 Task: Find connections with filter location Maun with filter topic #Genderwith filter profile language French with filter current company Khatib & Alami with filter school ABV-Indian Institute of Information Technology and Management with filter industry Appliances, Electrical, and Electronics Manufacturing with filter service category Information Management with filter keywords title IT Professional
Action: Mouse moved to (605, 121)
Screenshot: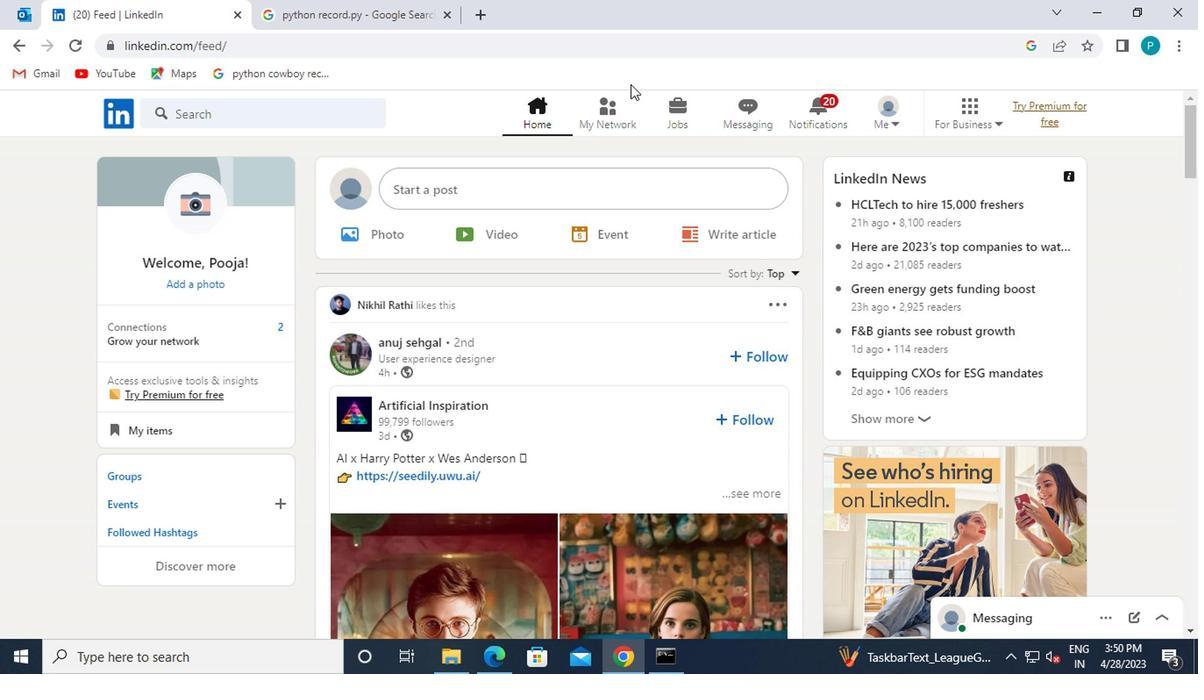
Action: Mouse pressed left at (605, 121)
Screenshot: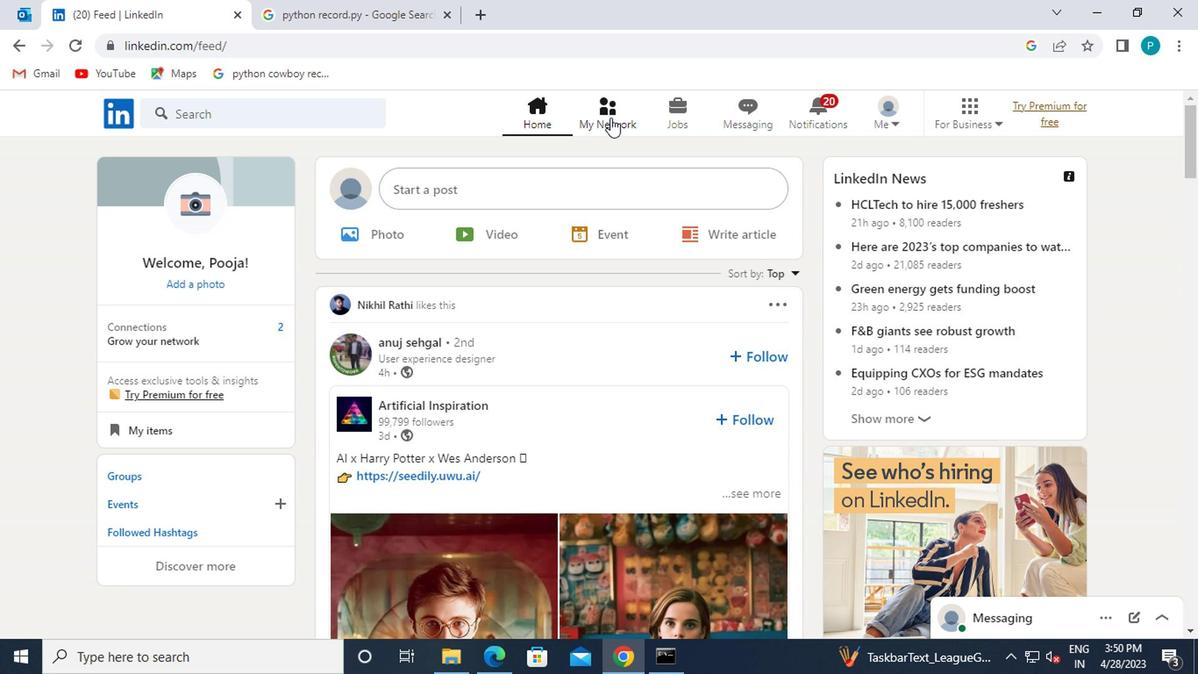 
Action: Mouse moved to (300, 213)
Screenshot: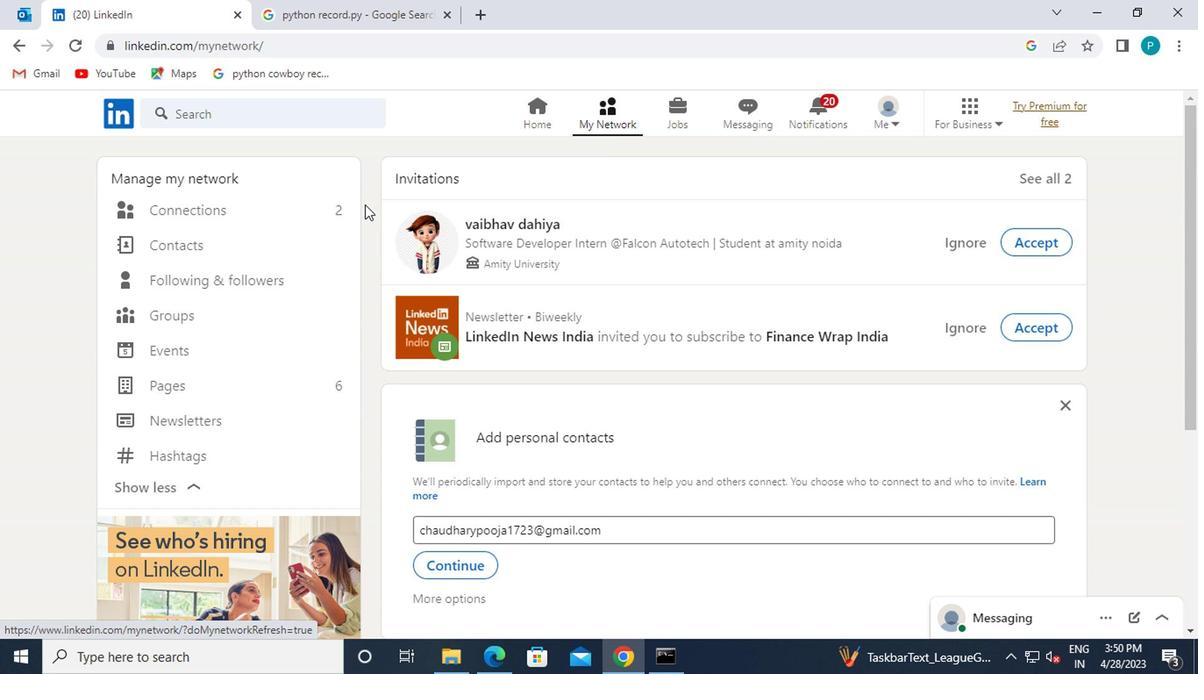 
Action: Mouse pressed left at (300, 213)
Screenshot: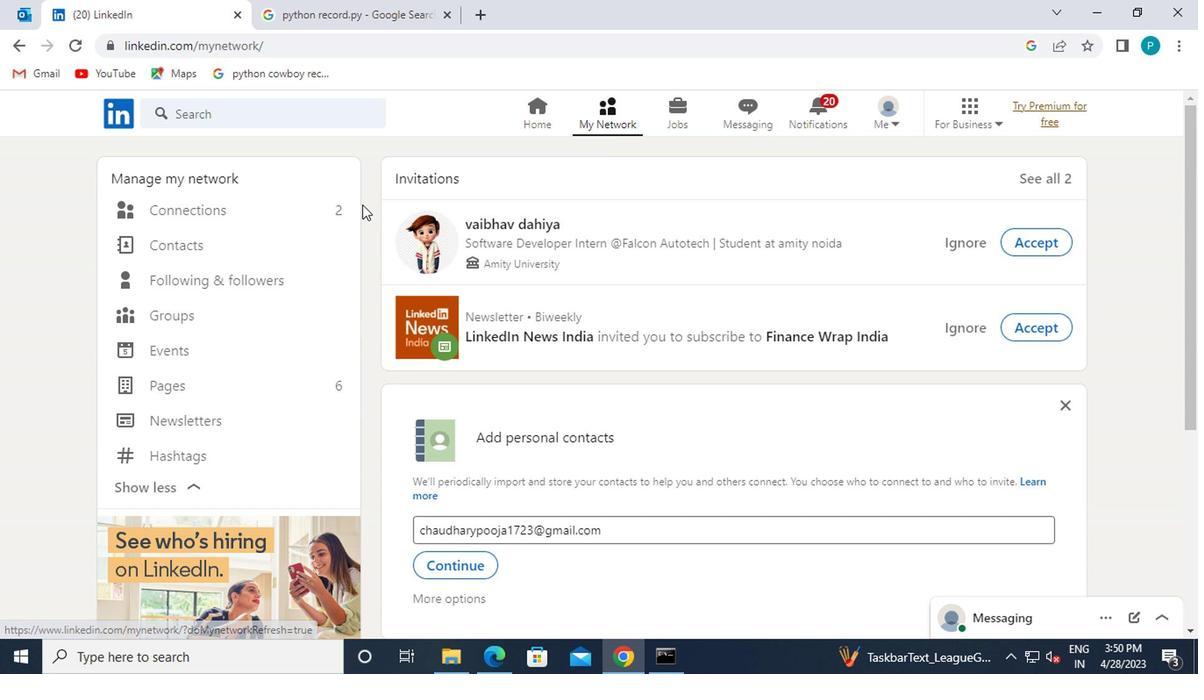 
Action: Mouse moved to (761, 213)
Screenshot: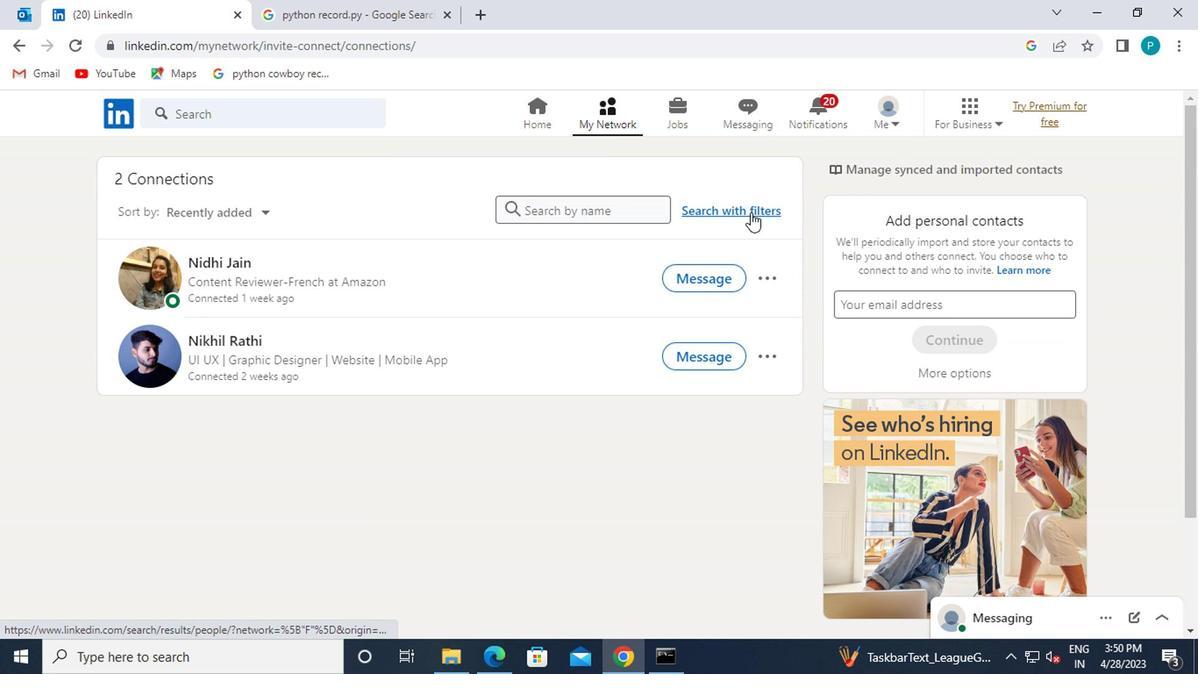 
Action: Mouse pressed left at (761, 213)
Screenshot: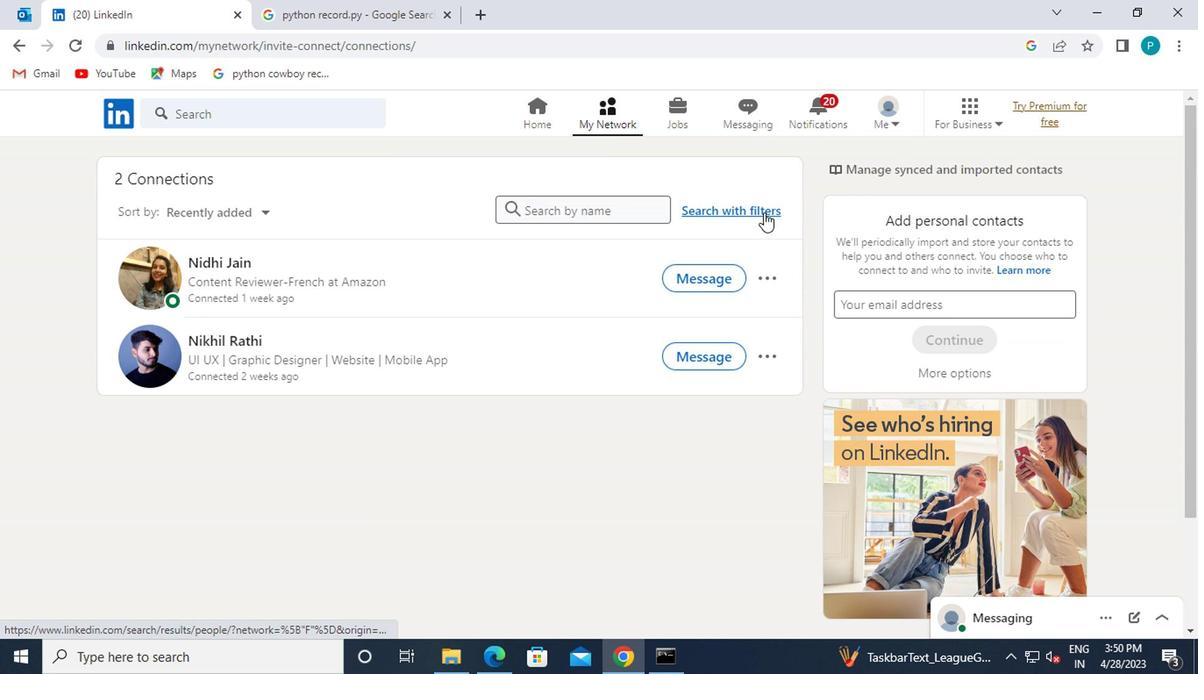 
Action: Mouse moved to (642, 164)
Screenshot: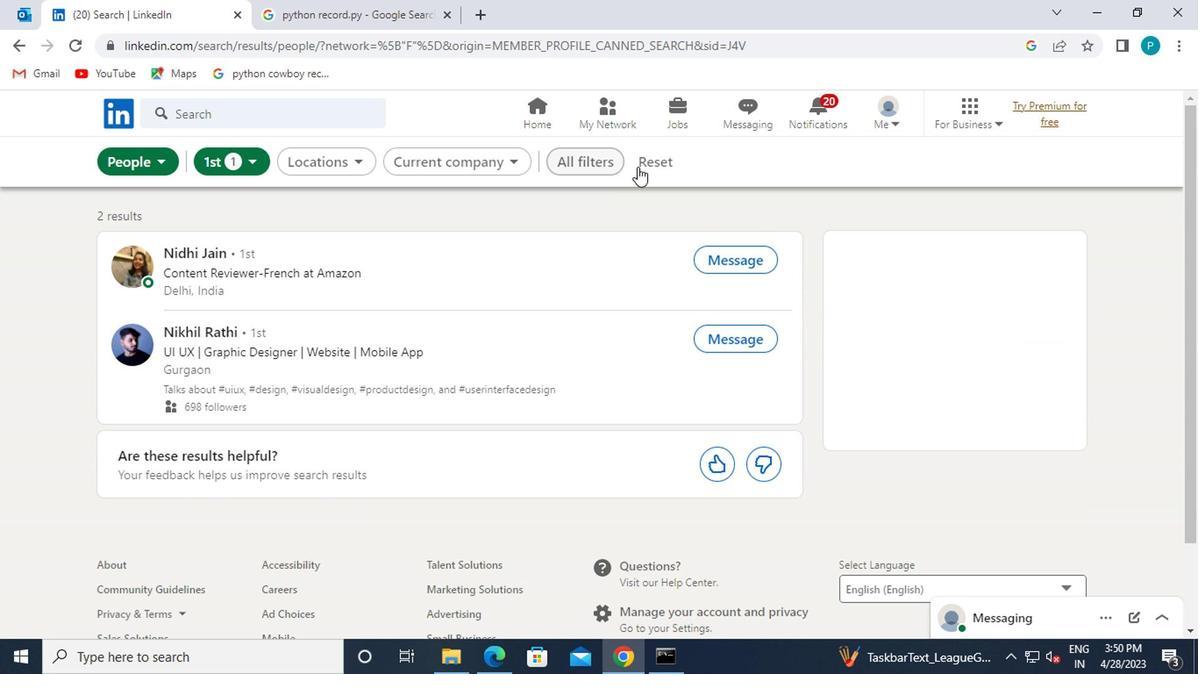 
Action: Mouse pressed left at (642, 164)
Screenshot: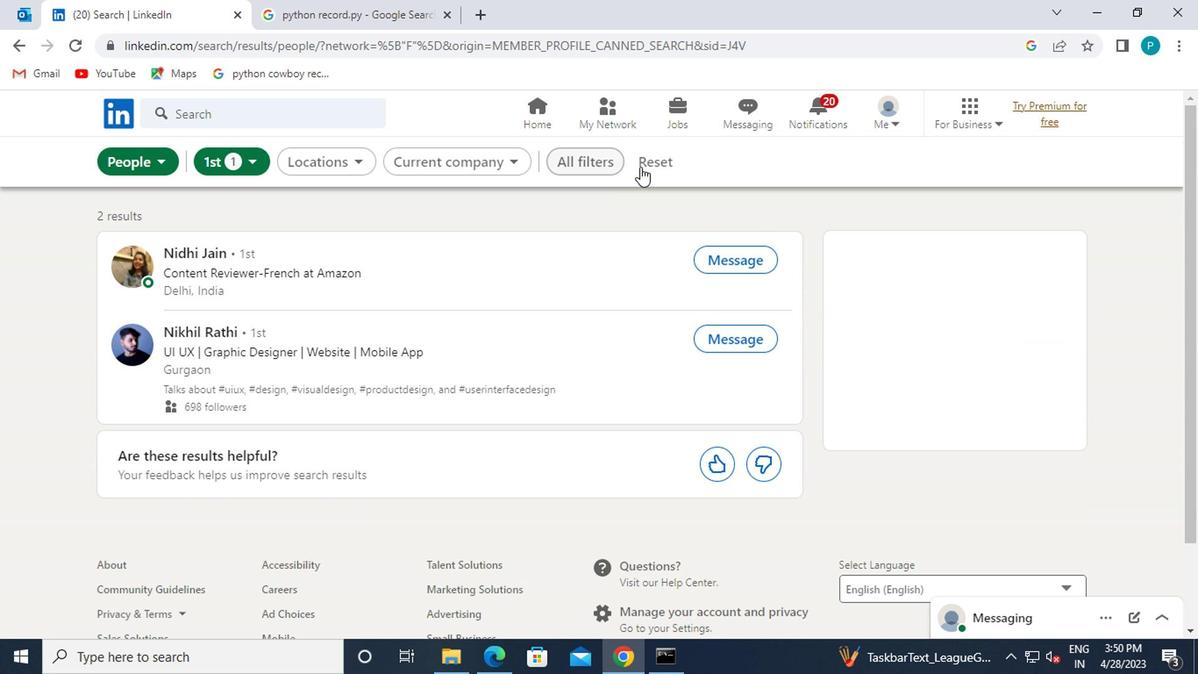 
Action: Mouse moved to (643, 160)
Screenshot: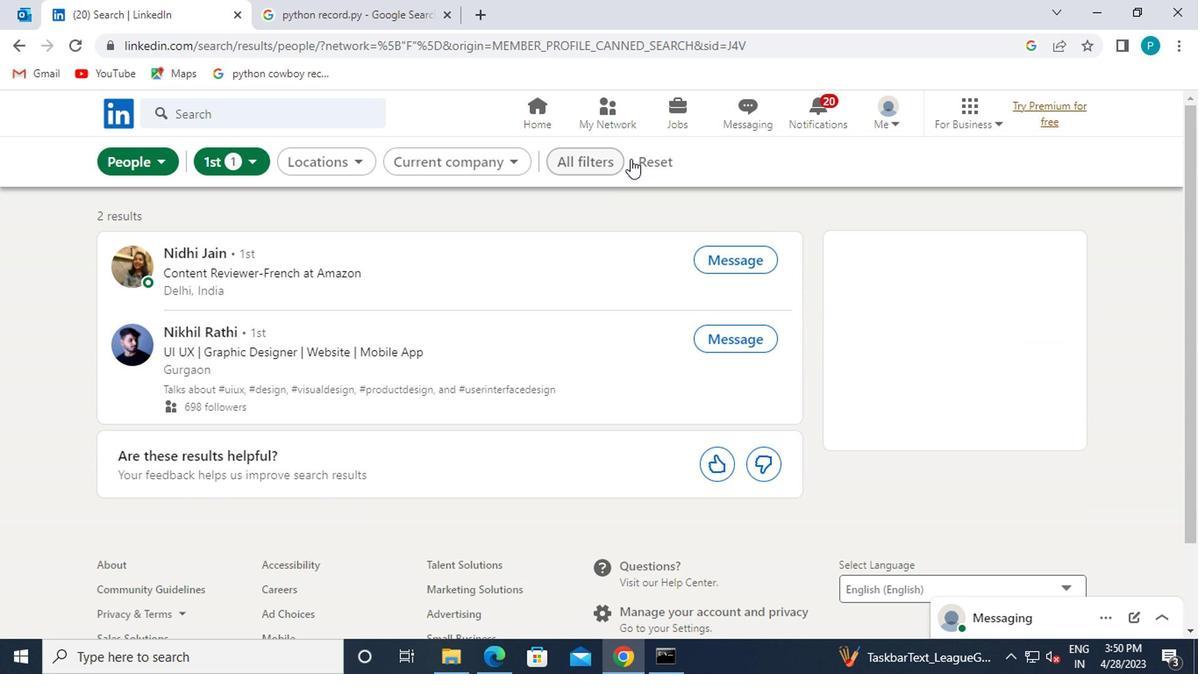 
Action: Mouse pressed left at (643, 160)
Screenshot: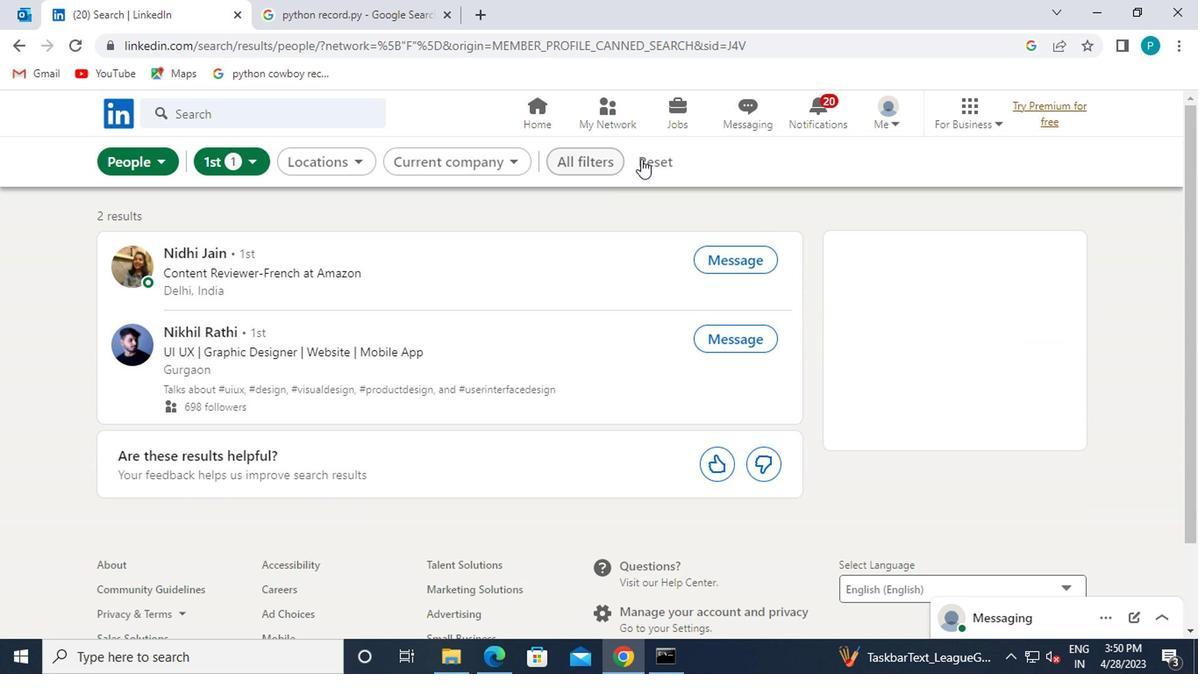
Action: Mouse moved to (633, 156)
Screenshot: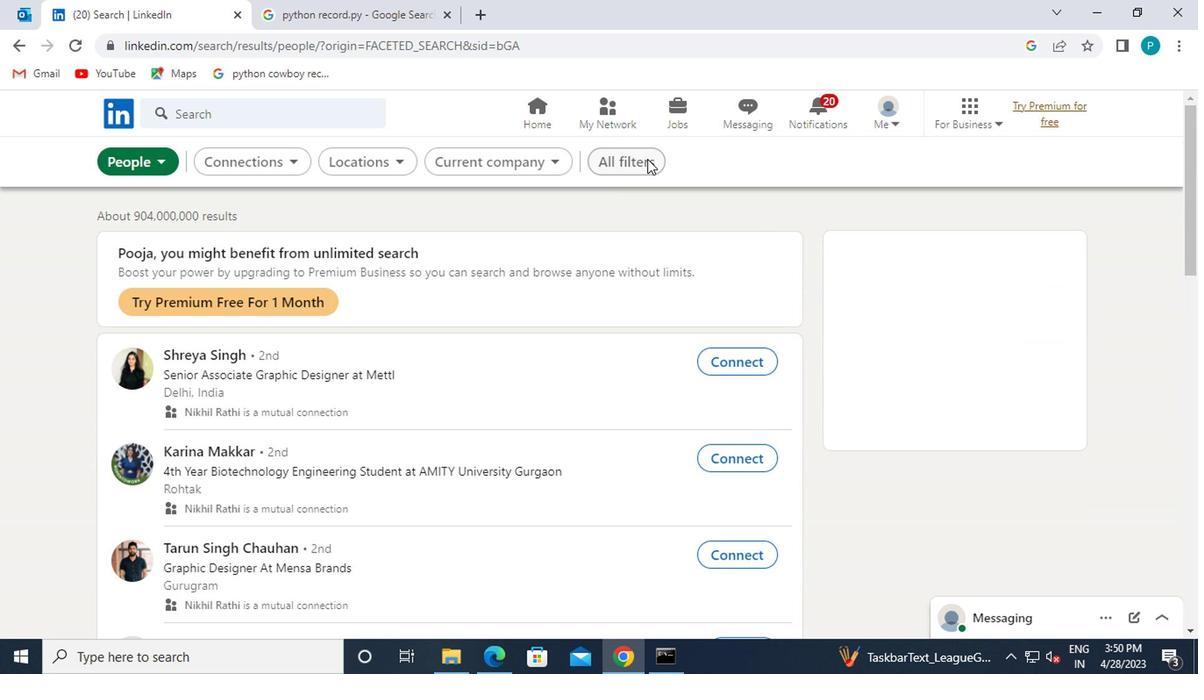 
Action: Mouse pressed left at (633, 156)
Screenshot: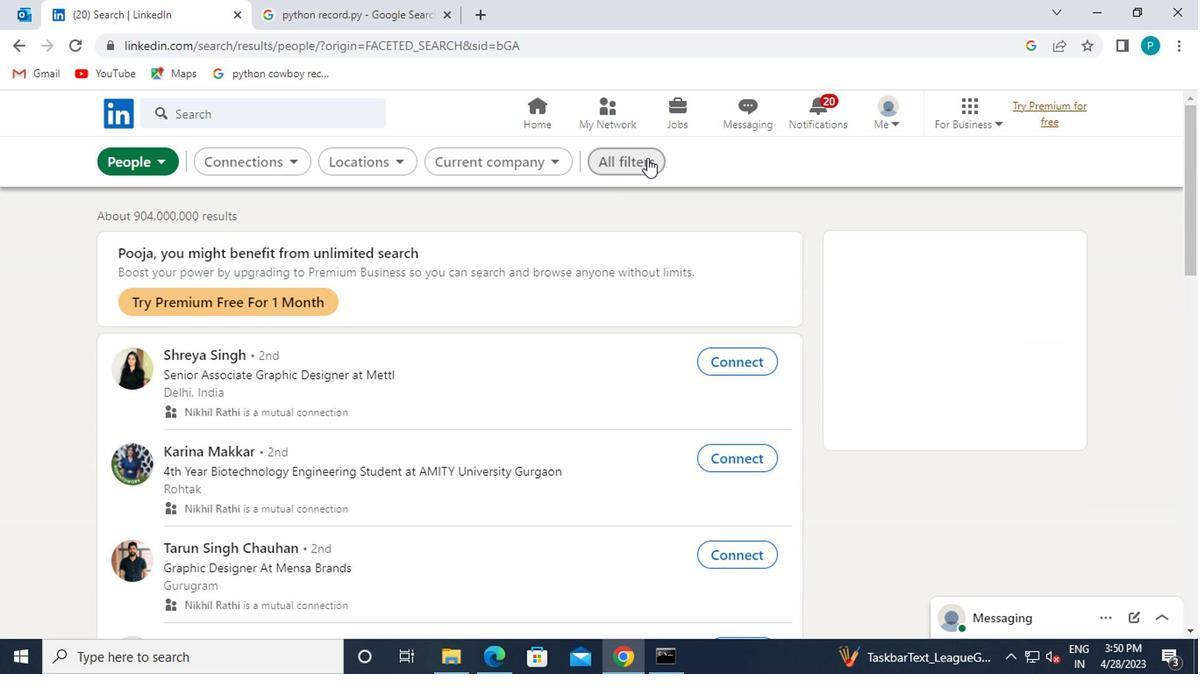 
Action: Mouse moved to (1009, 530)
Screenshot: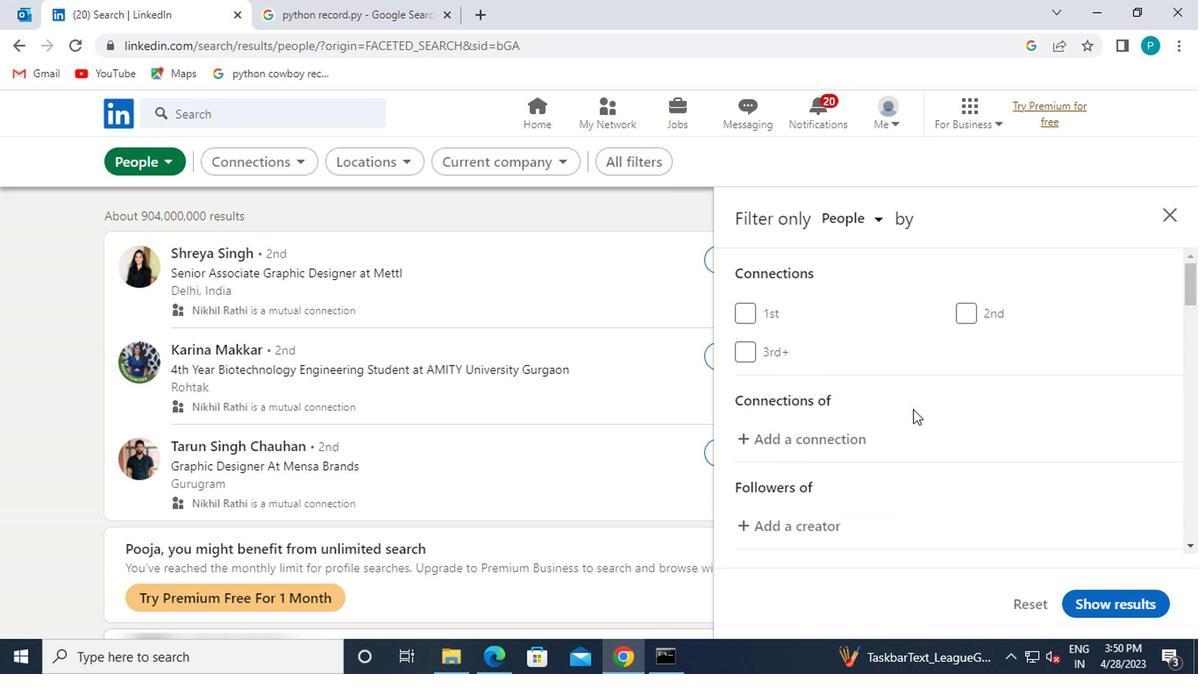 
Action: Mouse scrolled (1009, 529) with delta (0, 0)
Screenshot: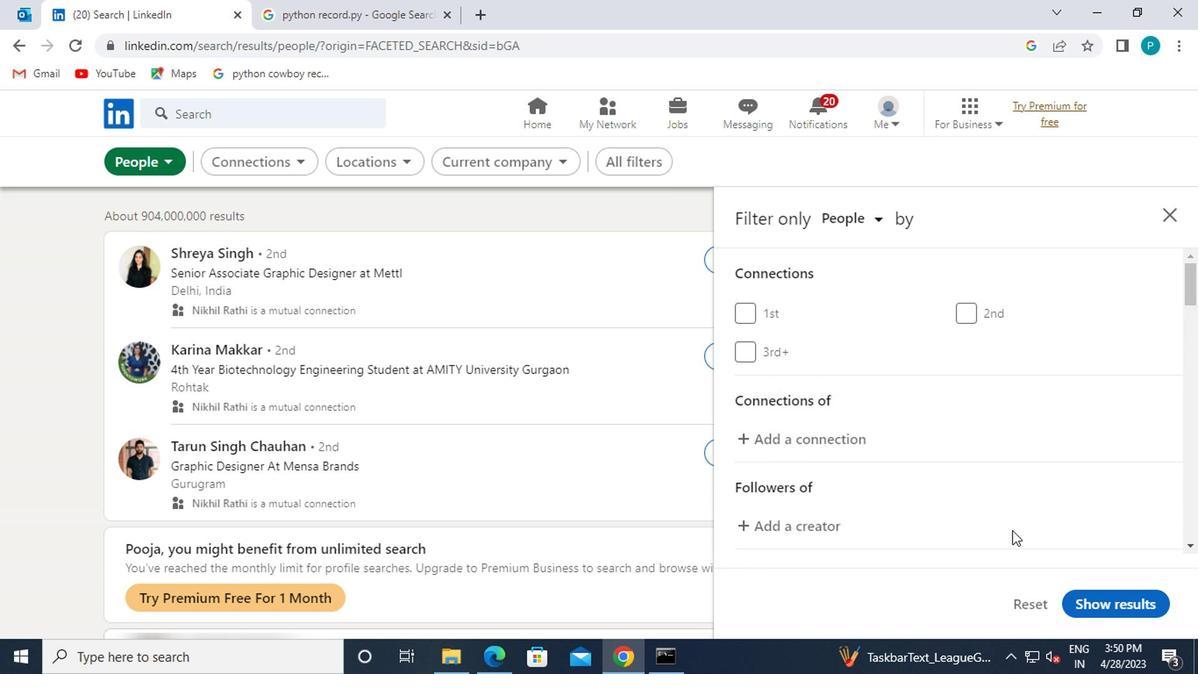 
Action: Mouse moved to (1009, 528)
Screenshot: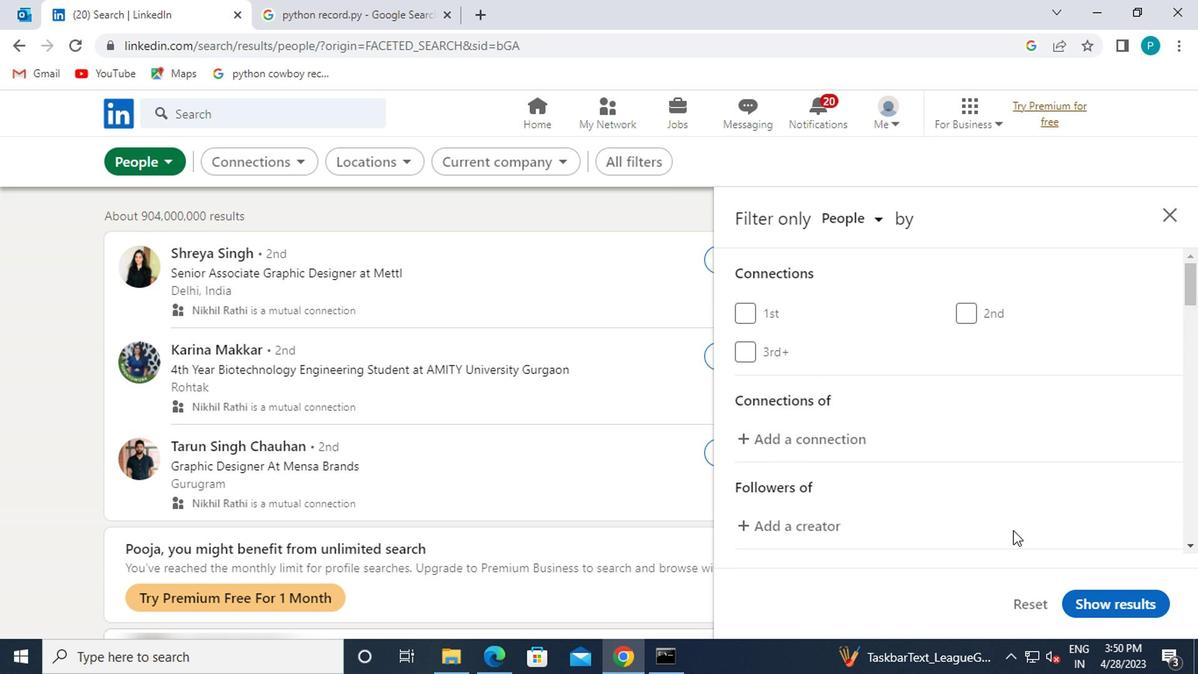 
Action: Mouse scrolled (1009, 527) with delta (0, 0)
Screenshot: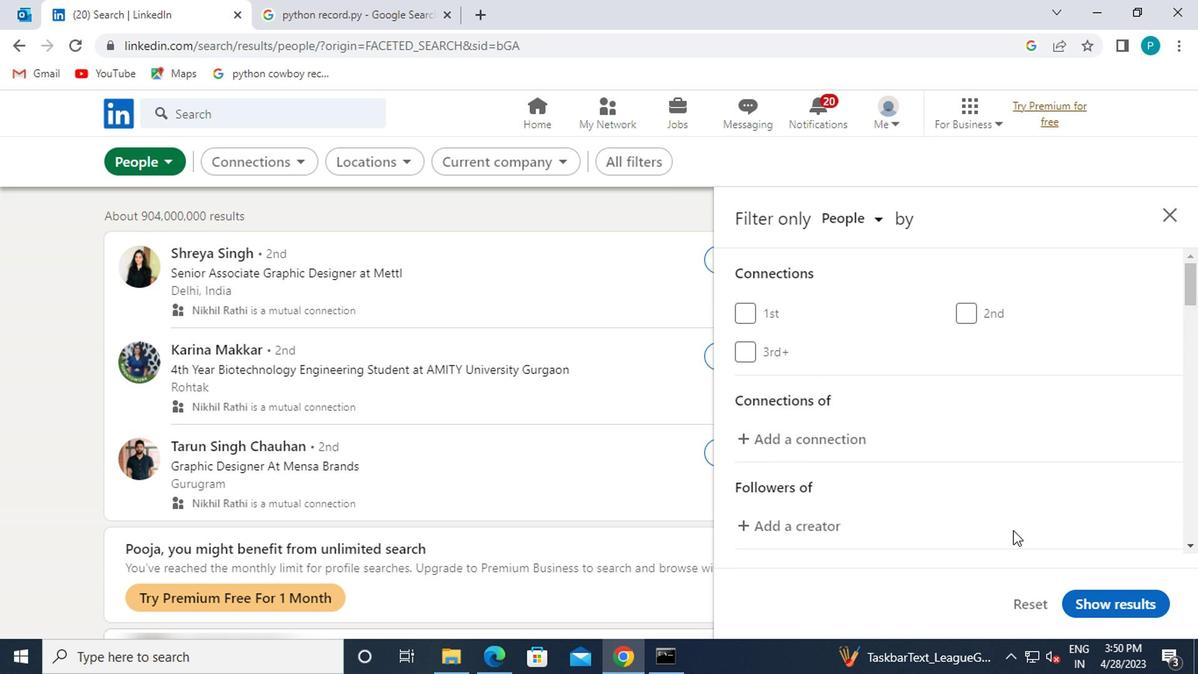 
Action: Mouse moved to (1005, 493)
Screenshot: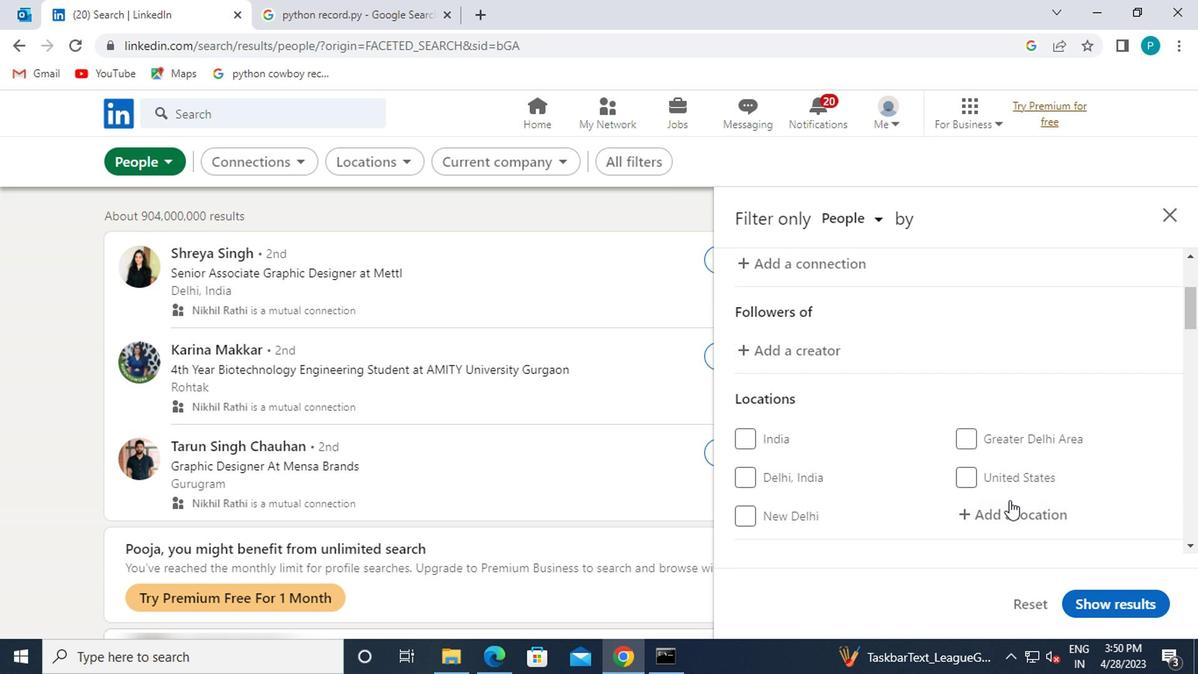 
Action: Mouse pressed left at (1005, 493)
Screenshot: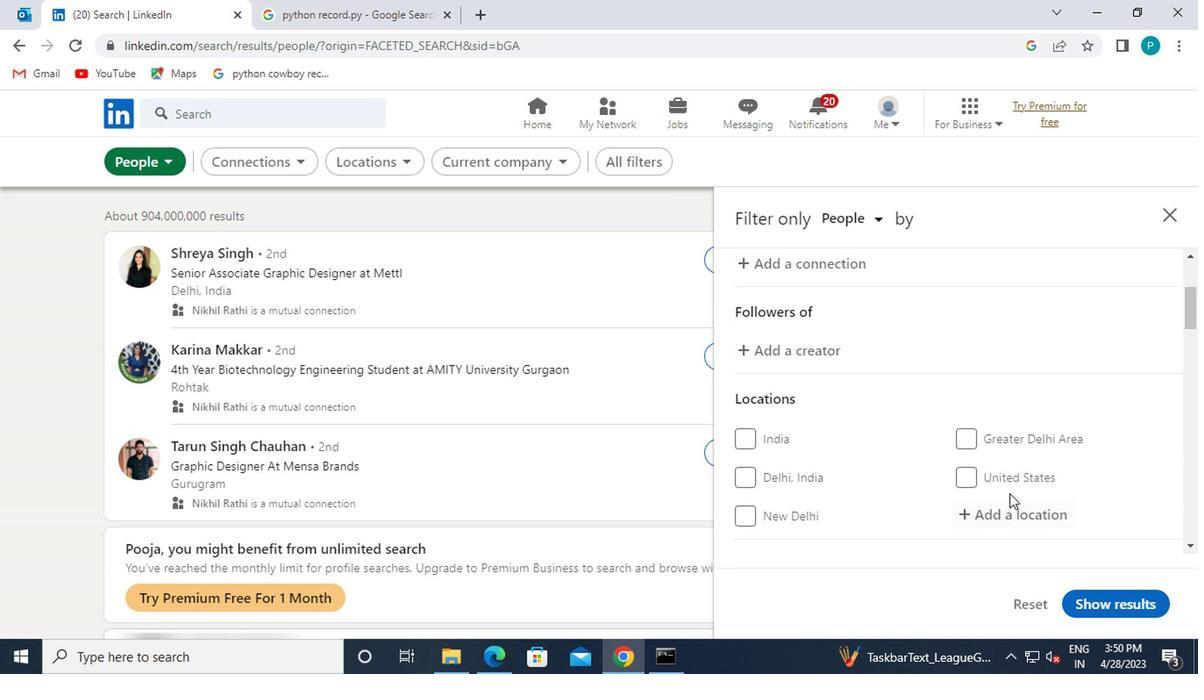 
Action: Mouse moved to (1009, 499)
Screenshot: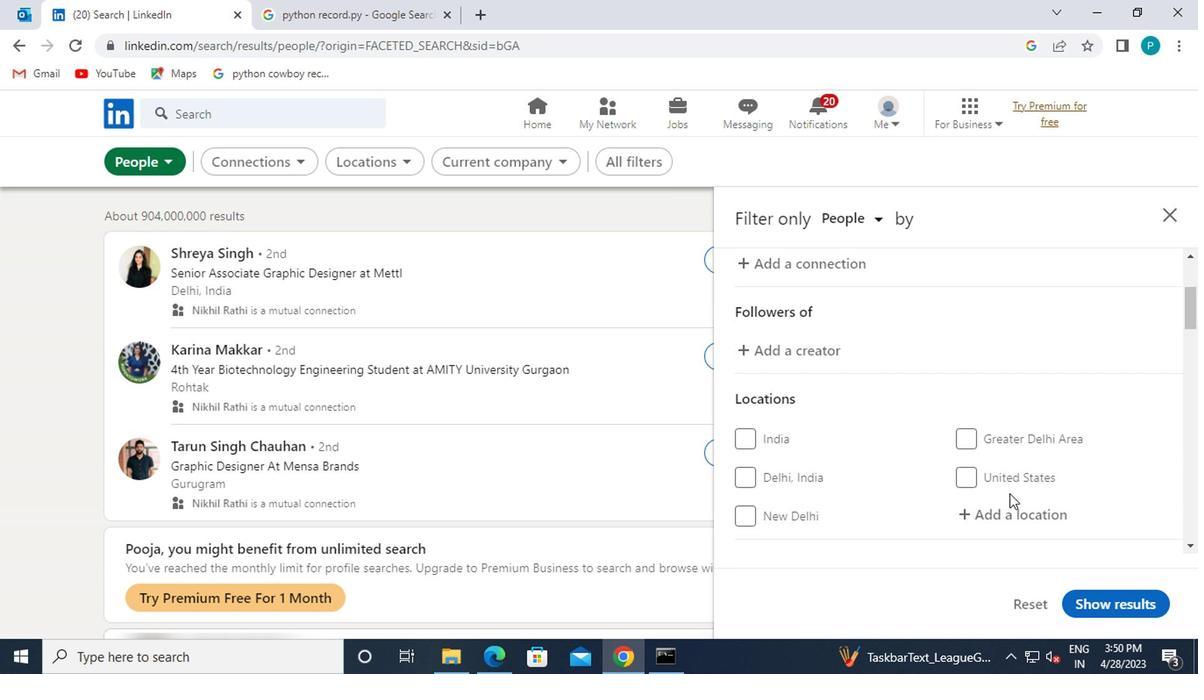 
Action: Mouse pressed left at (1009, 499)
Screenshot: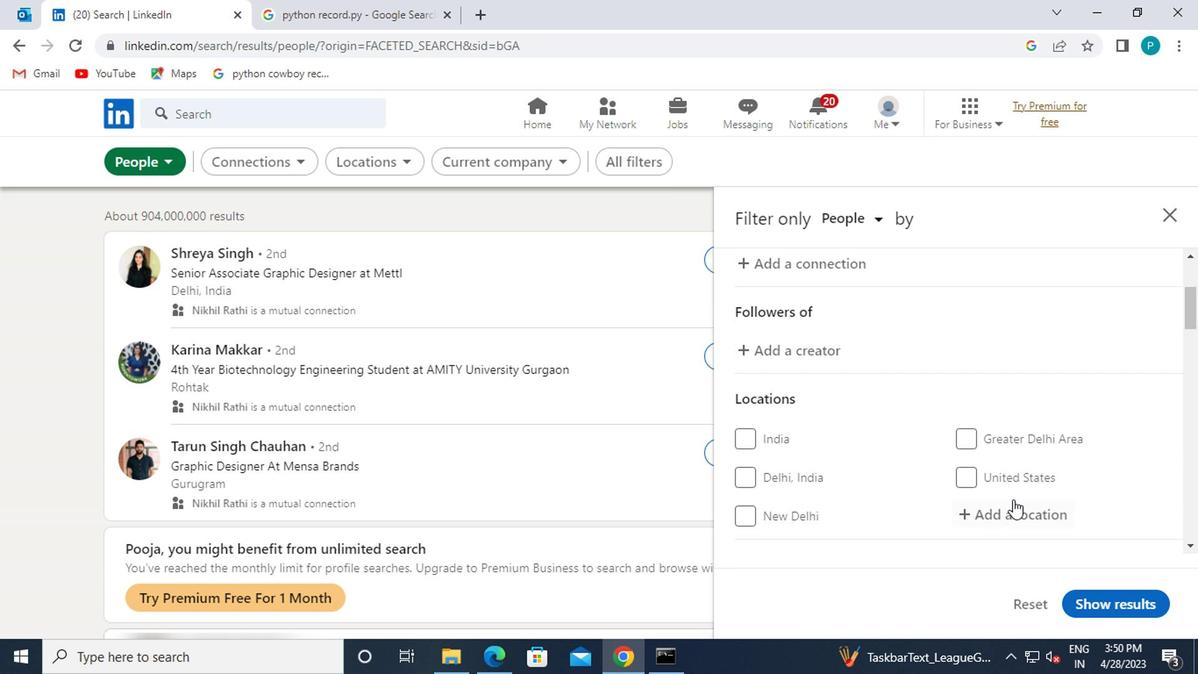 
Action: Key pressed <Key.caps_lock><Key.caps_lock>m<Key.caps_lock>aun
Screenshot: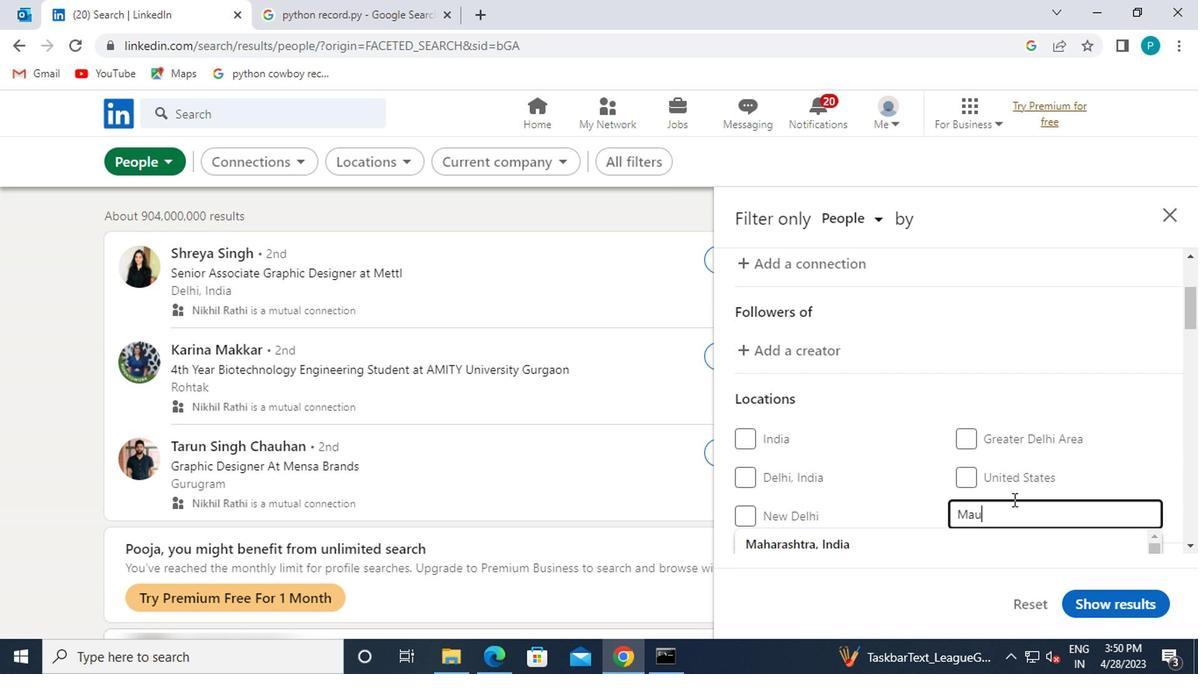 
Action: Mouse moved to (924, 512)
Screenshot: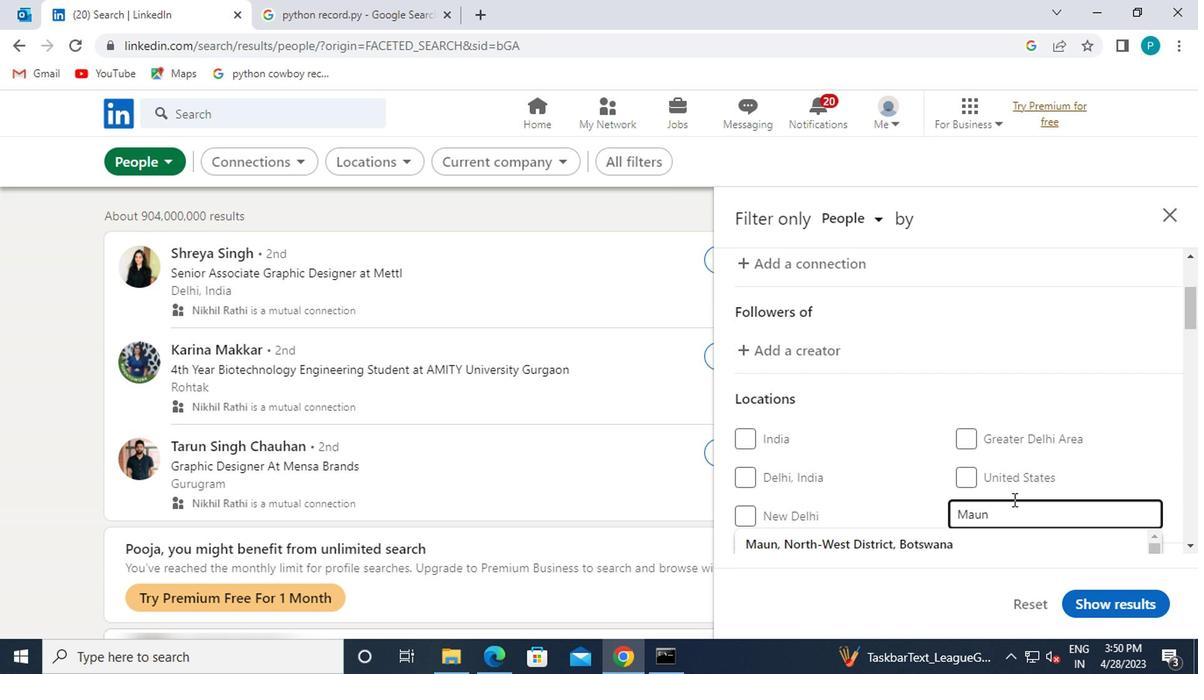 
Action: Mouse scrolled (924, 510) with delta (0, -1)
Screenshot: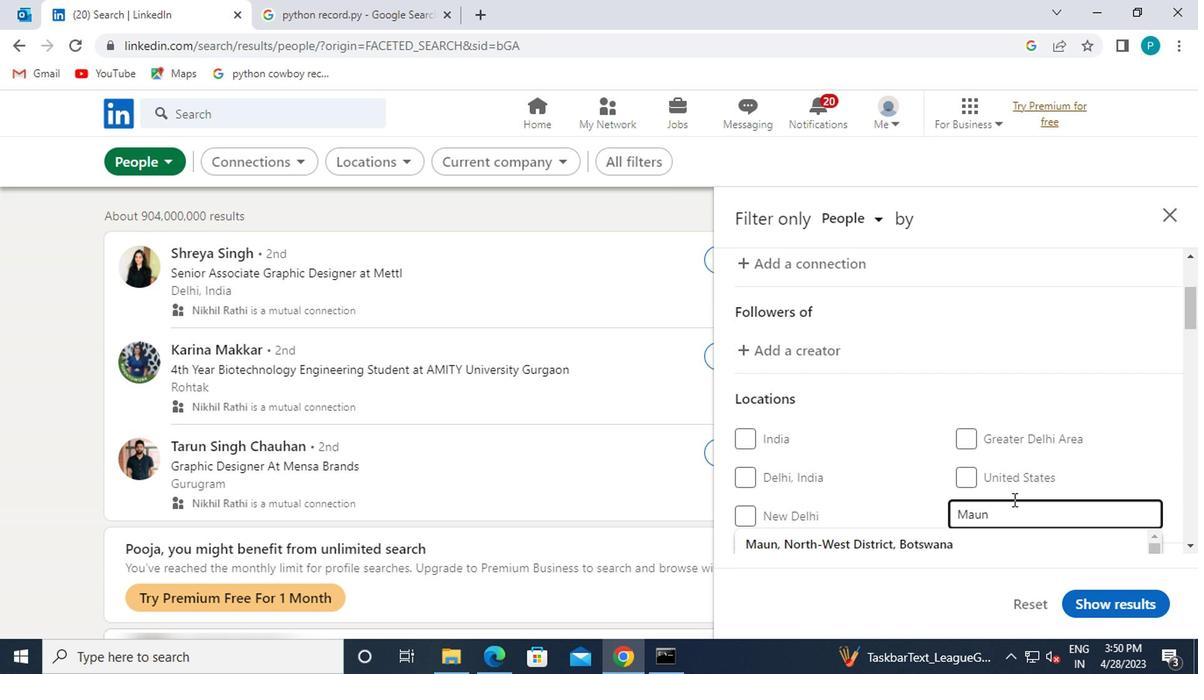 
Action: Mouse moved to (899, 455)
Screenshot: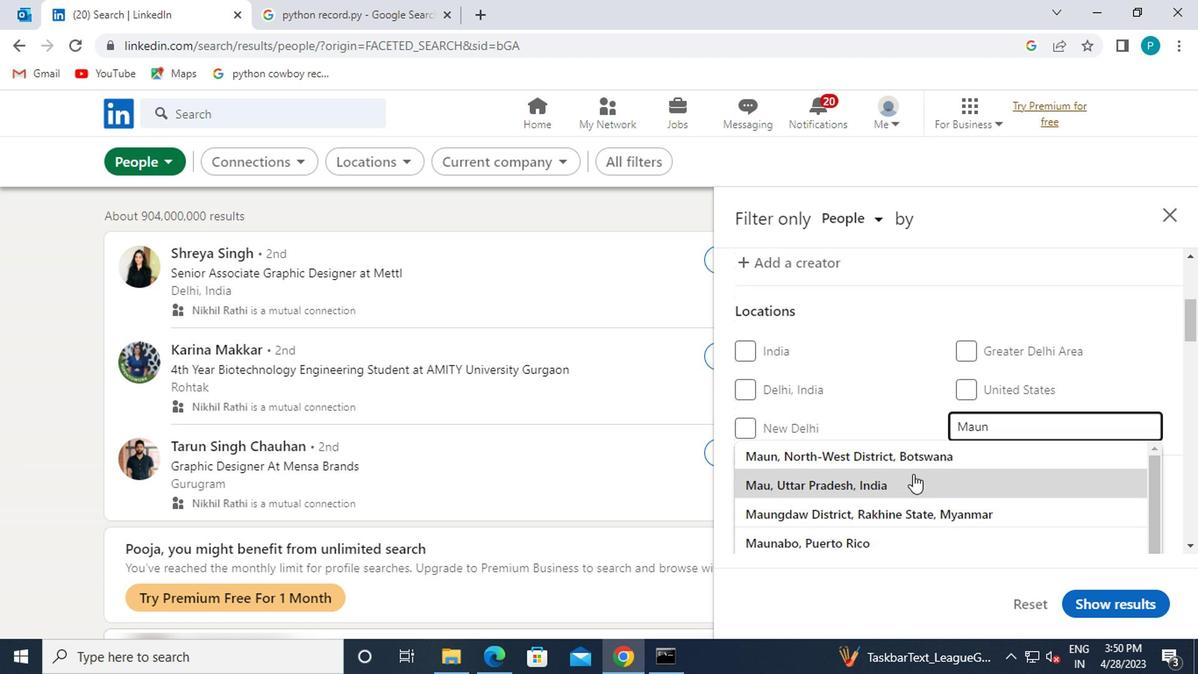 
Action: Mouse pressed left at (899, 455)
Screenshot: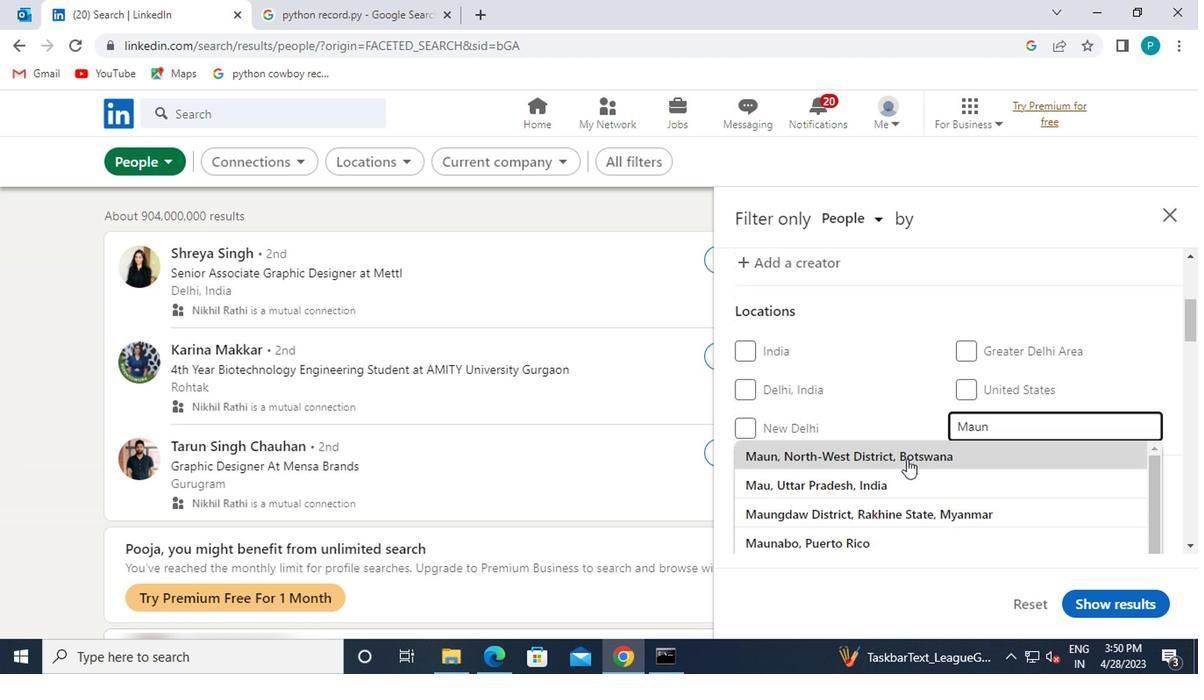 
Action: Mouse moved to (941, 457)
Screenshot: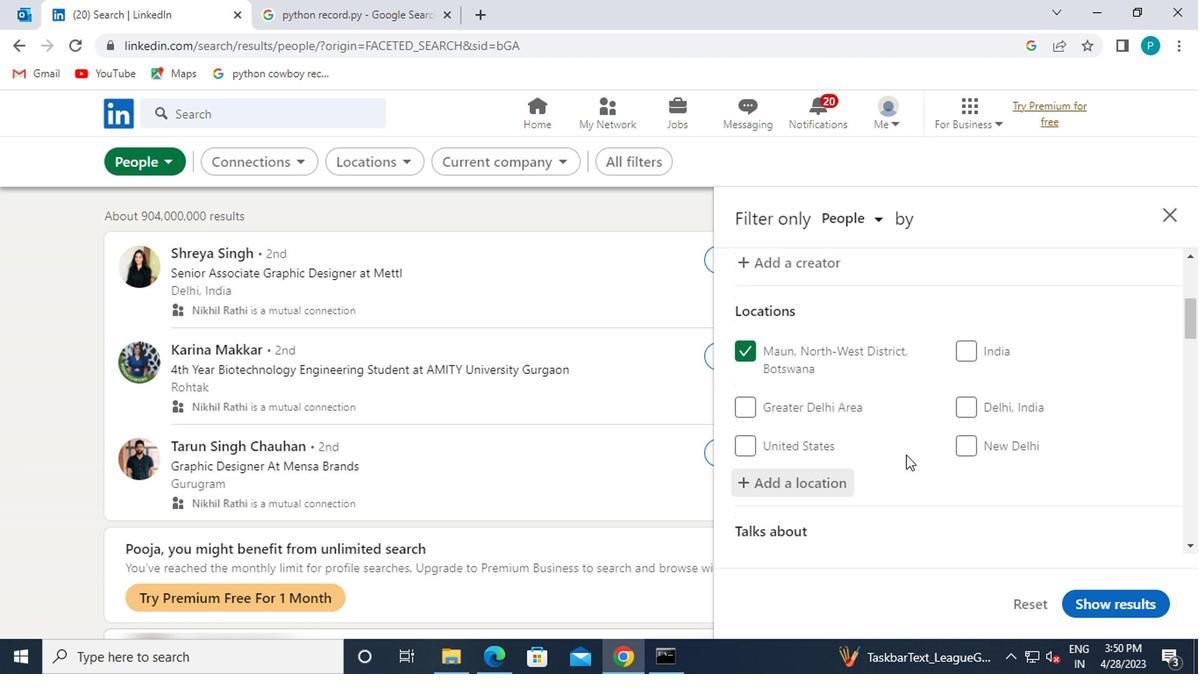 
Action: Mouse scrolled (941, 457) with delta (0, 0)
Screenshot: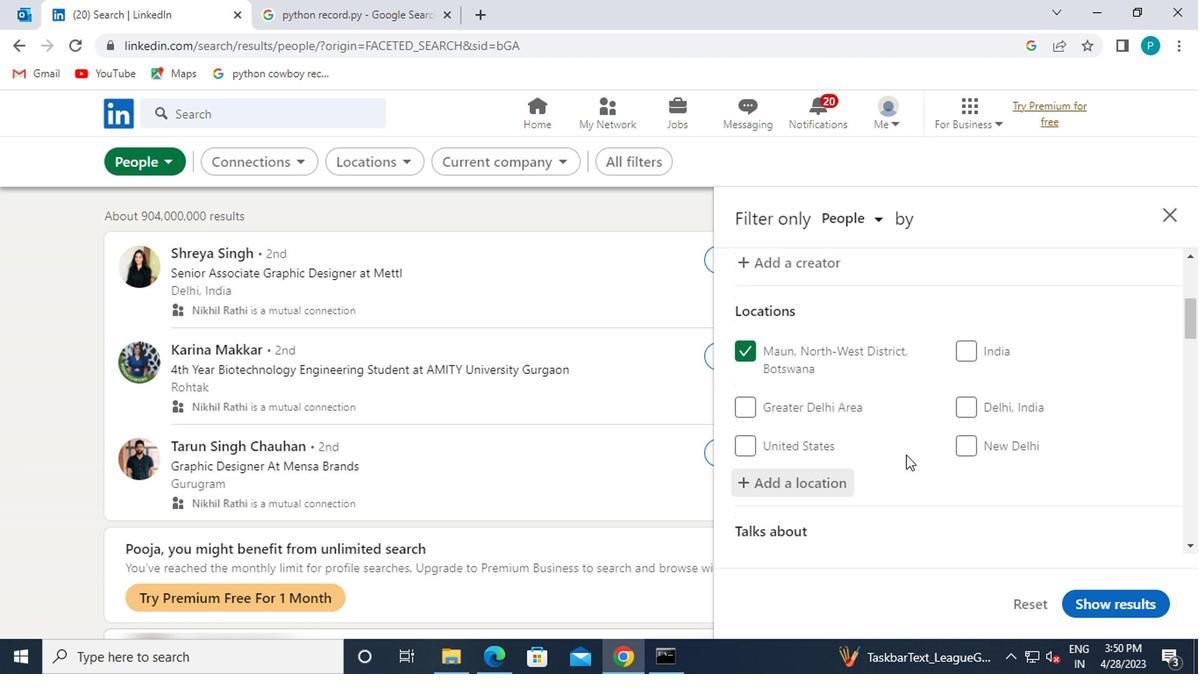 
Action: Mouse moved to (942, 457)
Screenshot: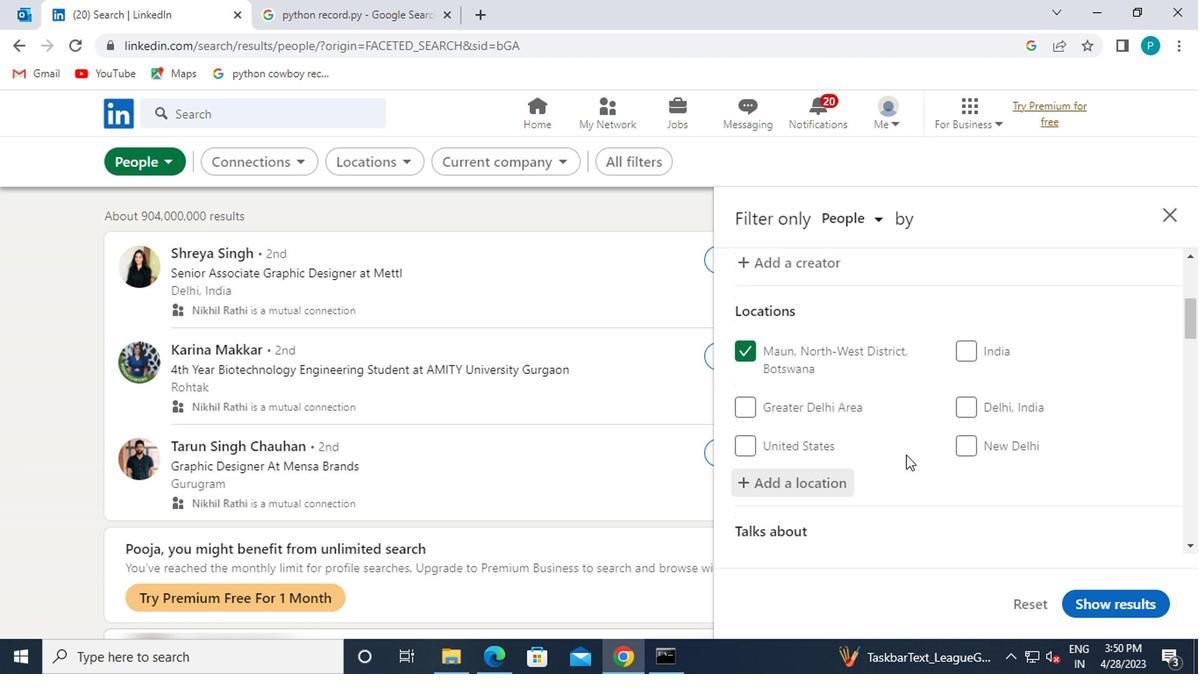 
Action: Mouse scrolled (942, 457) with delta (0, 0)
Screenshot: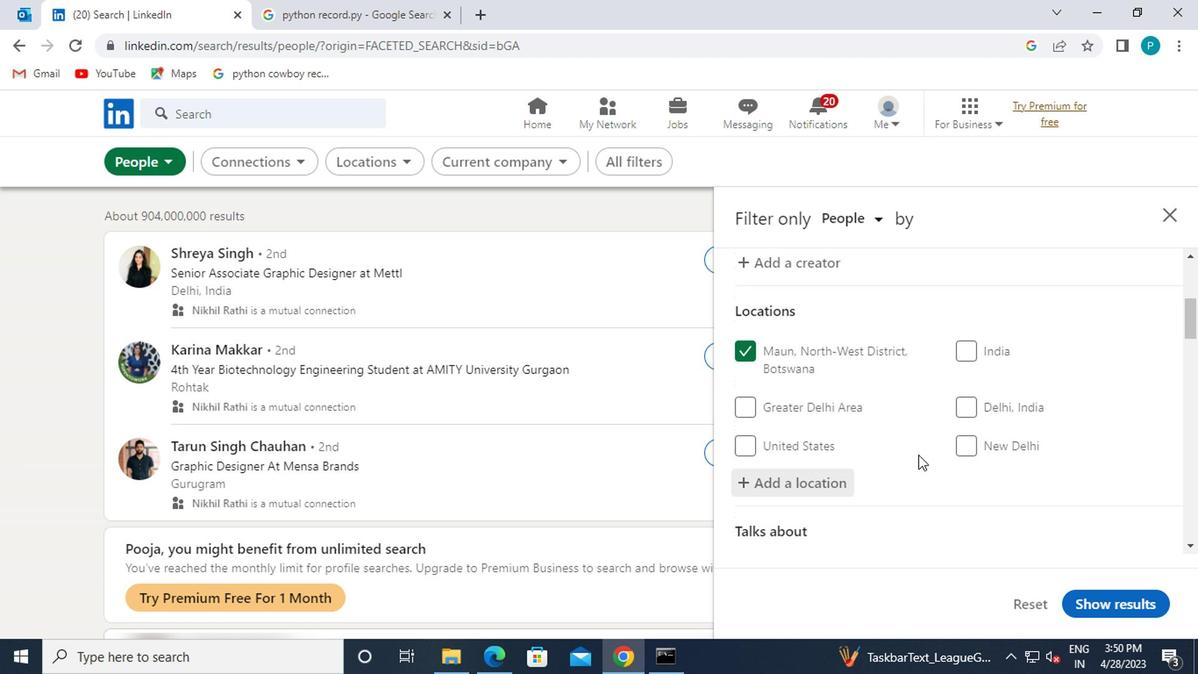 
Action: Mouse moved to (1002, 468)
Screenshot: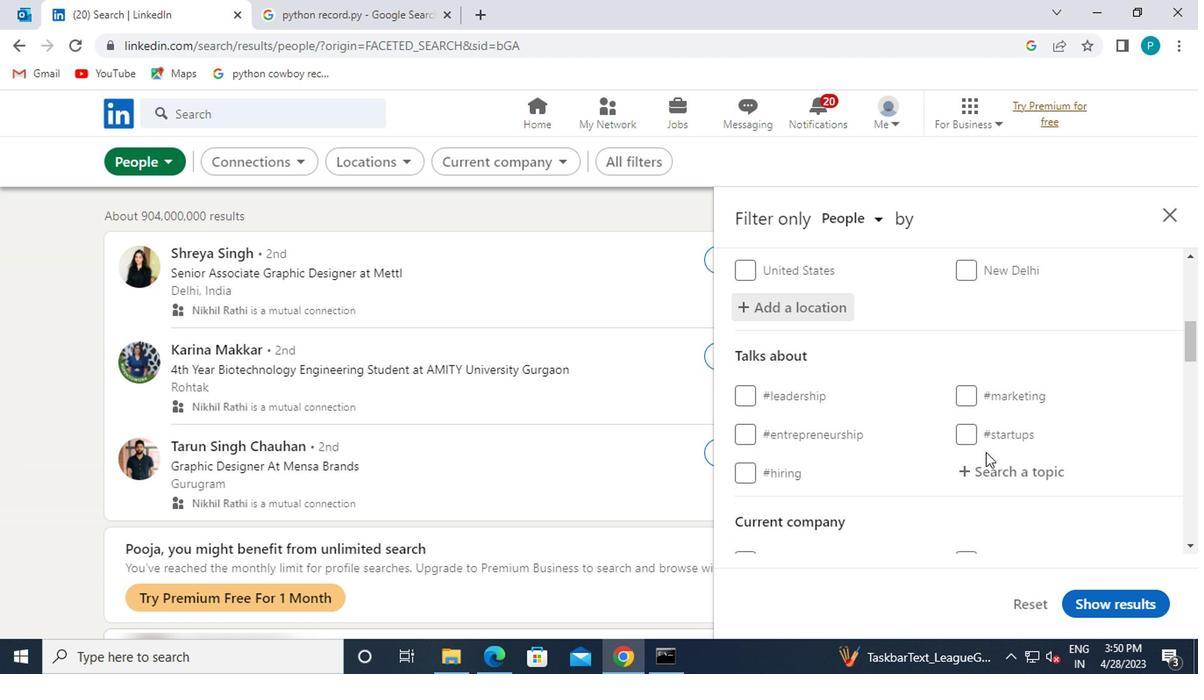 
Action: Mouse pressed left at (1002, 468)
Screenshot: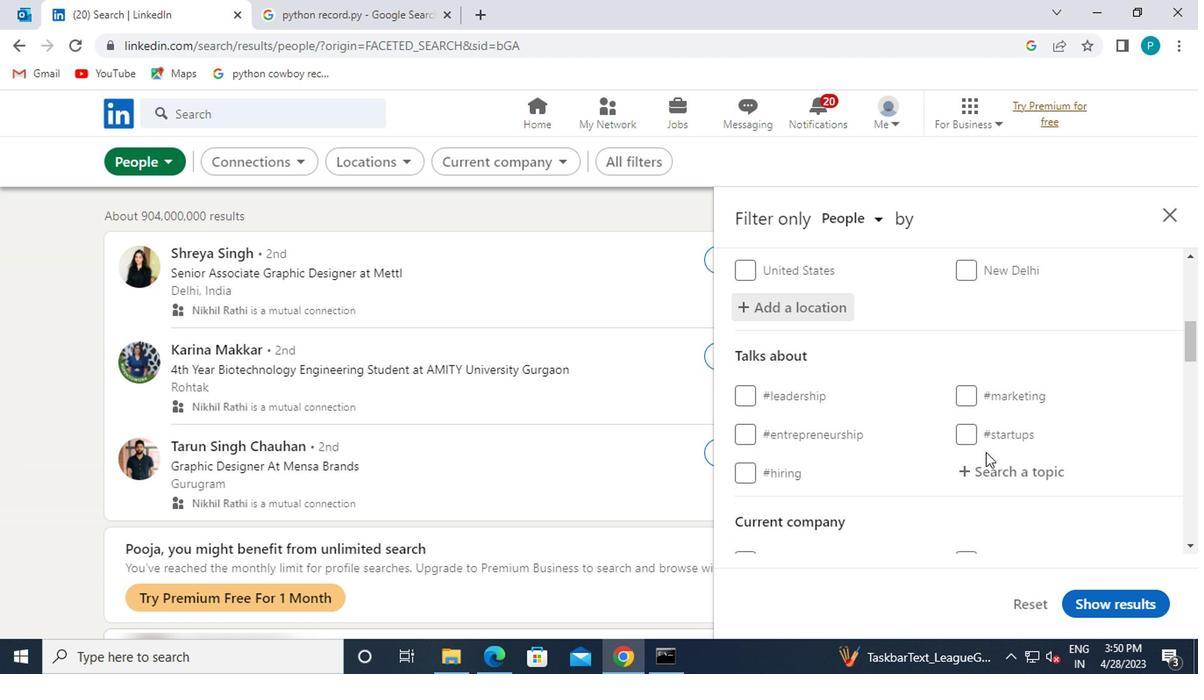 
Action: Mouse moved to (1003, 468)
Screenshot: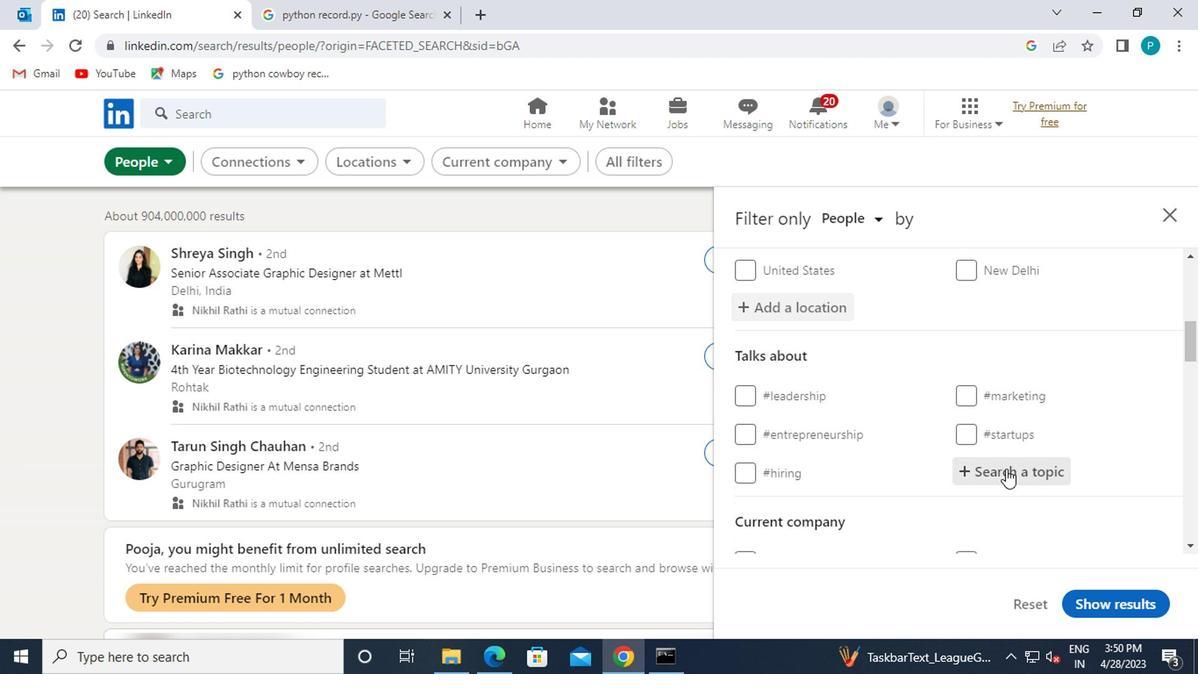 
Action: Key pressed <Key.shift>#<Key.caps_lock>G<Key.caps_lock>ENDER
Screenshot: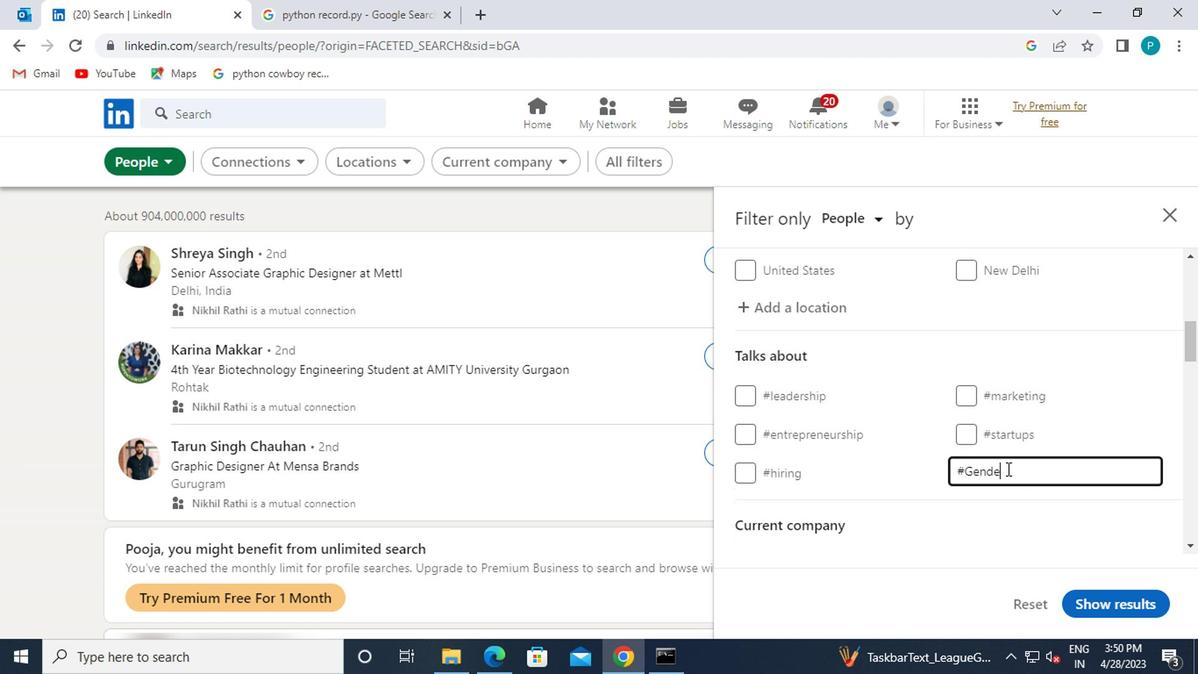 
Action: Mouse moved to (1094, 427)
Screenshot: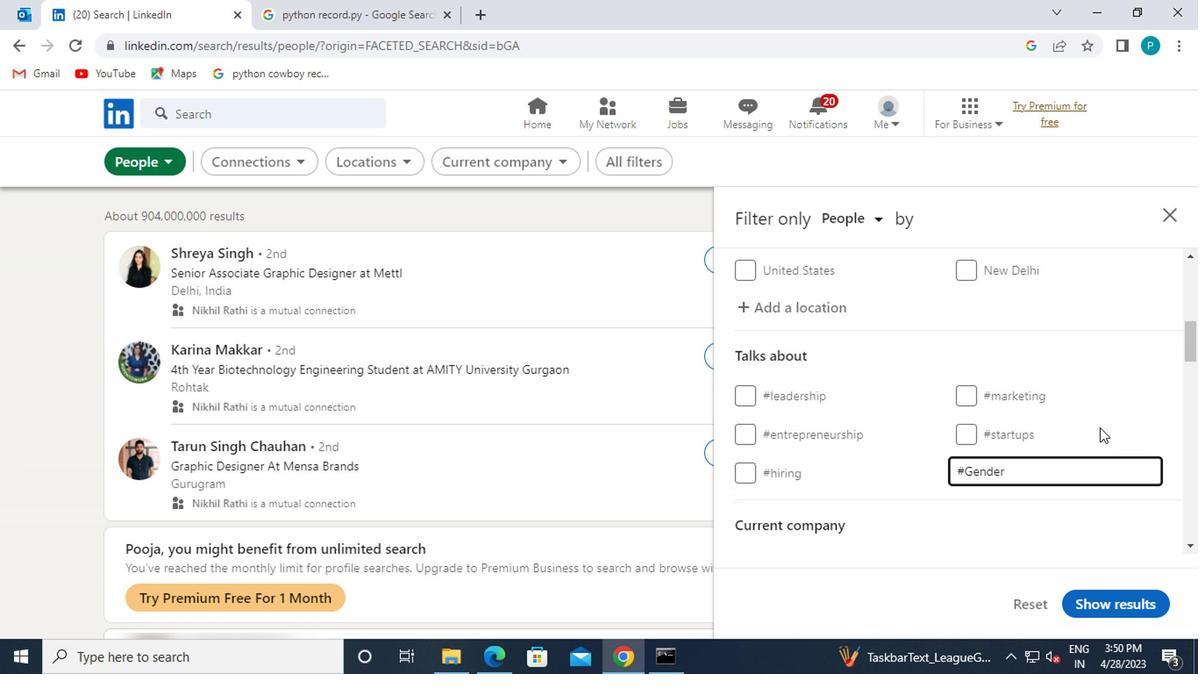 
Action: Mouse scrolled (1094, 427) with delta (0, 0)
Screenshot: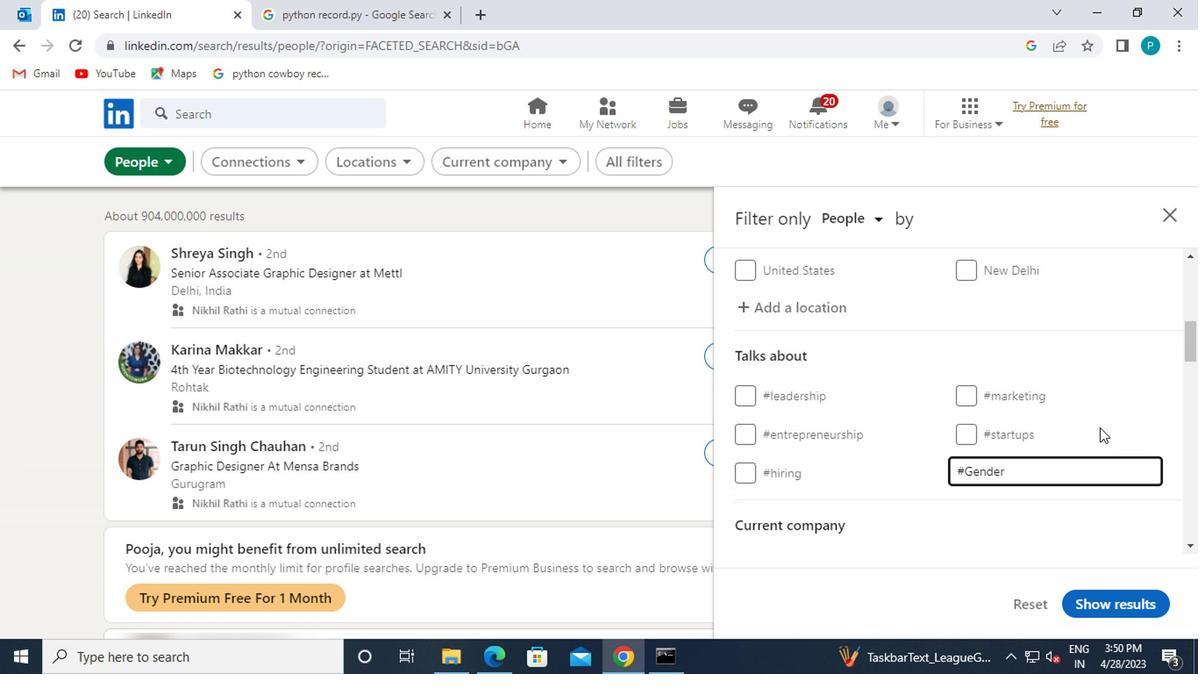
Action: Mouse moved to (999, 422)
Screenshot: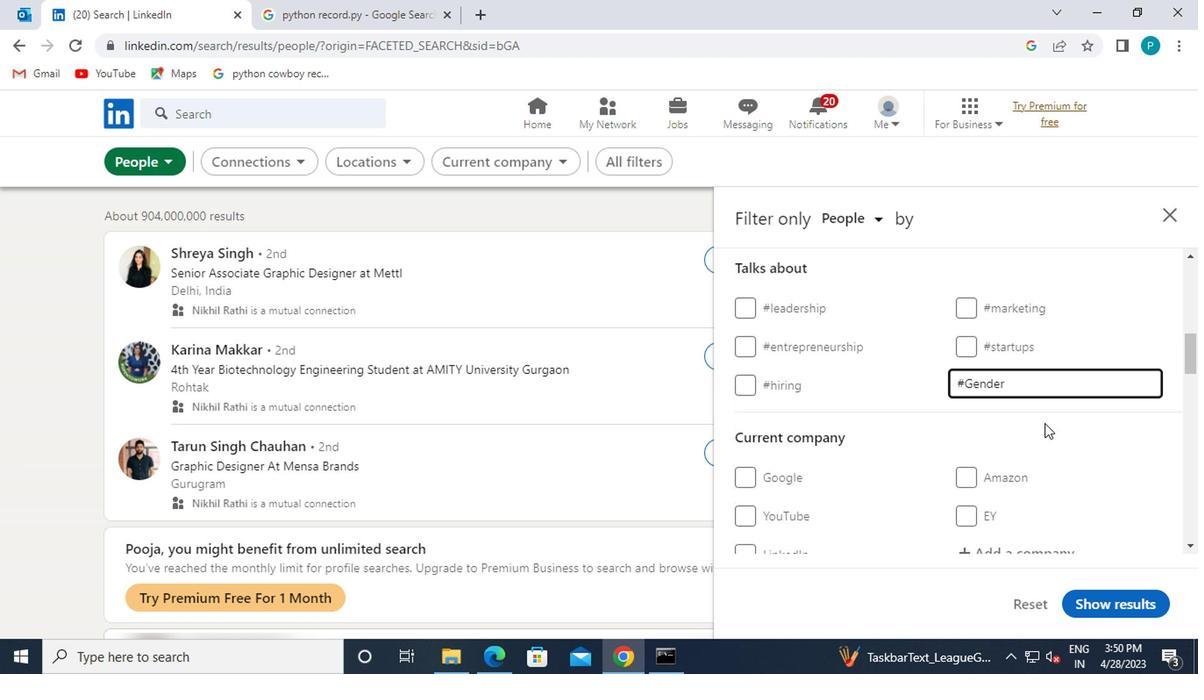 
Action: Mouse scrolled (999, 420) with delta (0, -1)
Screenshot: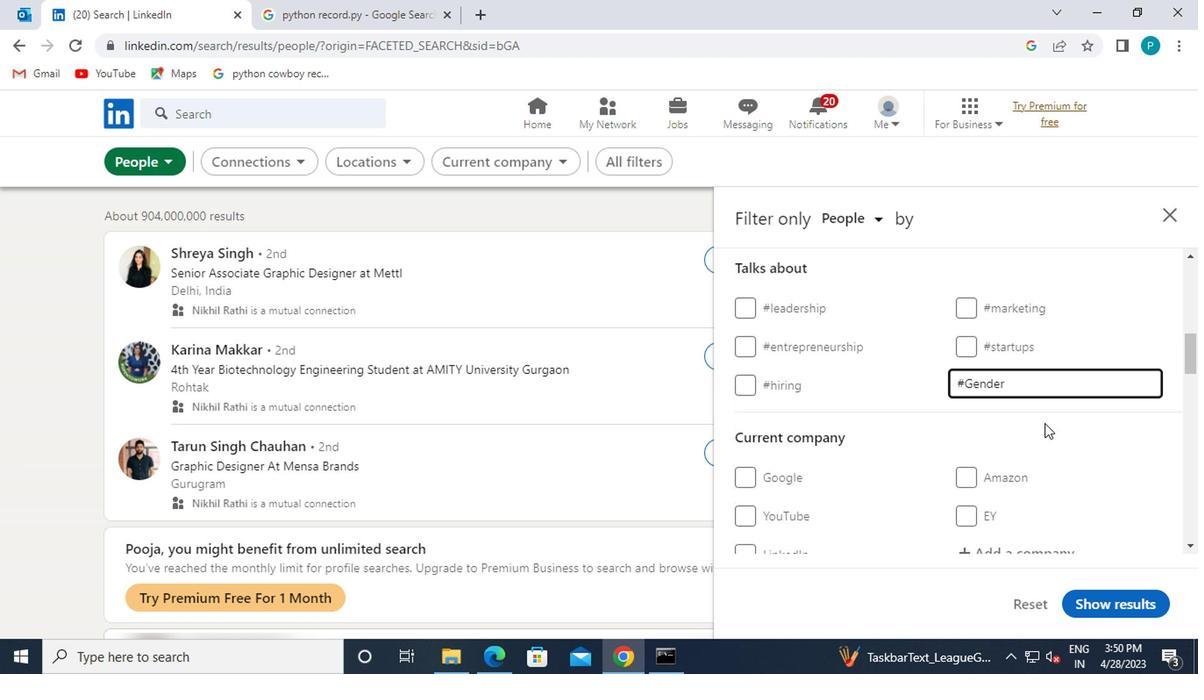
Action: Mouse moved to (971, 446)
Screenshot: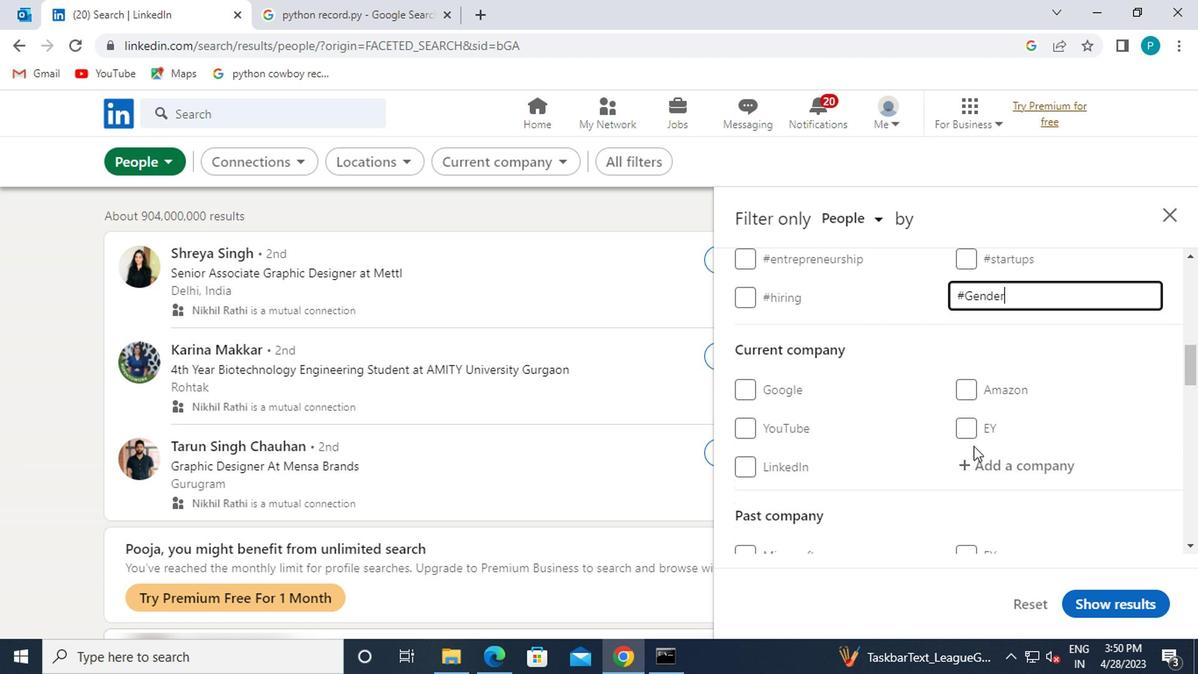 
Action: Mouse scrolled (971, 445) with delta (0, -1)
Screenshot: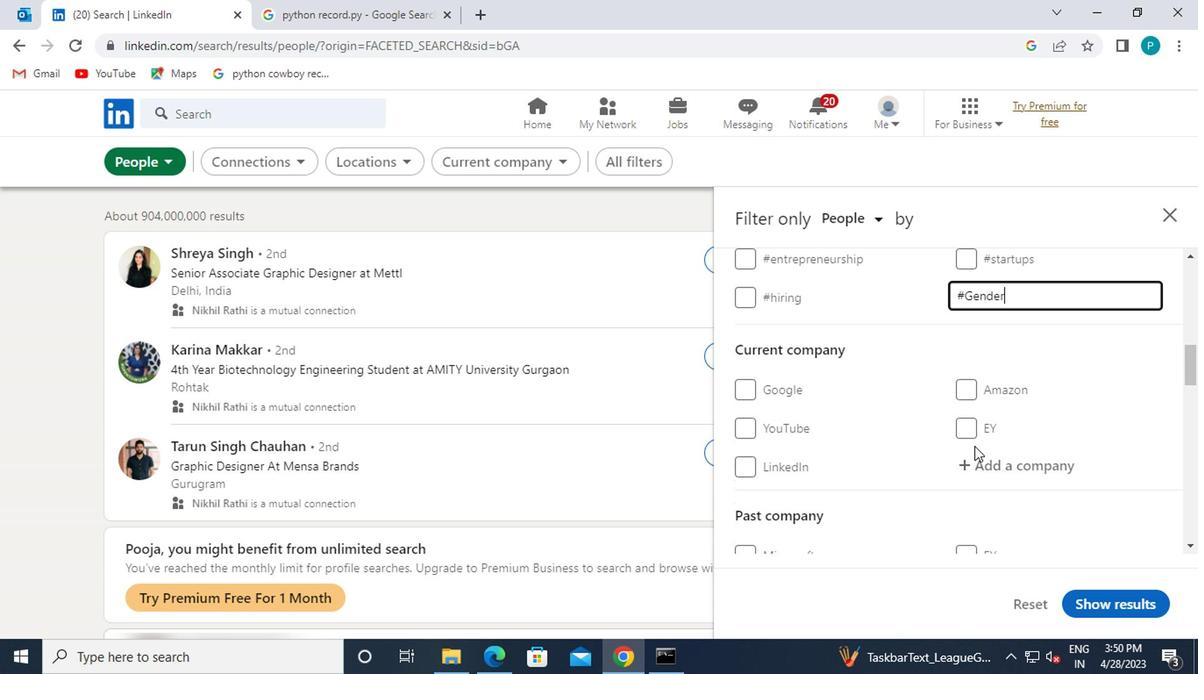 
Action: Mouse scrolled (971, 445) with delta (0, -1)
Screenshot: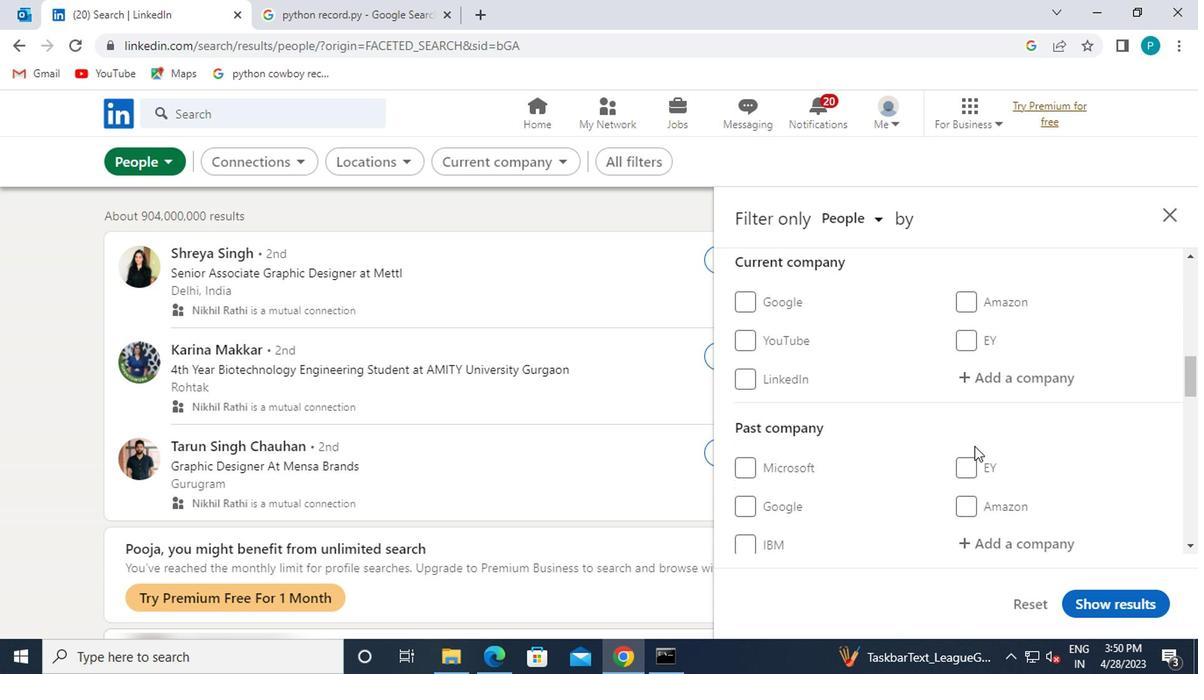 
Action: Mouse scrolled (971, 445) with delta (0, -1)
Screenshot: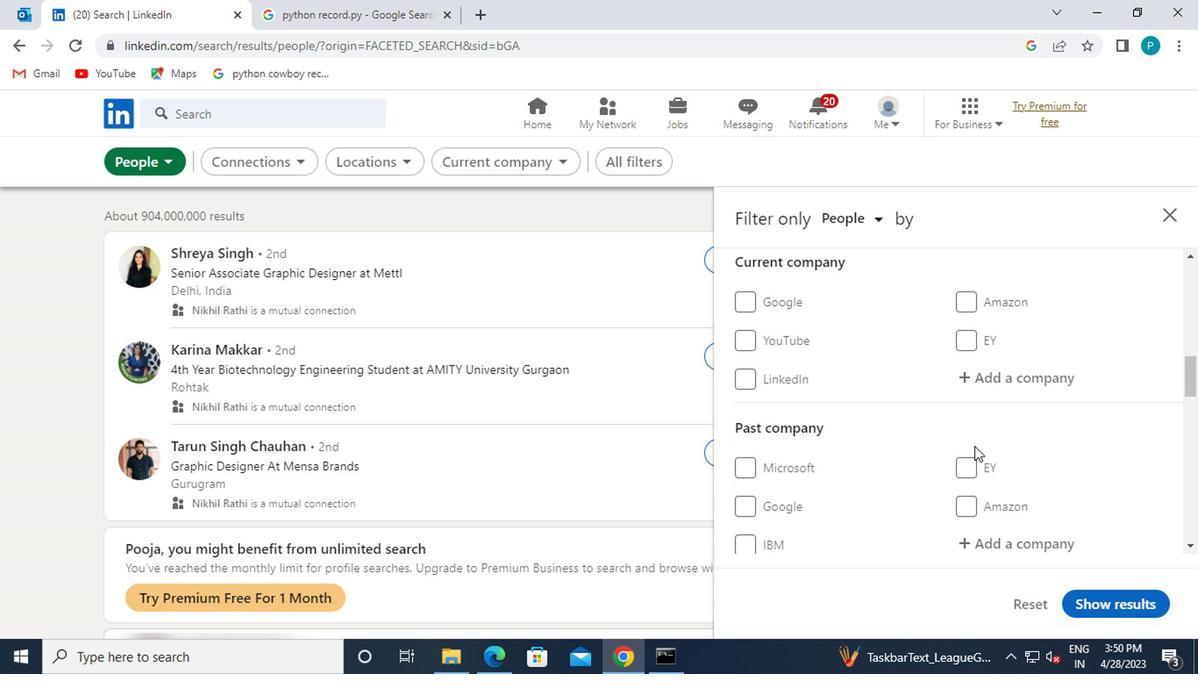 
Action: Mouse scrolled (971, 445) with delta (0, -1)
Screenshot: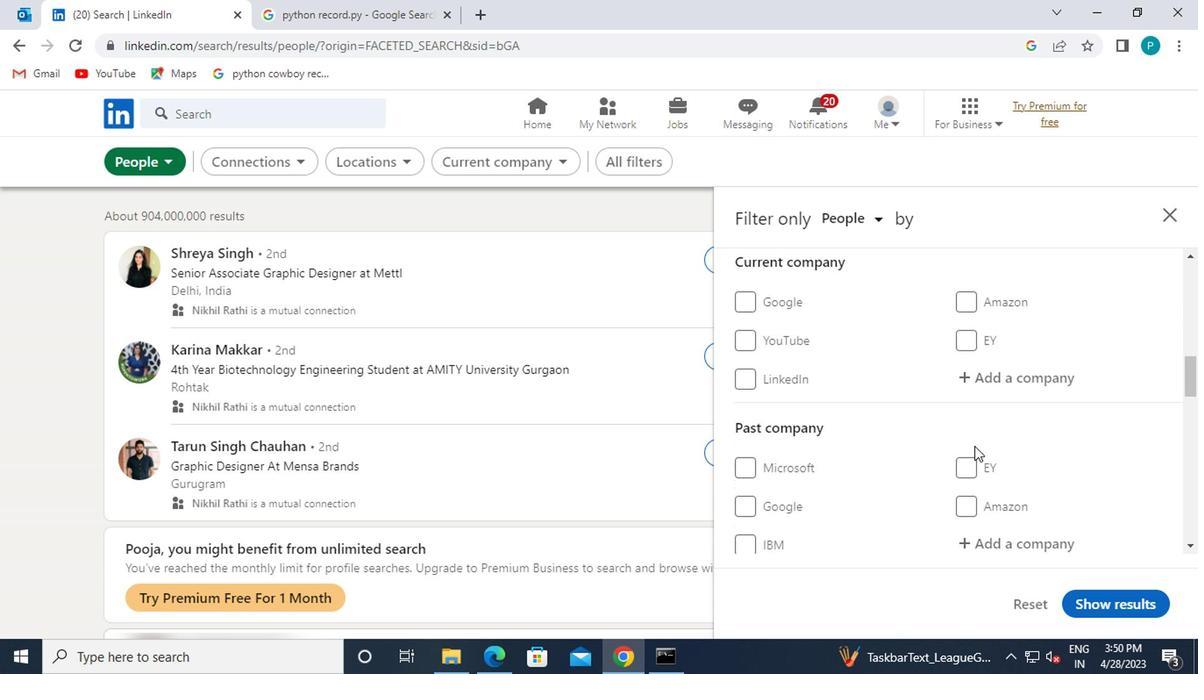 
Action: Mouse scrolled (971, 445) with delta (0, -1)
Screenshot: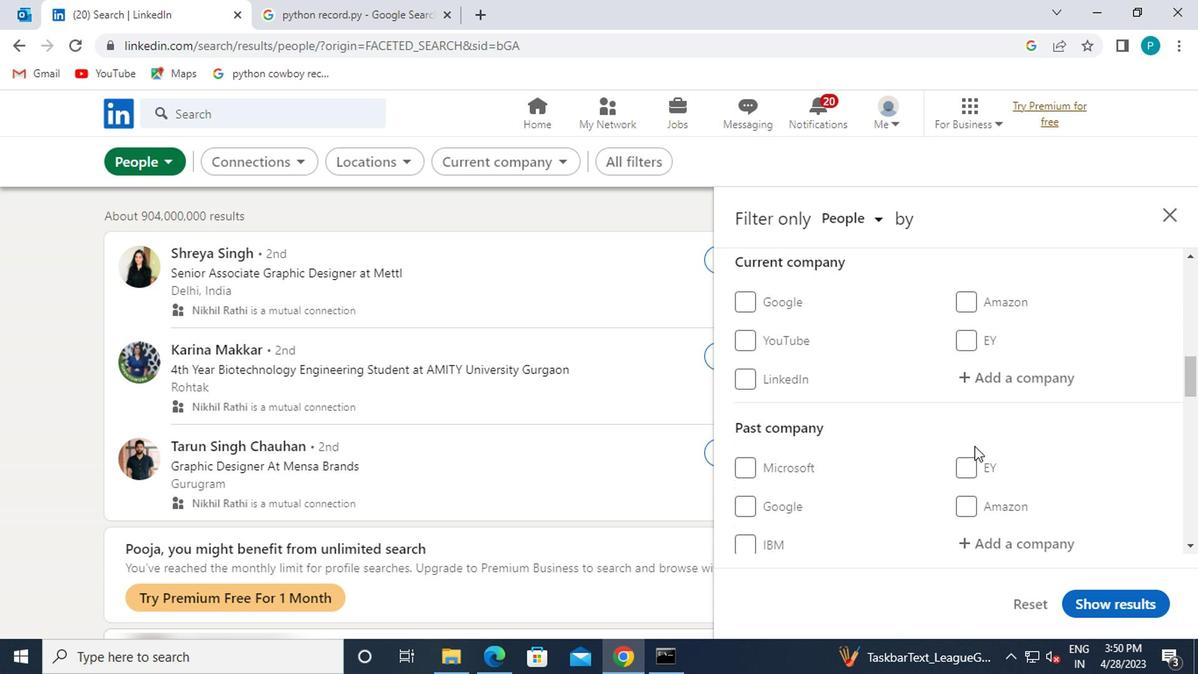 
Action: Mouse moved to (871, 445)
Screenshot: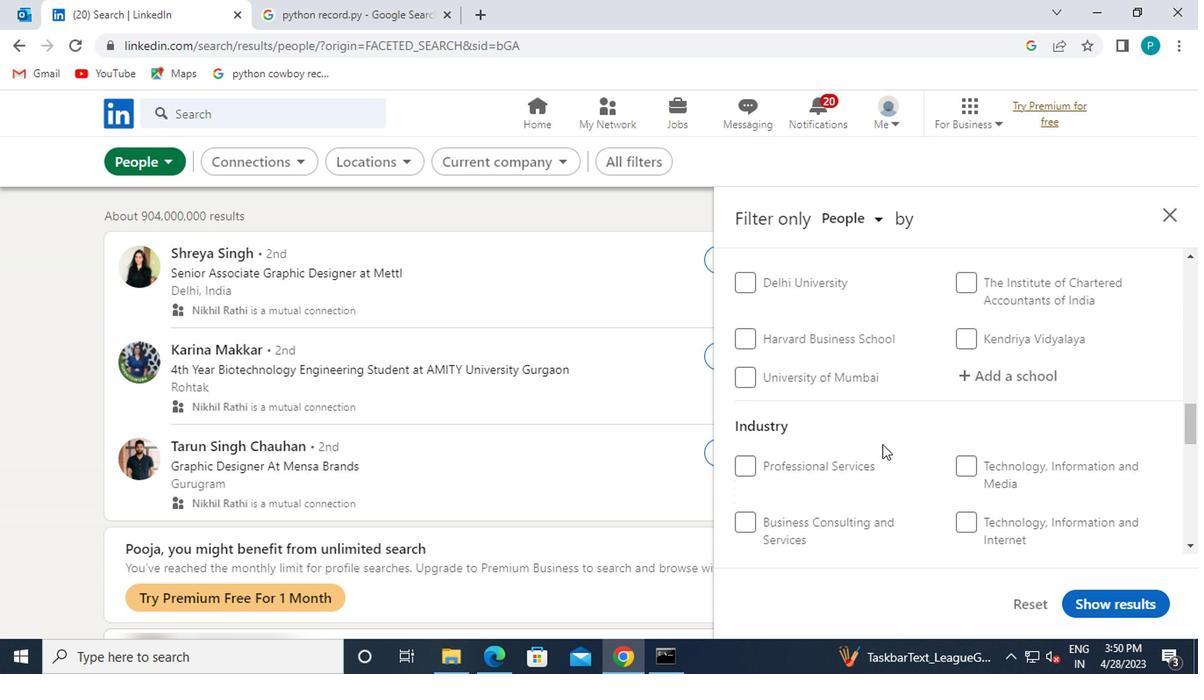 
Action: Mouse scrolled (871, 444) with delta (0, 0)
Screenshot: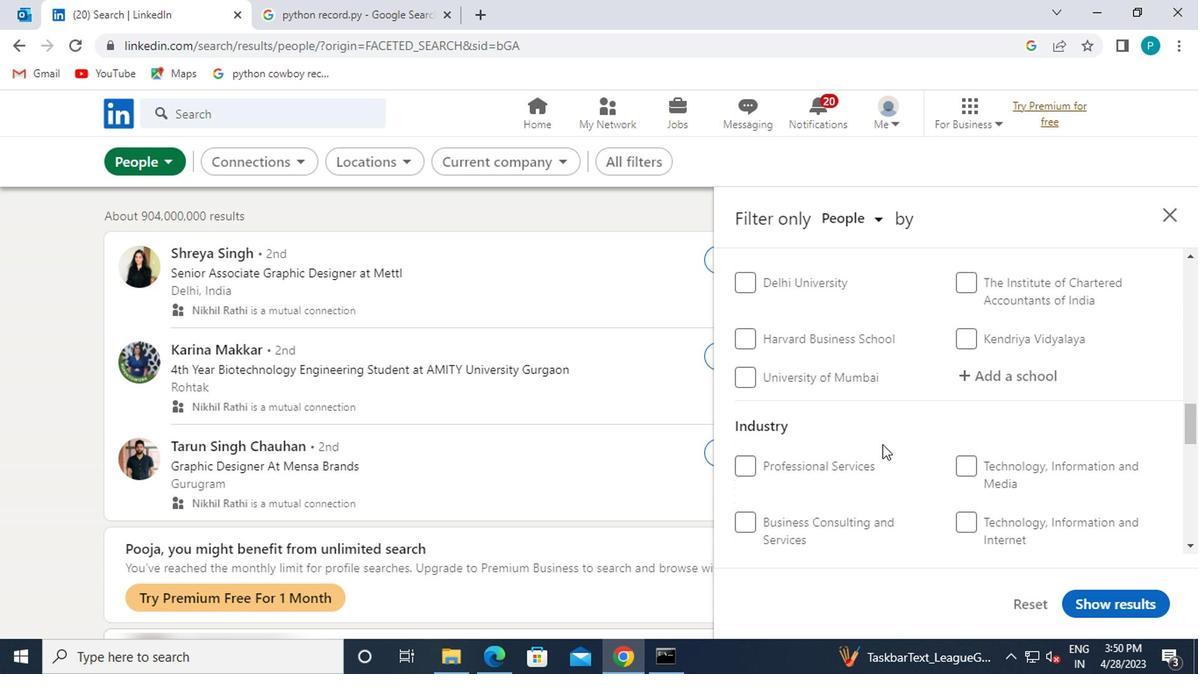 
Action: Mouse moved to (837, 457)
Screenshot: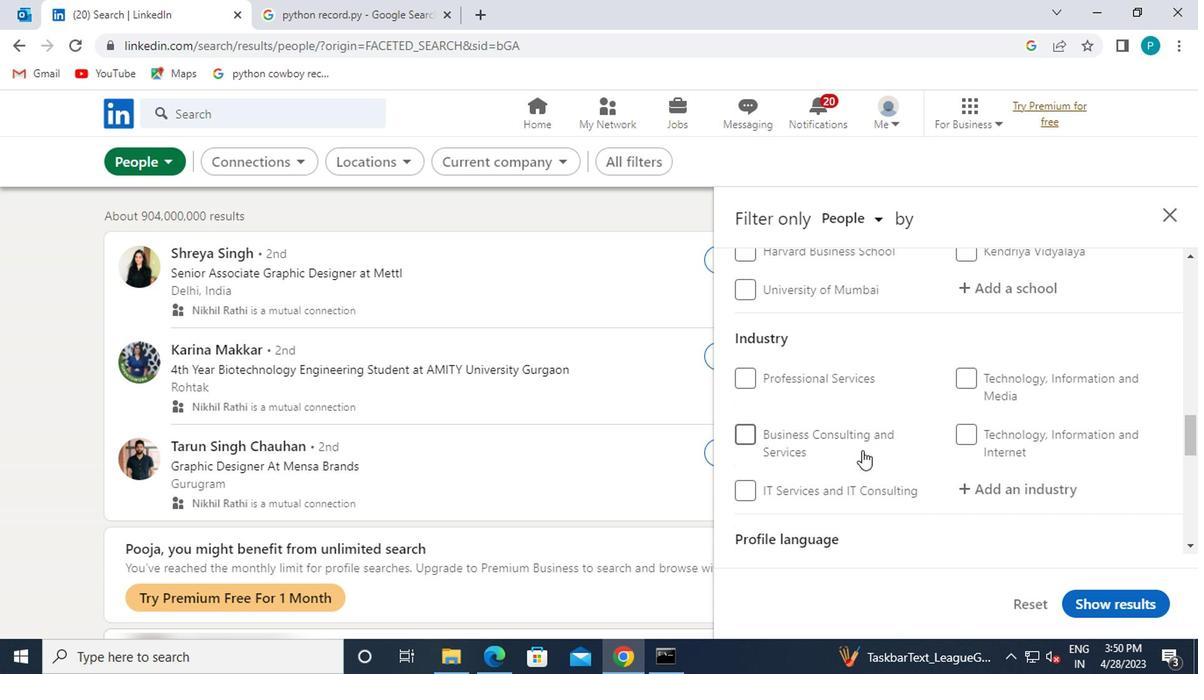 
Action: Mouse scrolled (837, 457) with delta (0, 0)
Screenshot: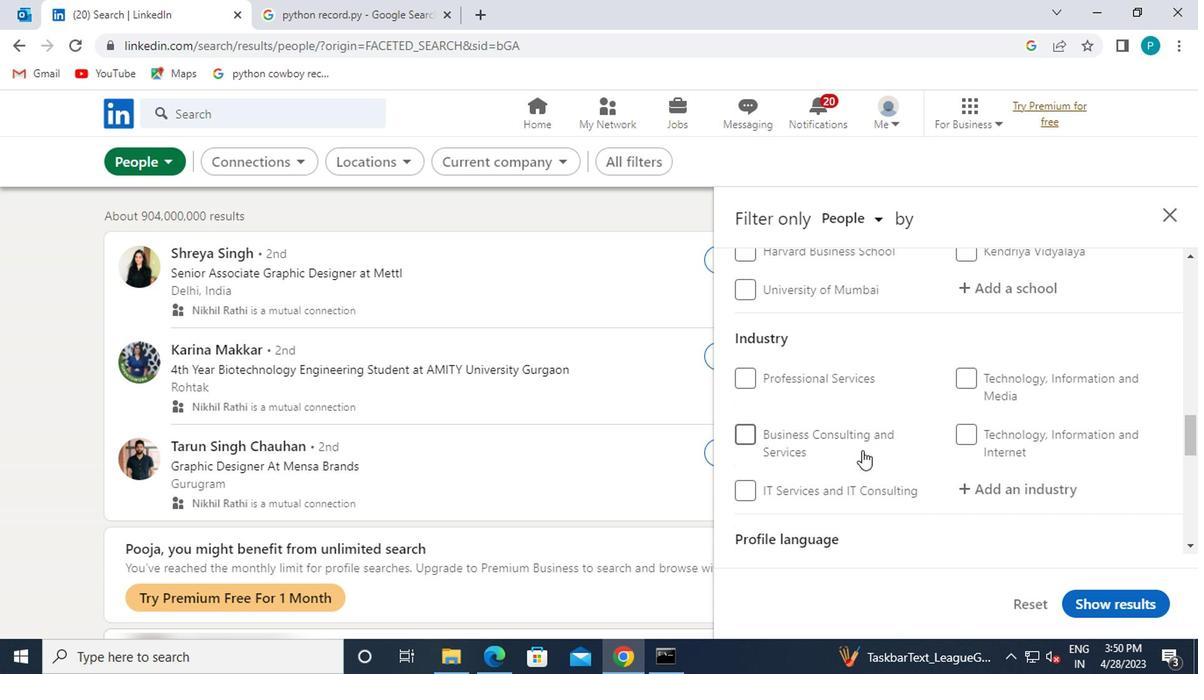 
Action: Mouse moved to (836, 457)
Screenshot: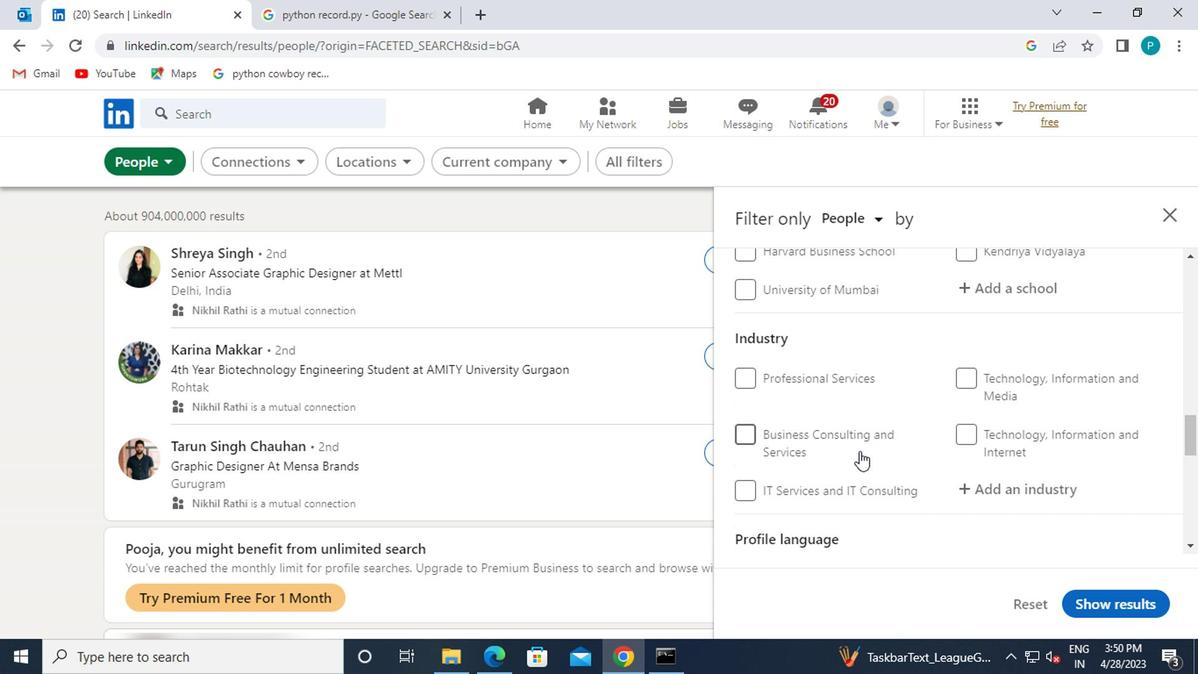 
Action: Mouse scrolled (836, 457) with delta (0, 0)
Screenshot: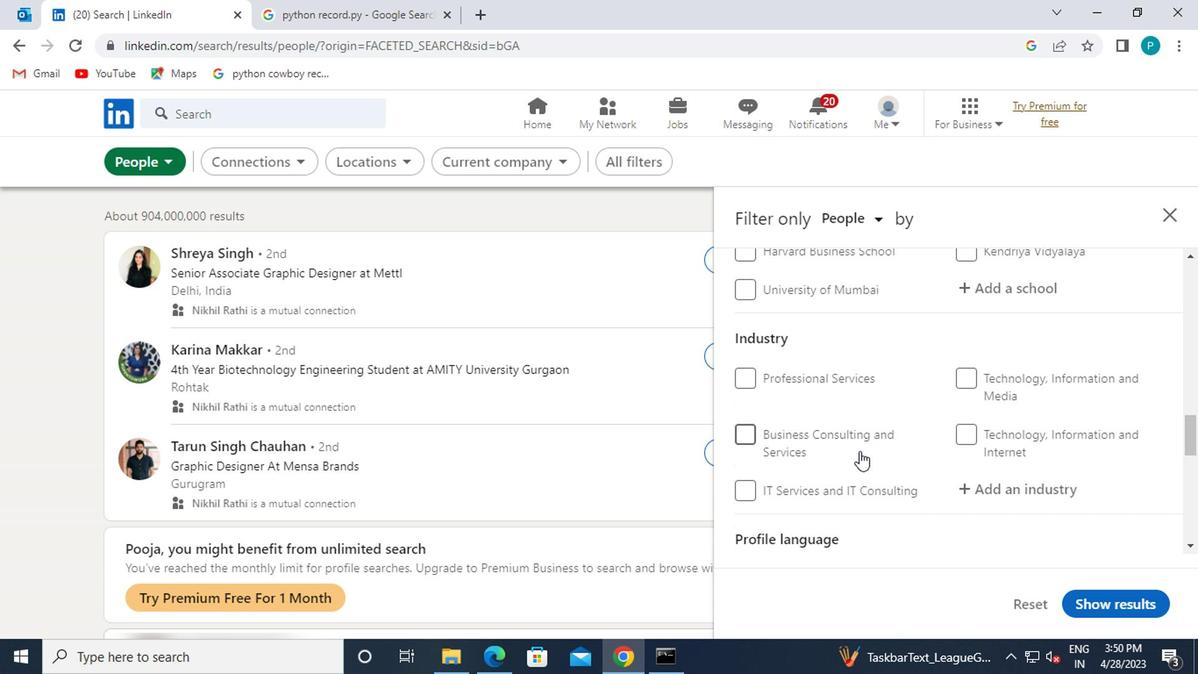 
Action: Mouse scrolled (836, 457) with delta (0, 0)
Screenshot: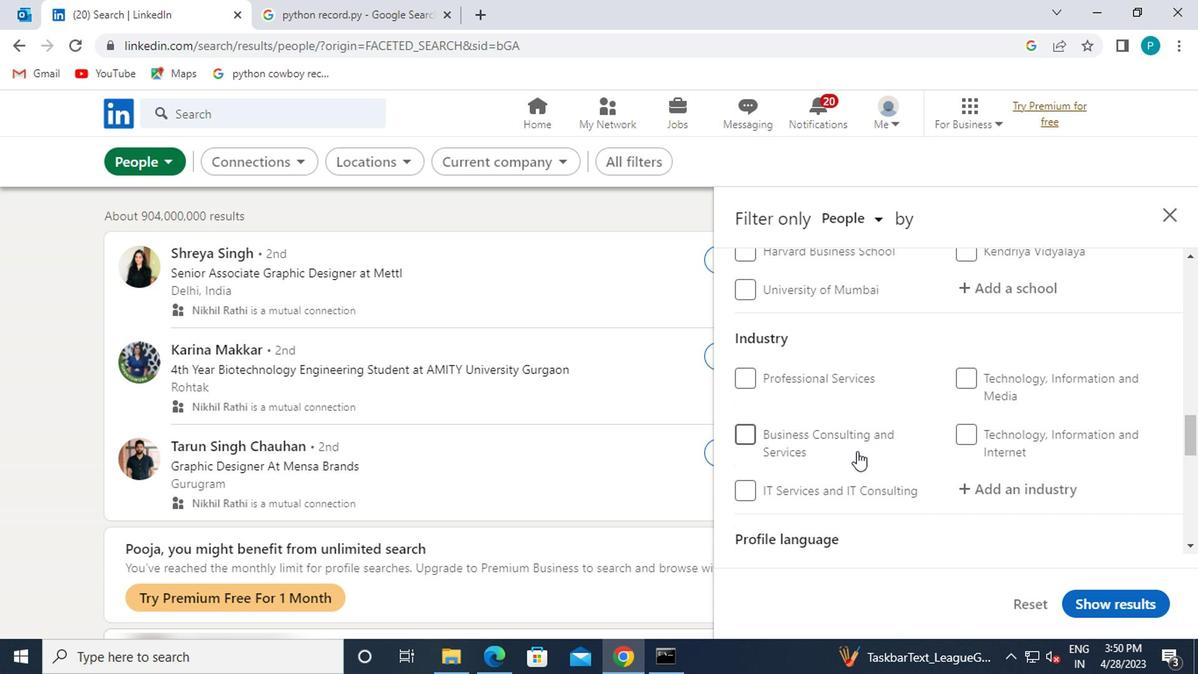 
Action: Mouse moved to (966, 315)
Screenshot: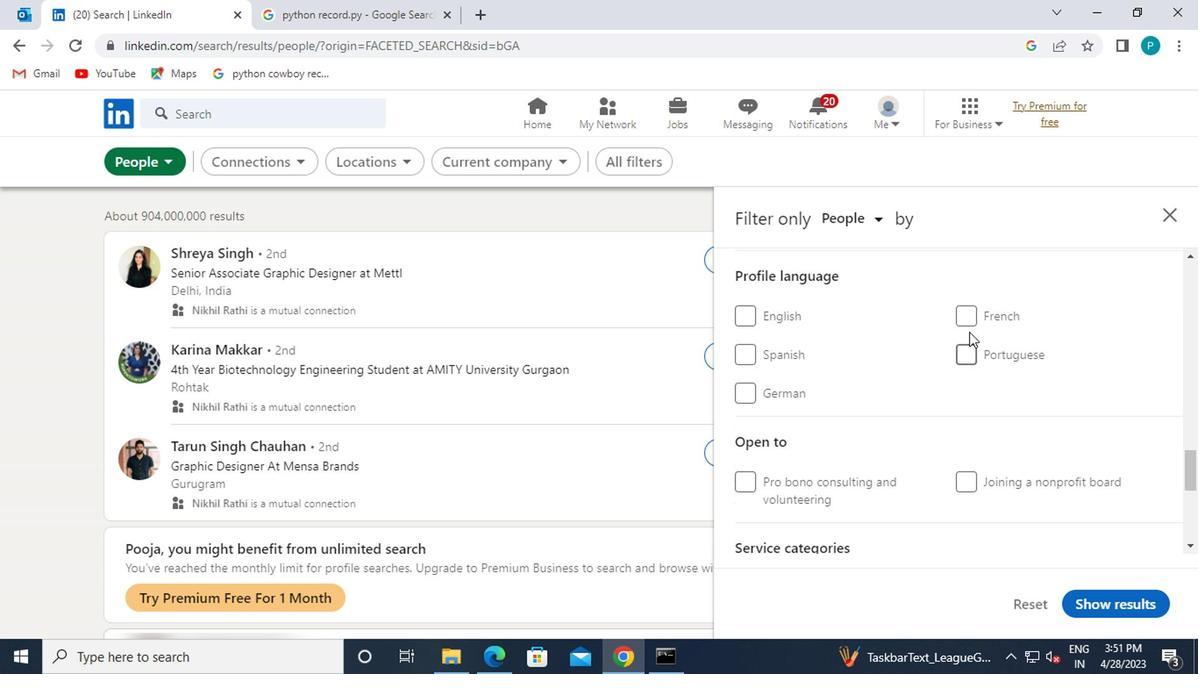 
Action: Mouse pressed left at (966, 315)
Screenshot: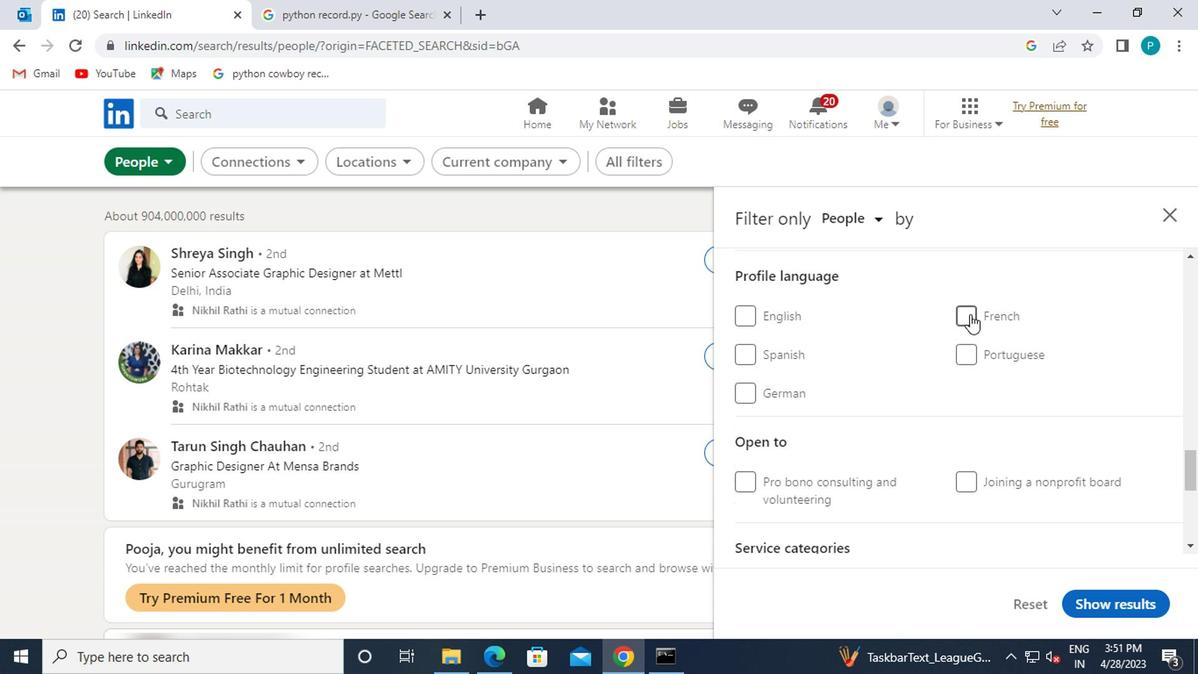 
Action: Mouse scrolled (966, 315) with delta (0, 0)
Screenshot: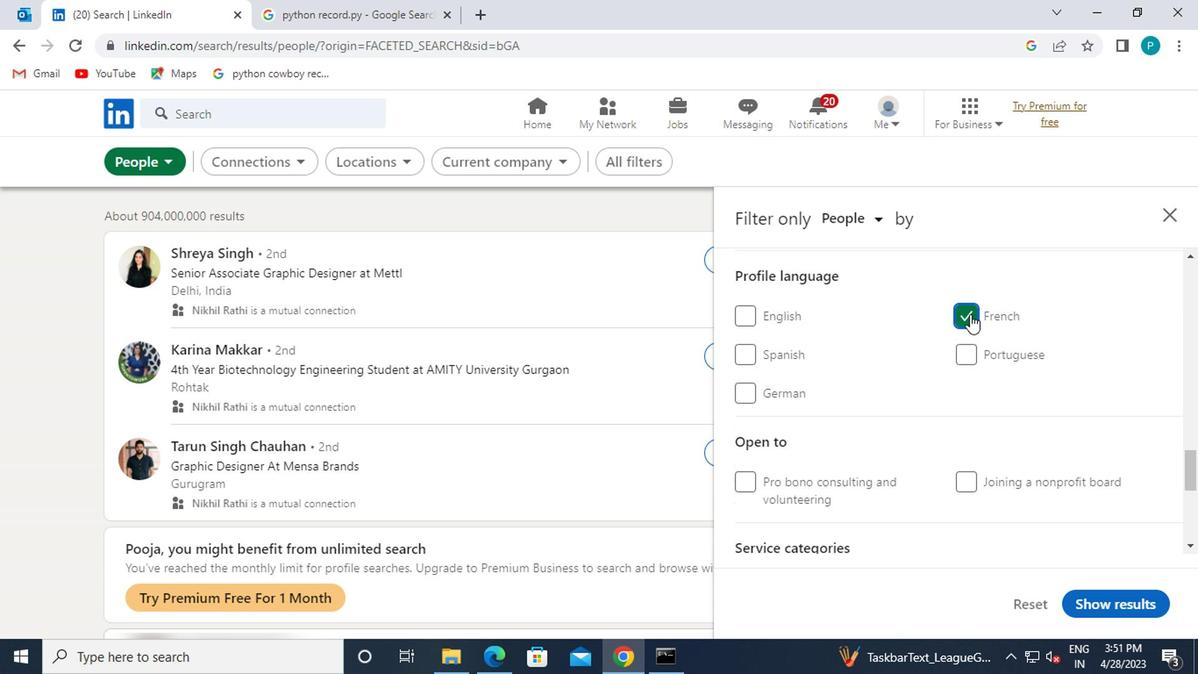 
Action: Mouse scrolled (966, 315) with delta (0, 0)
Screenshot: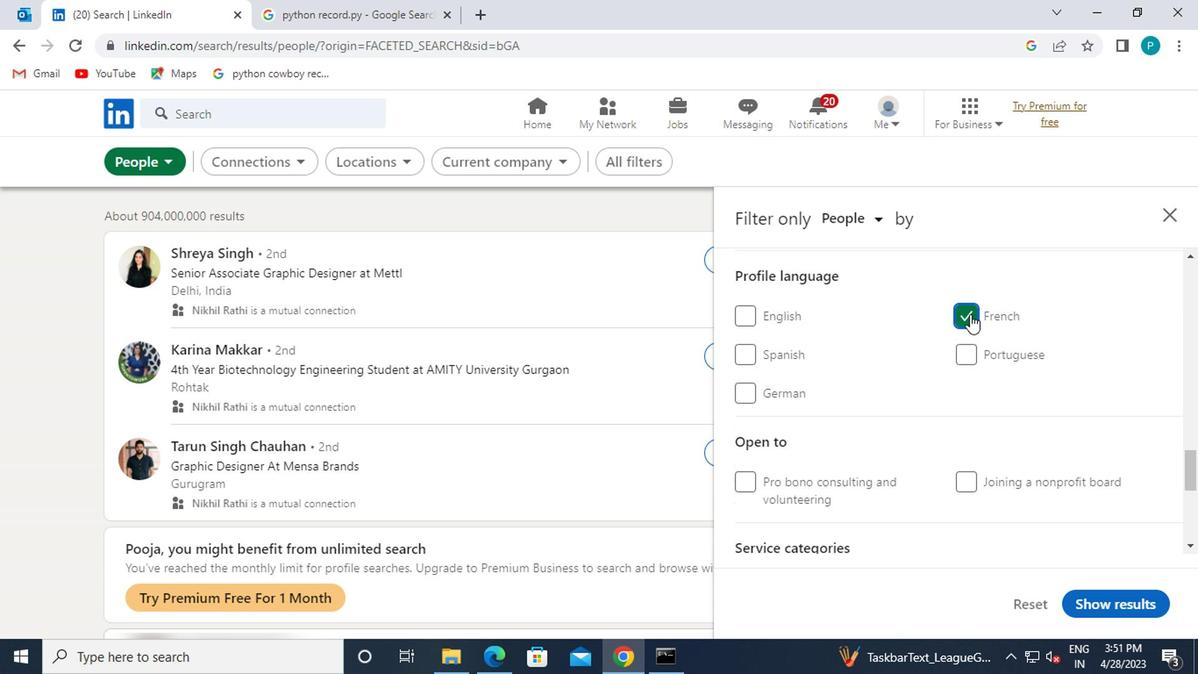 
Action: Mouse scrolled (966, 315) with delta (0, 0)
Screenshot: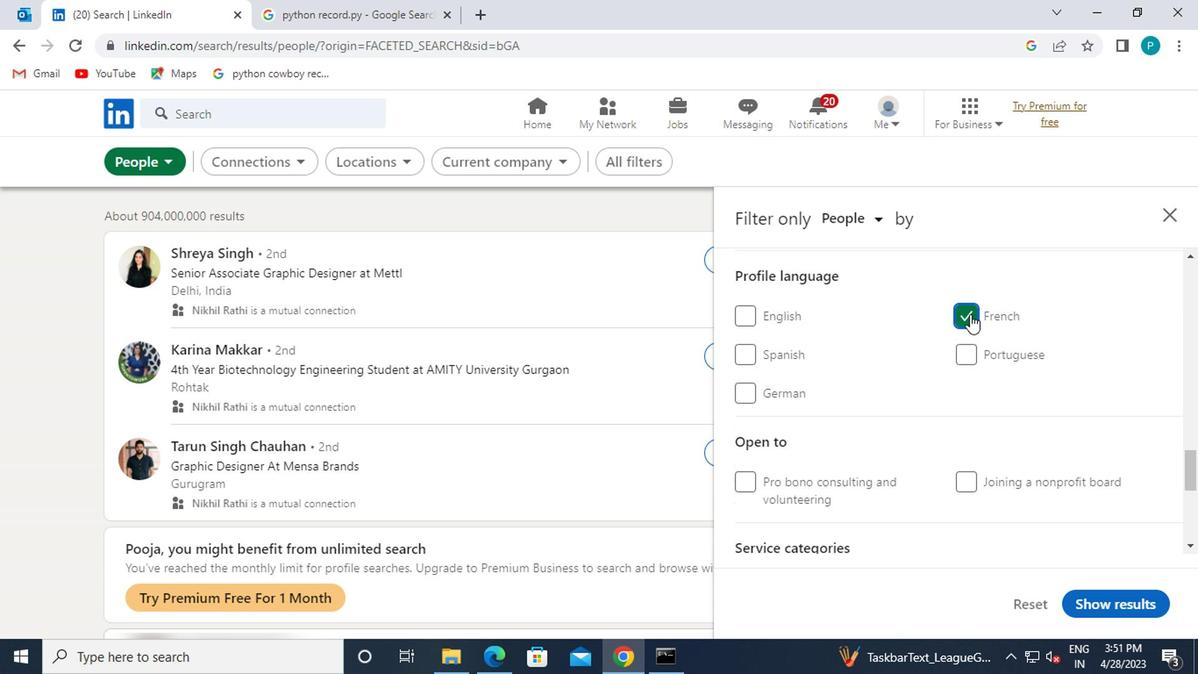 
Action: Mouse moved to (965, 315)
Screenshot: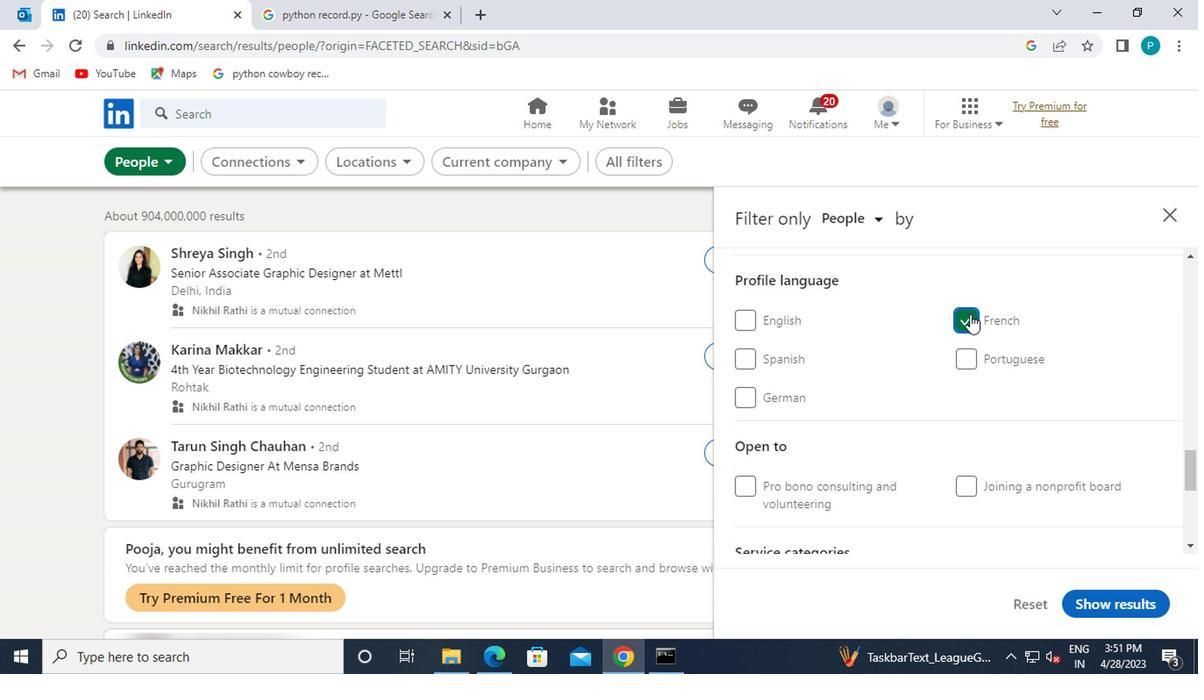 
Action: Mouse scrolled (965, 315) with delta (0, 0)
Screenshot: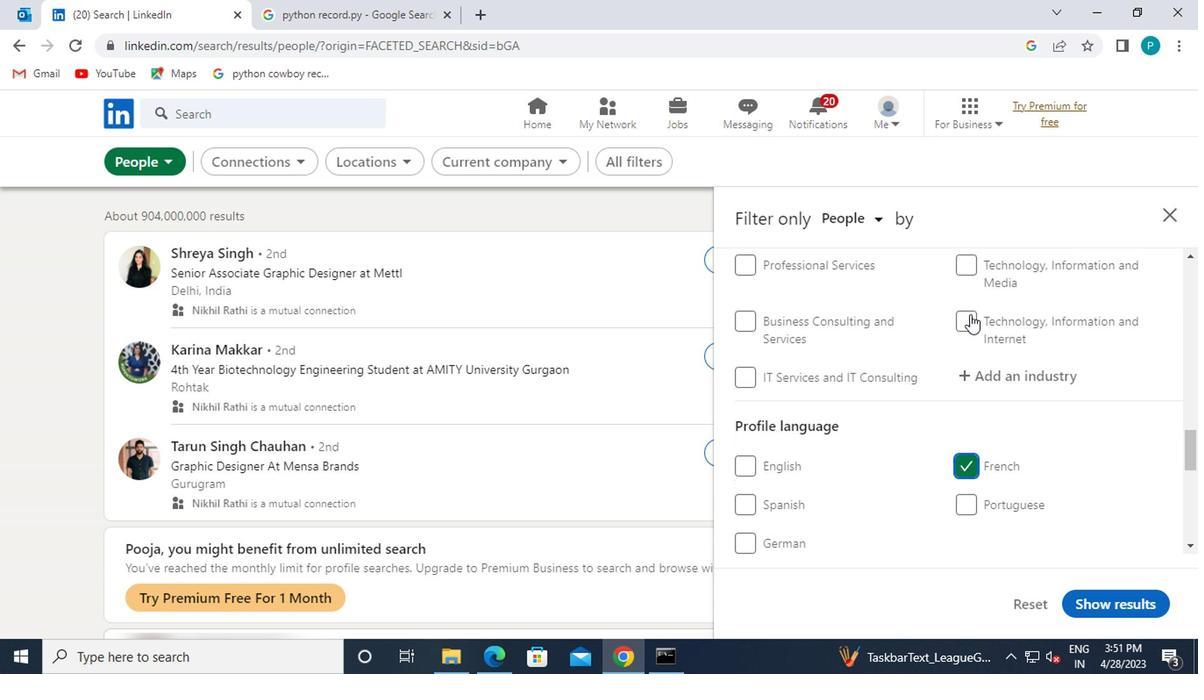 
Action: Mouse scrolled (965, 315) with delta (0, 0)
Screenshot: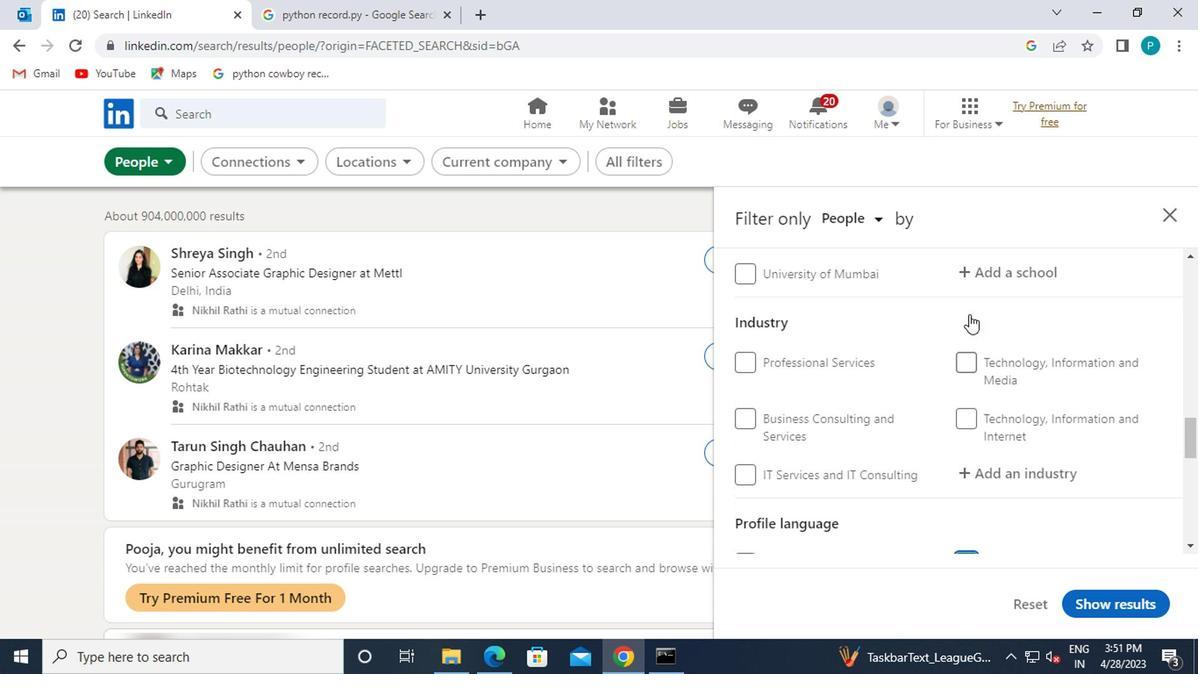 
Action: Mouse scrolled (965, 315) with delta (0, 0)
Screenshot: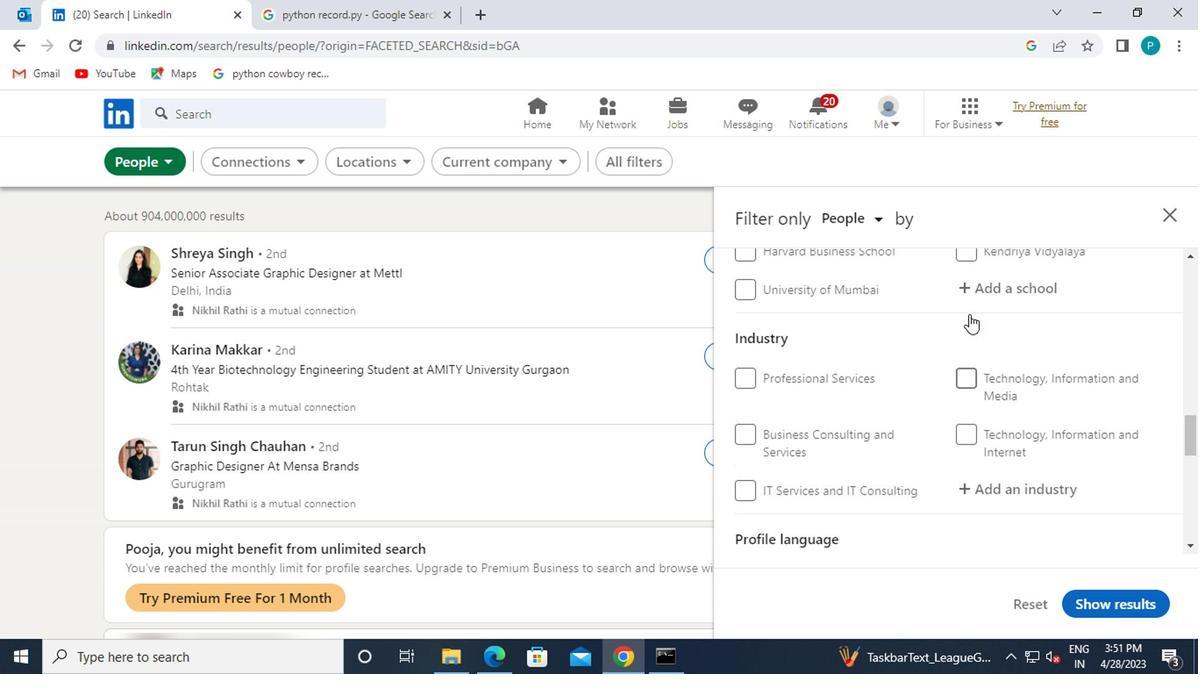 
Action: Mouse moved to (981, 361)
Screenshot: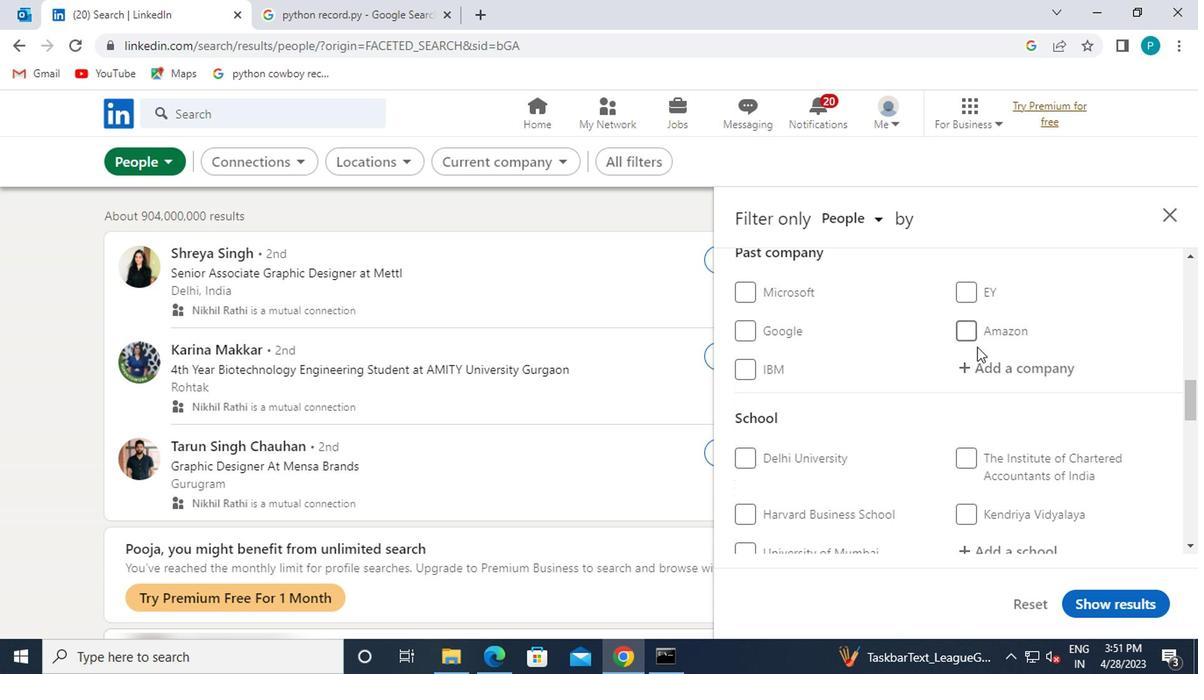 
Action: Mouse scrolled (981, 362) with delta (0, 0)
Screenshot: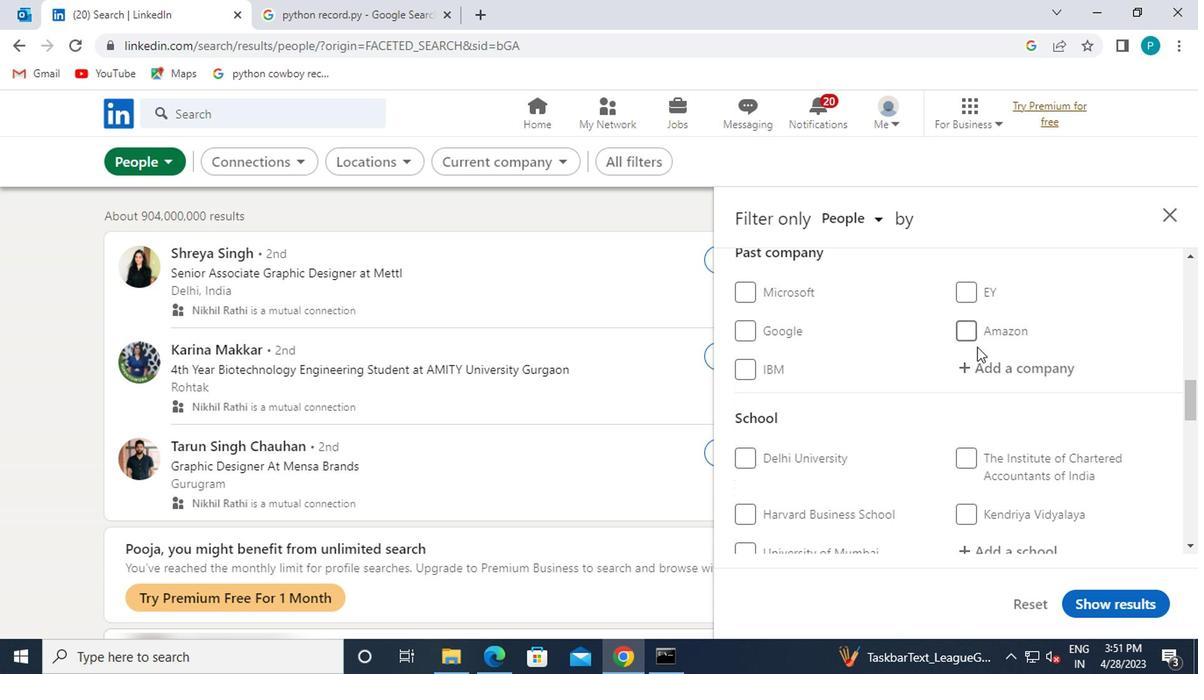 
Action: Mouse moved to (982, 365)
Screenshot: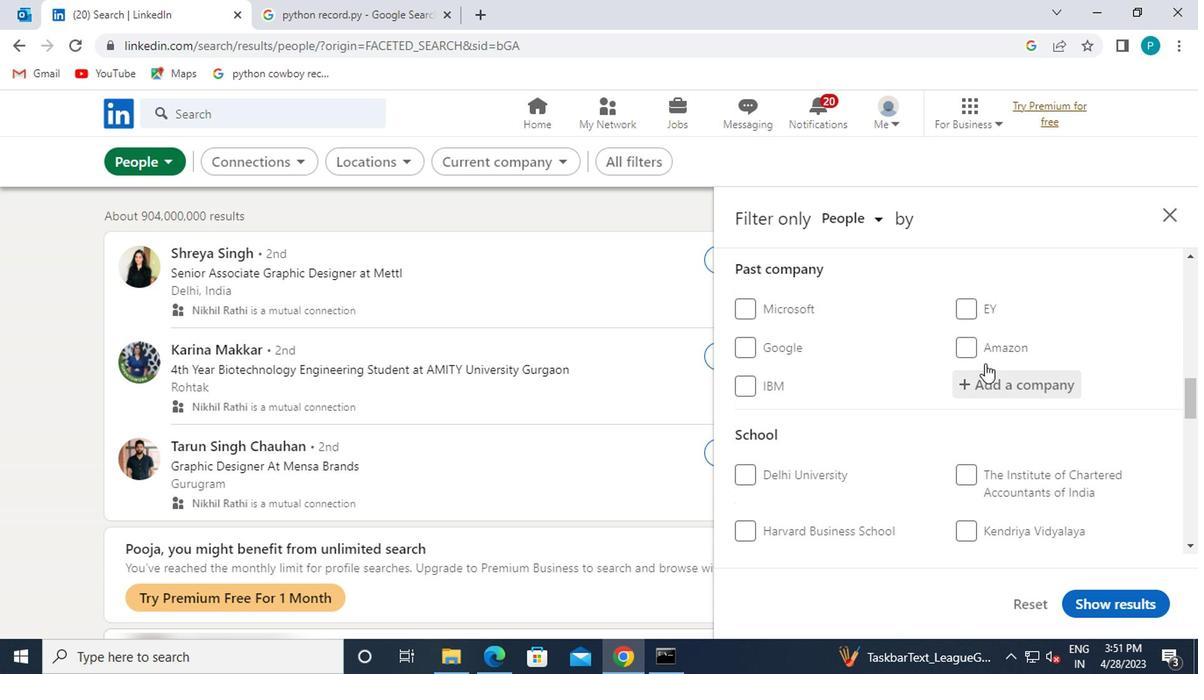 
Action: Mouse scrolled (982, 366) with delta (0, 0)
Screenshot: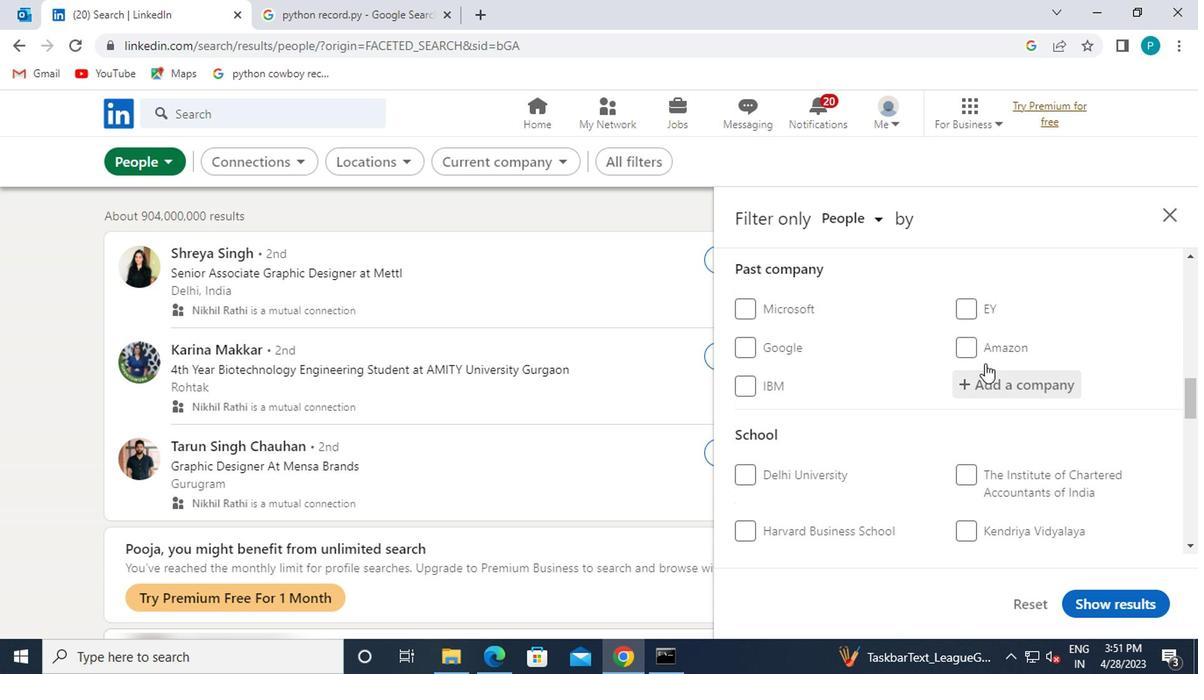 
Action: Mouse moved to (993, 384)
Screenshot: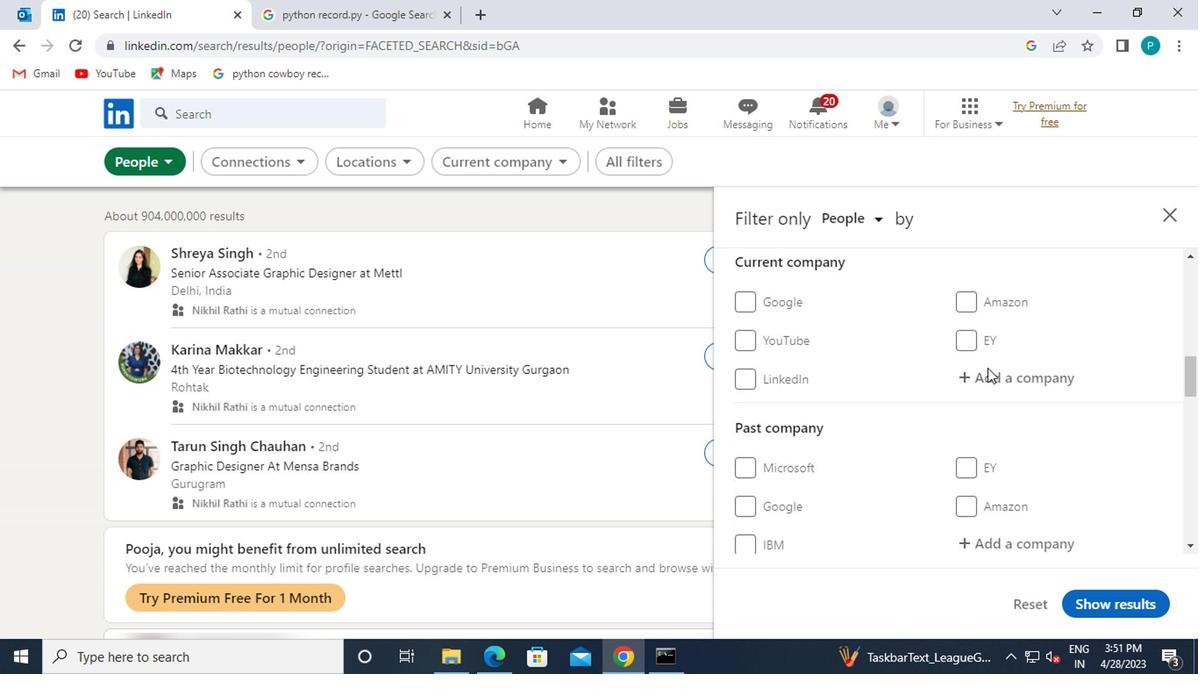 
Action: Mouse pressed left at (993, 384)
Screenshot: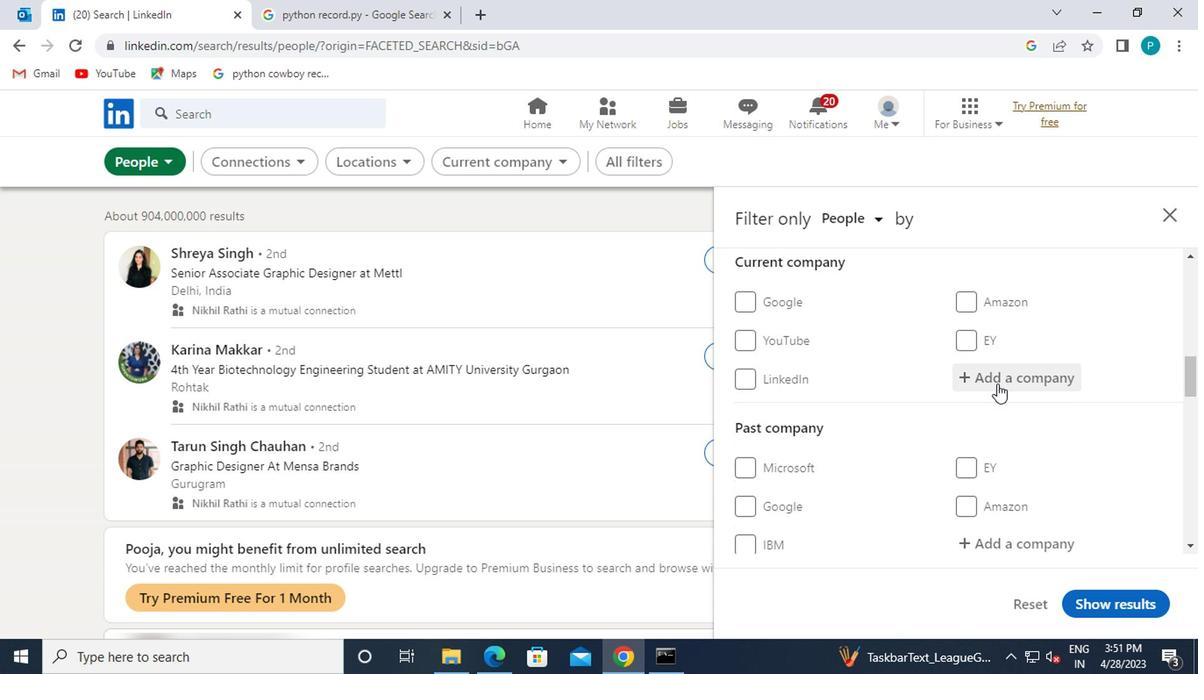 
Action: Key pressed <Key.caps_lock>K<Key.caps_lock>HATIB
Screenshot: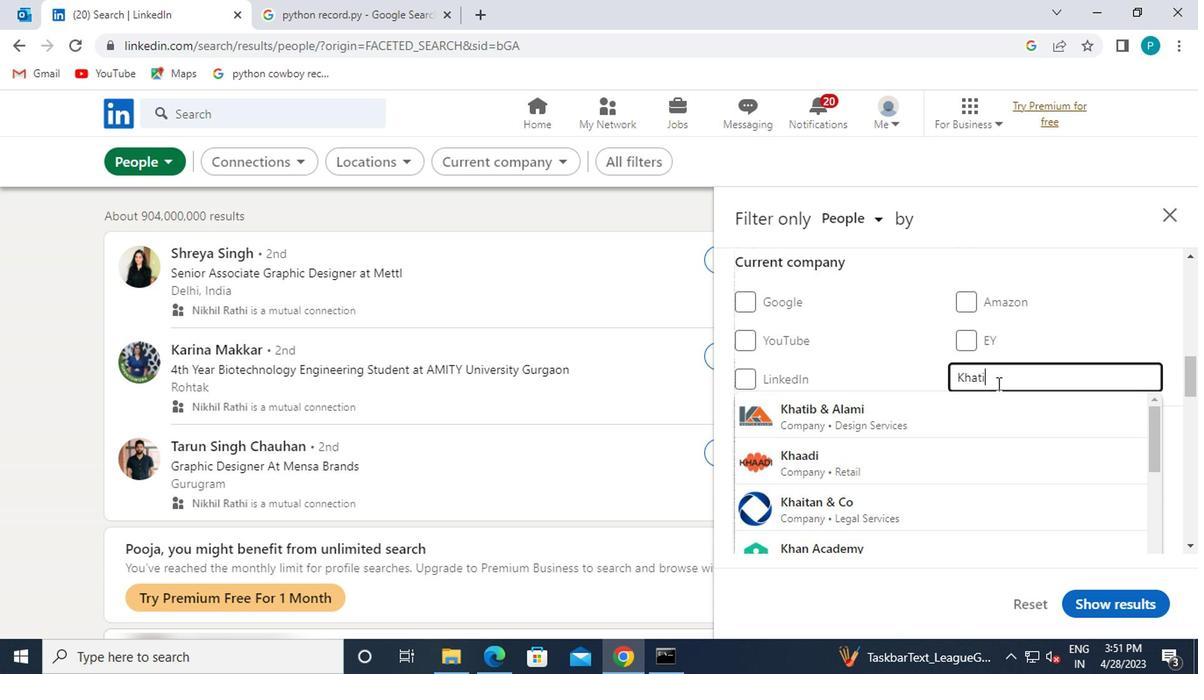 
Action: Mouse moved to (969, 401)
Screenshot: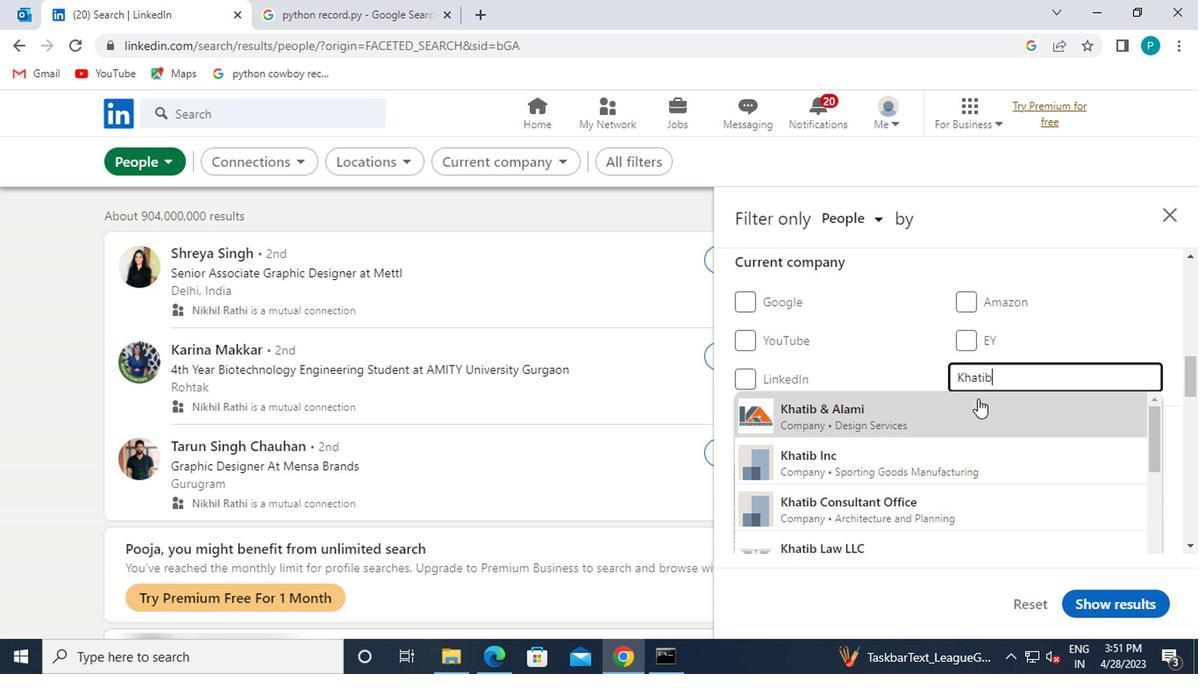 
Action: Mouse pressed left at (969, 401)
Screenshot: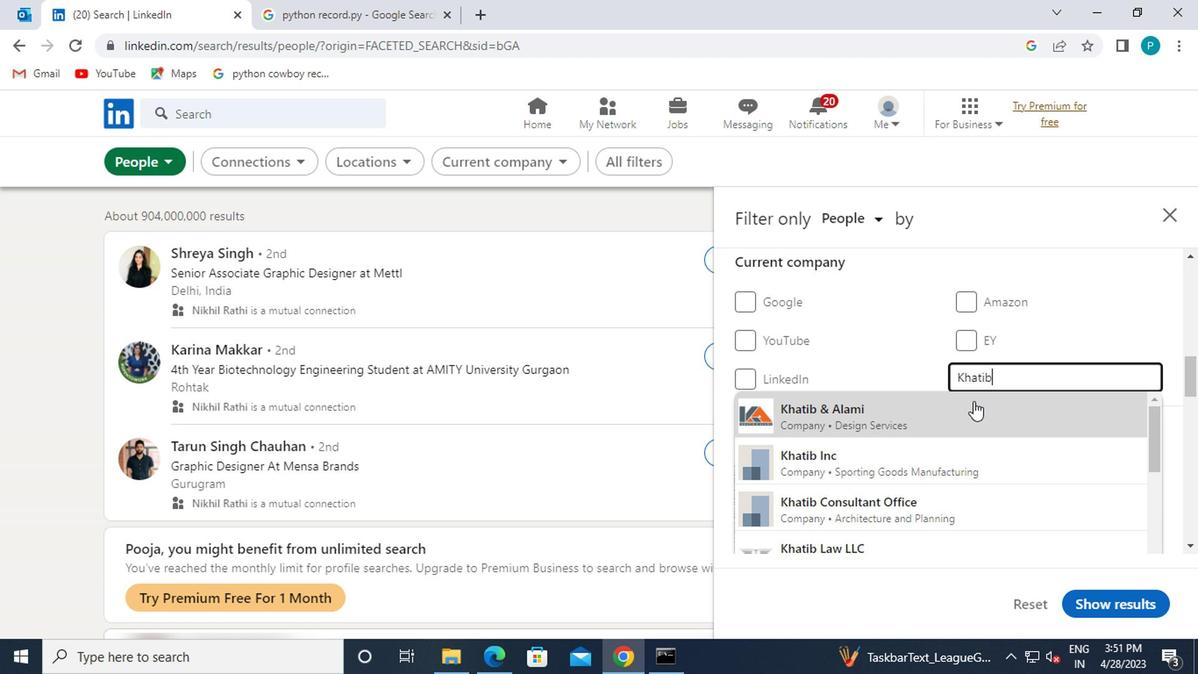 
Action: Mouse scrolled (969, 400) with delta (0, 0)
Screenshot: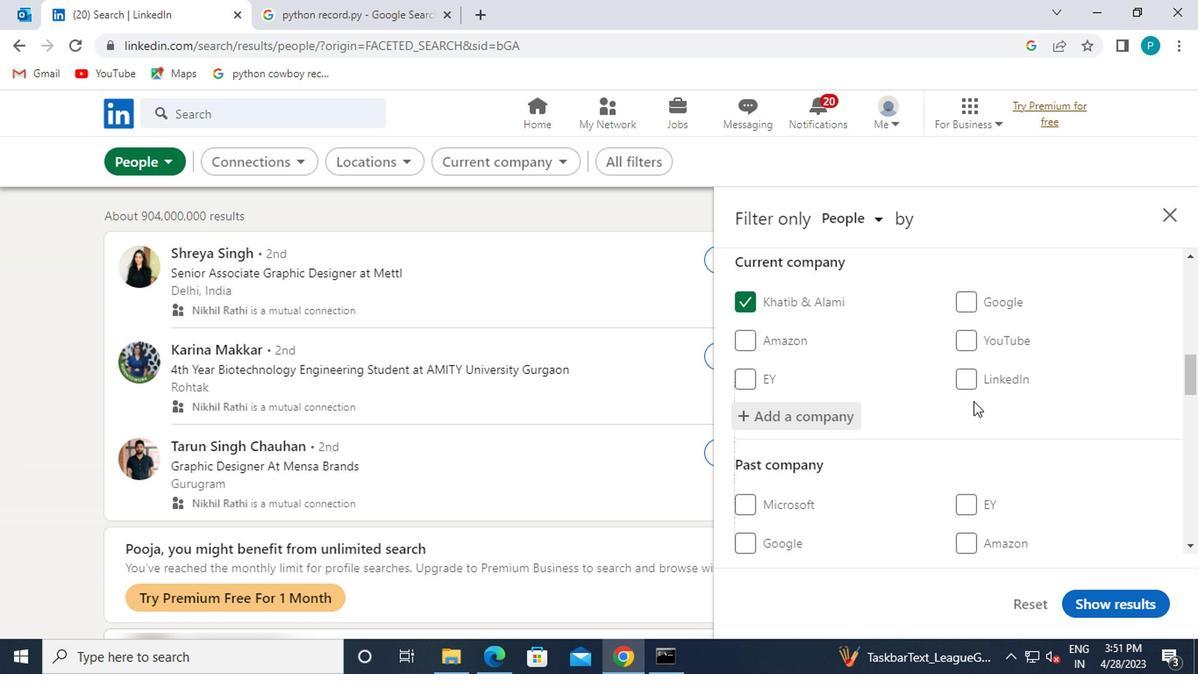 
Action: Mouse moved to (989, 474)
Screenshot: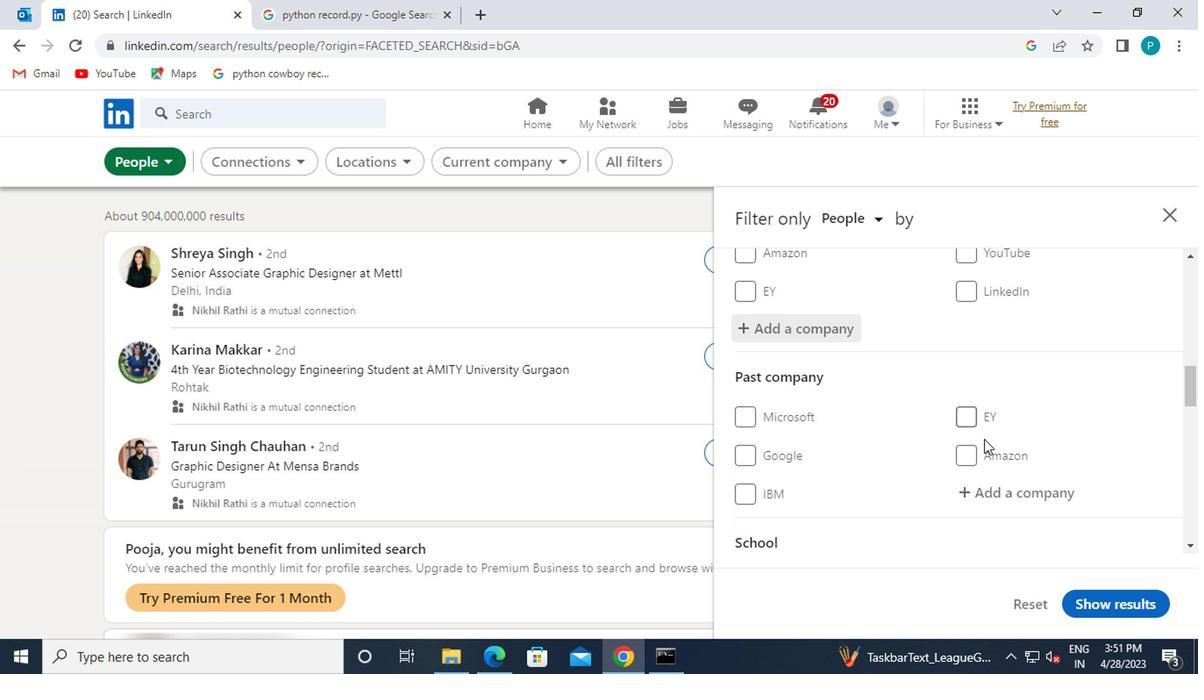 
Action: Mouse scrolled (989, 473) with delta (0, -1)
Screenshot: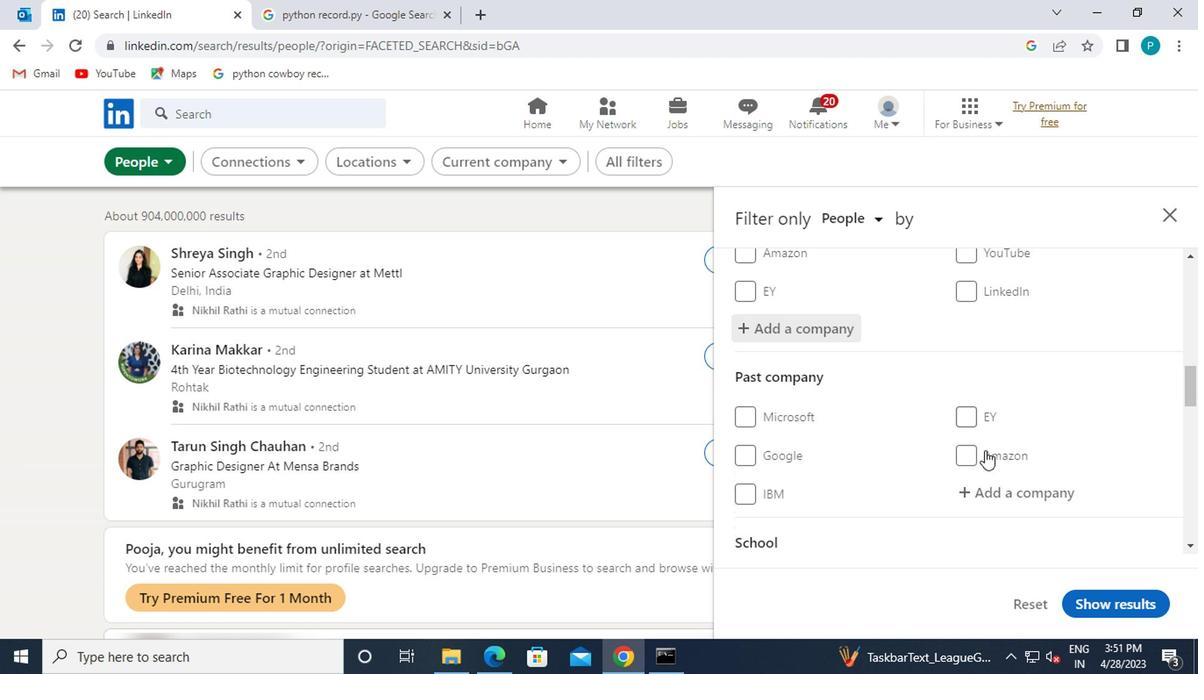 
Action: Mouse moved to (989, 480)
Screenshot: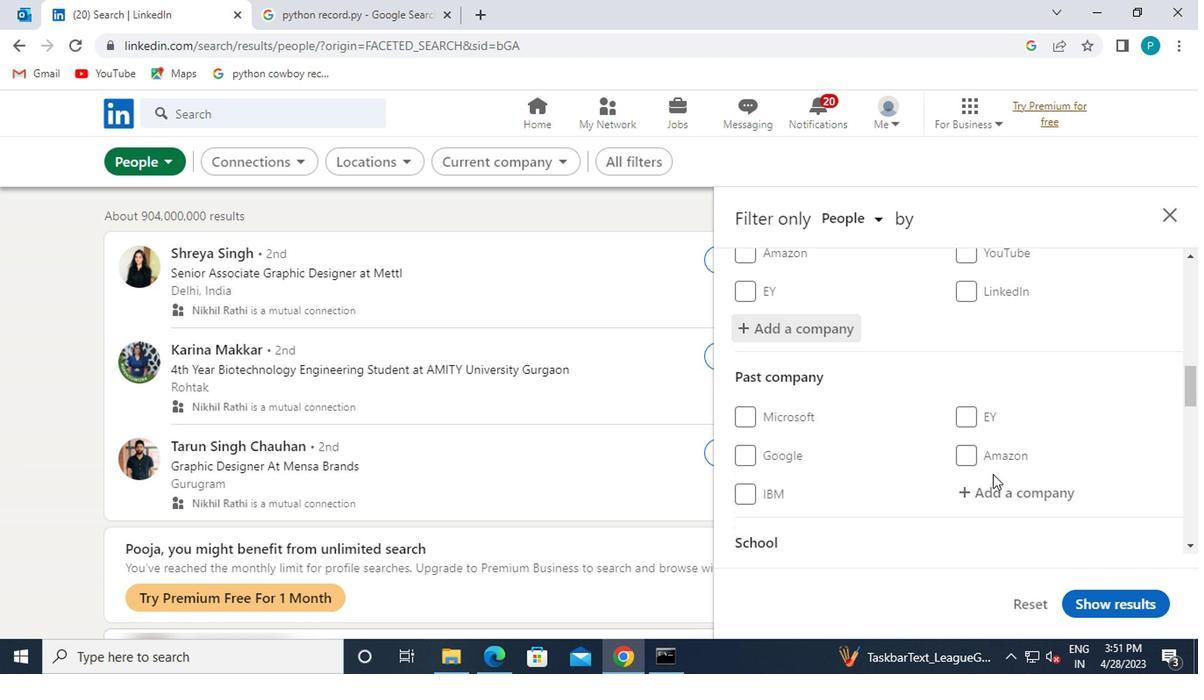 
Action: Mouse scrolled (989, 479) with delta (0, 0)
Screenshot: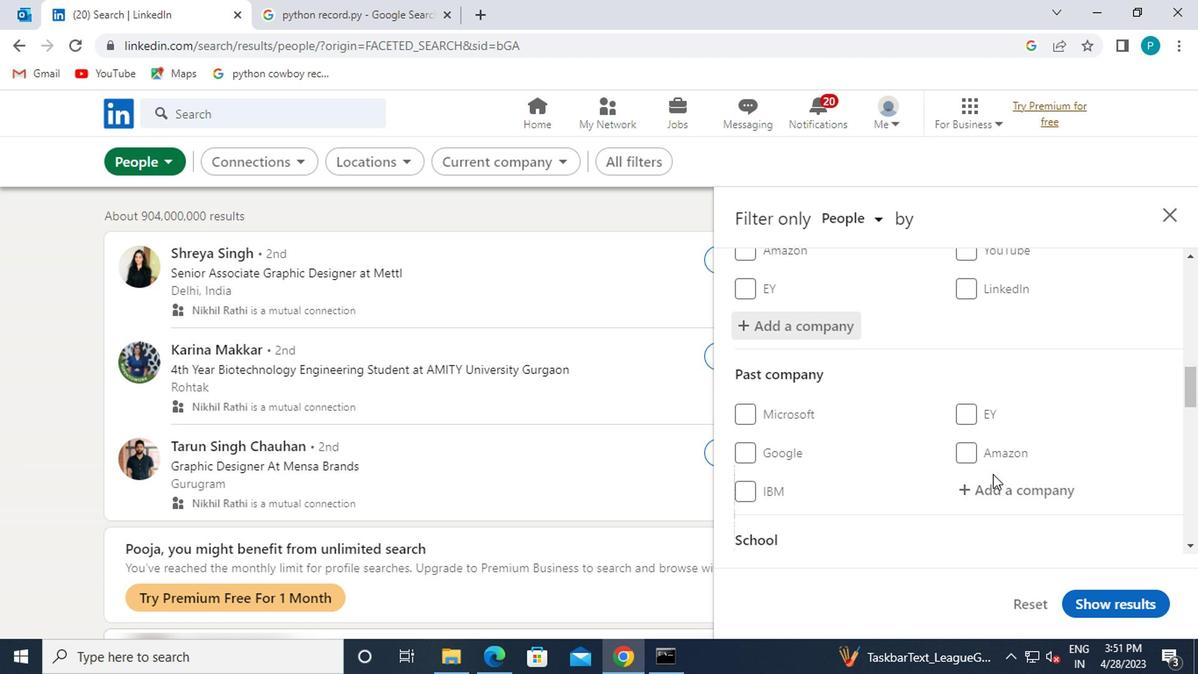 
Action: Mouse moved to (991, 500)
Screenshot: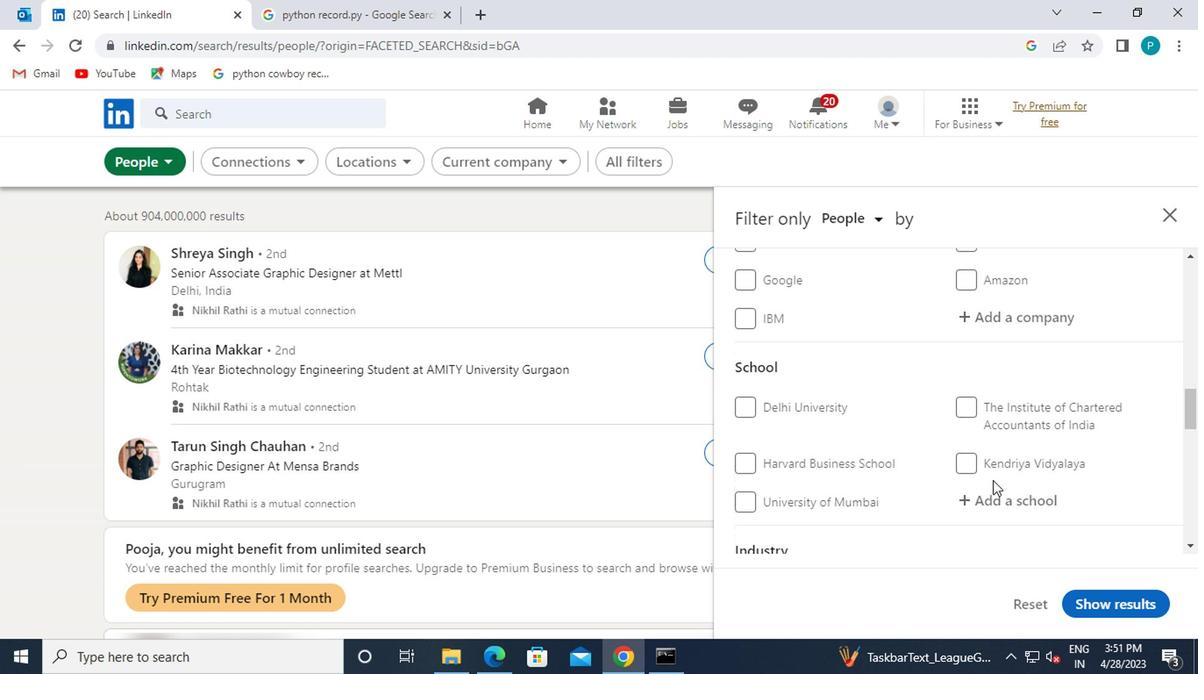 
Action: Mouse pressed left at (991, 500)
Screenshot: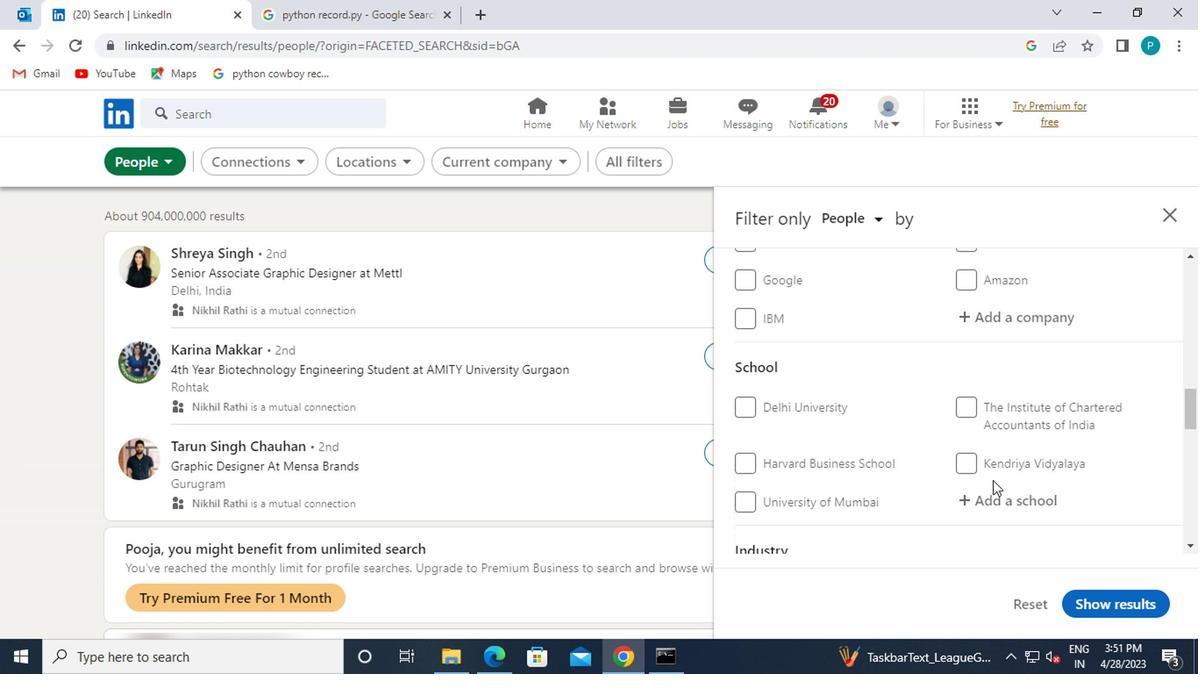 
Action: Mouse moved to (1022, 515)
Screenshot: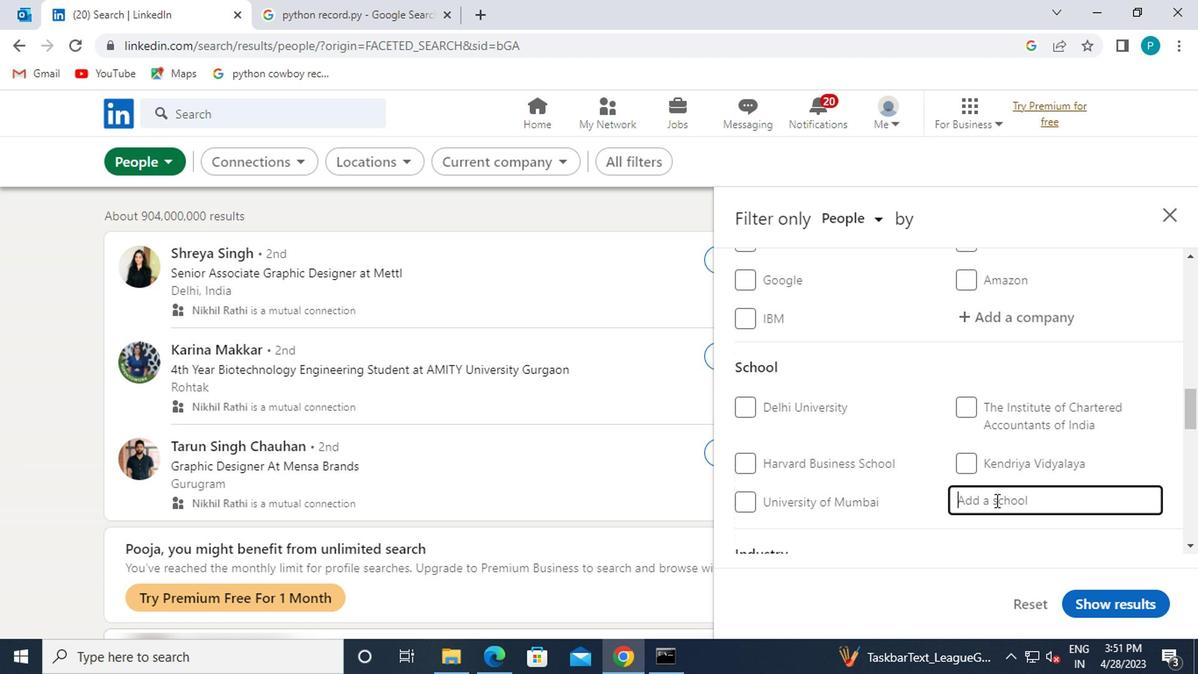 
Action: Key pressed <Key.caps_lock>A<Key.caps_lock>B<Key.backspace><Key.caps_lock>BV
Screenshot: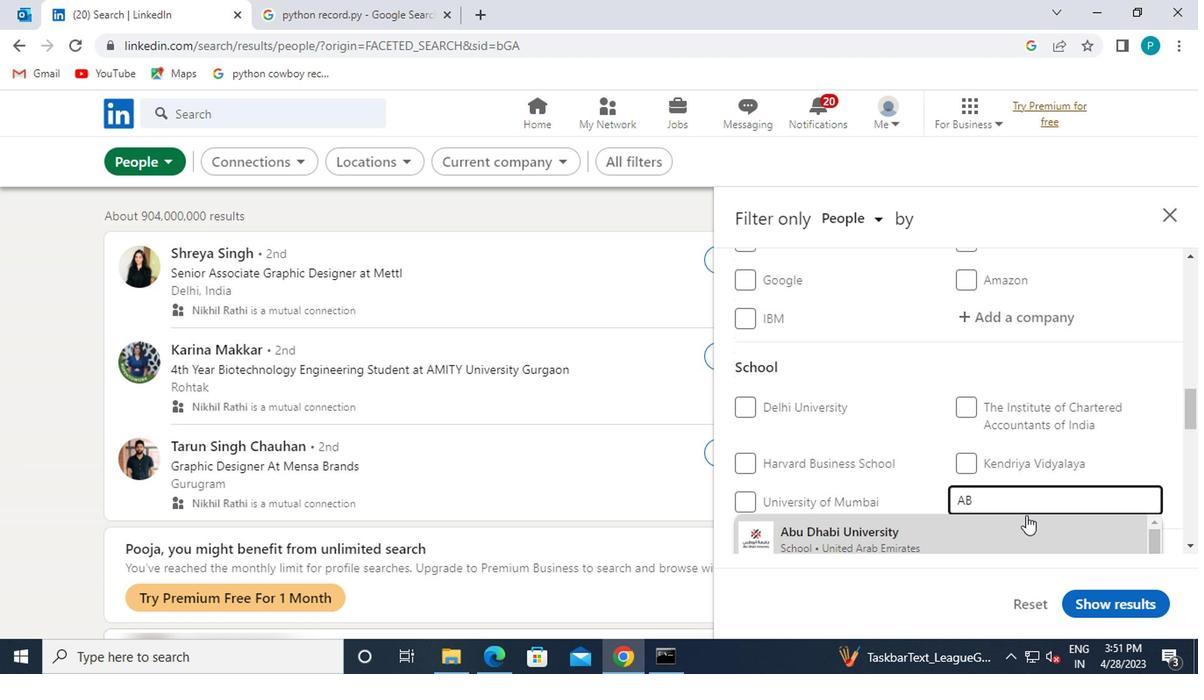 
Action: Mouse moved to (1000, 405)
Screenshot: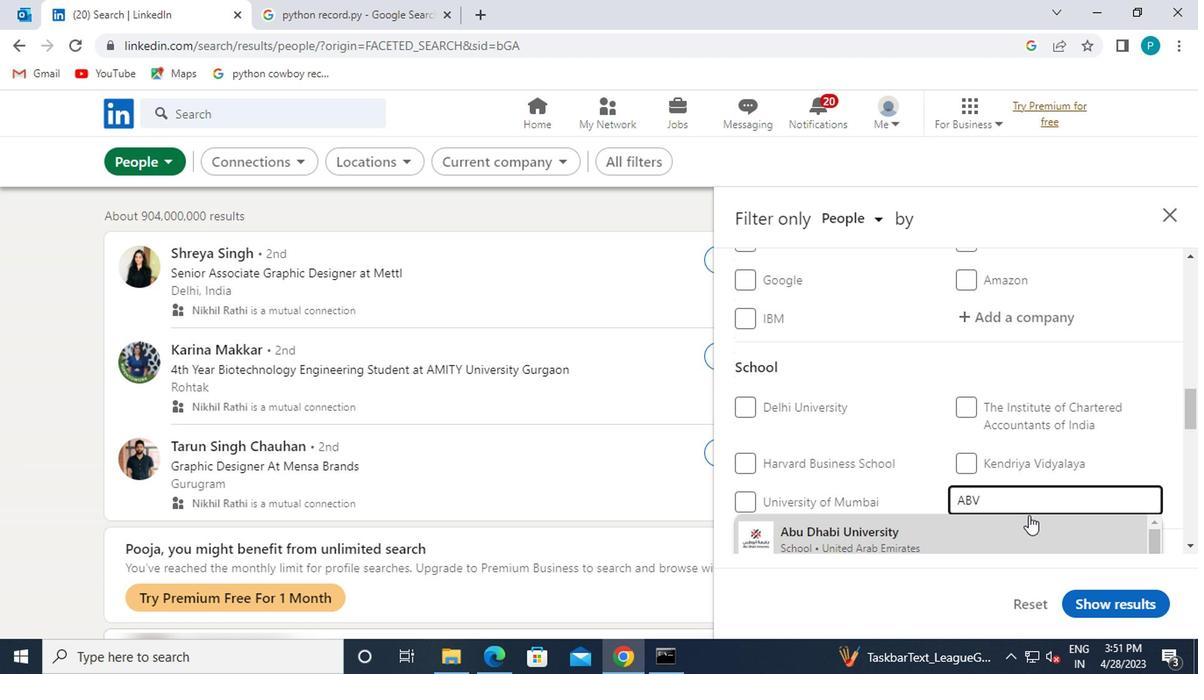 
Action: Mouse scrolled (1000, 404) with delta (0, 0)
Screenshot: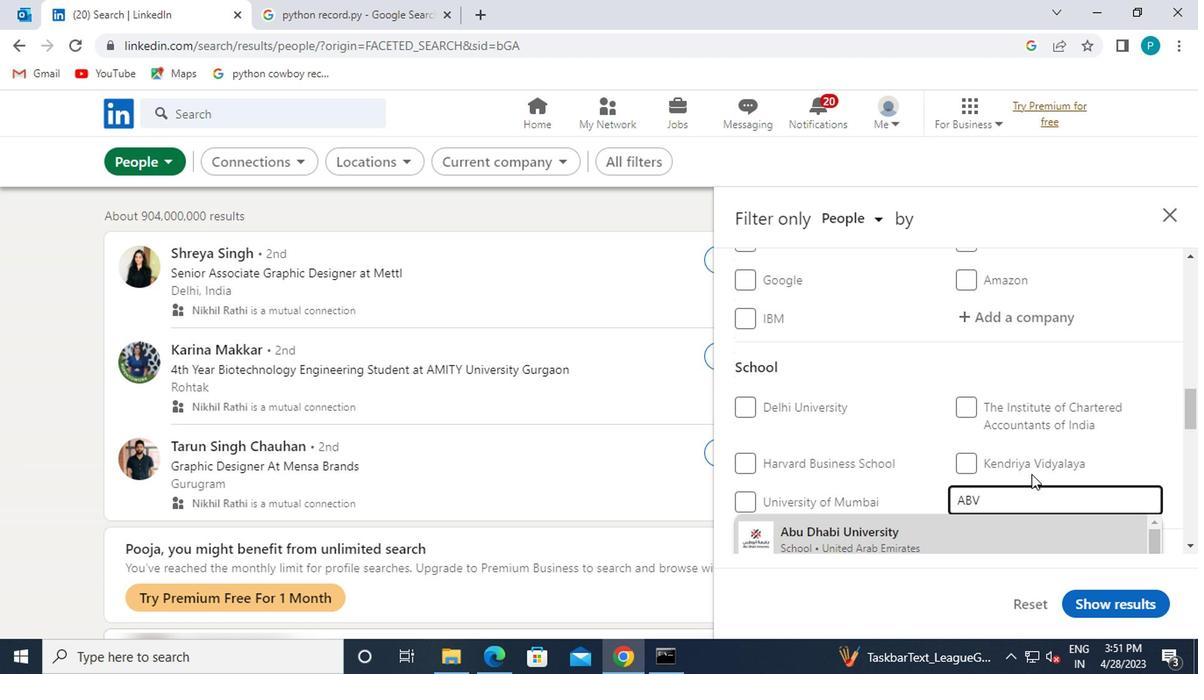 
Action: Mouse moved to (950, 462)
Screenshot: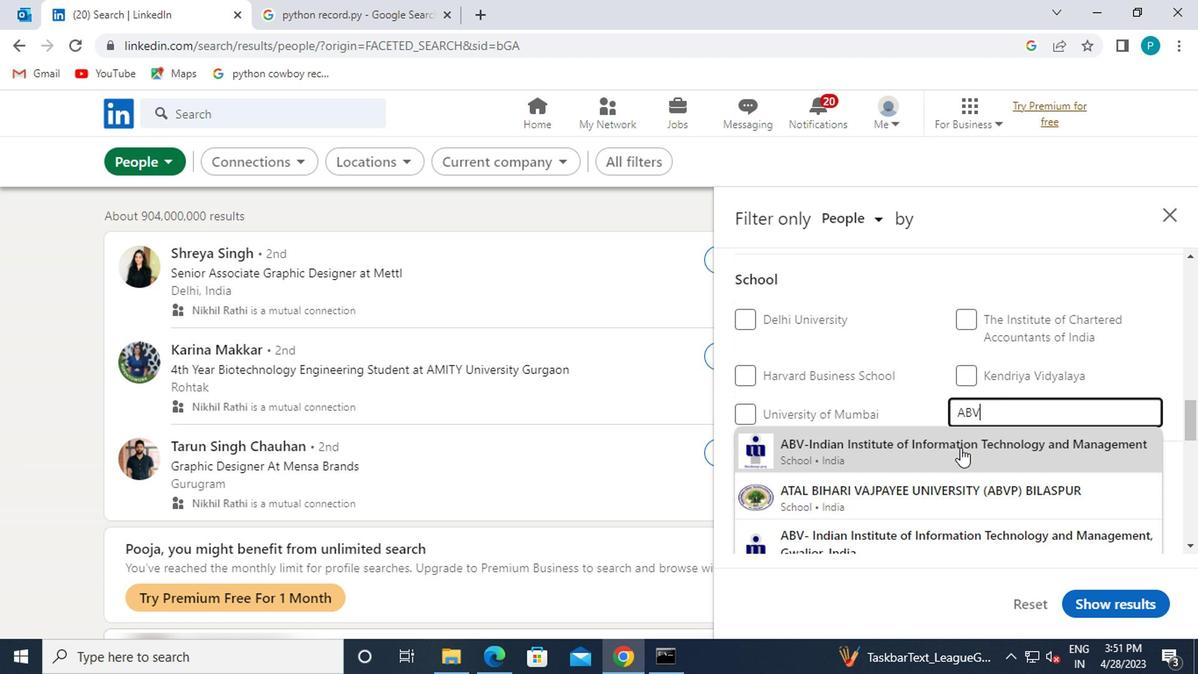 
Action: Mouse pressed left at (950, 462)
Screenshot: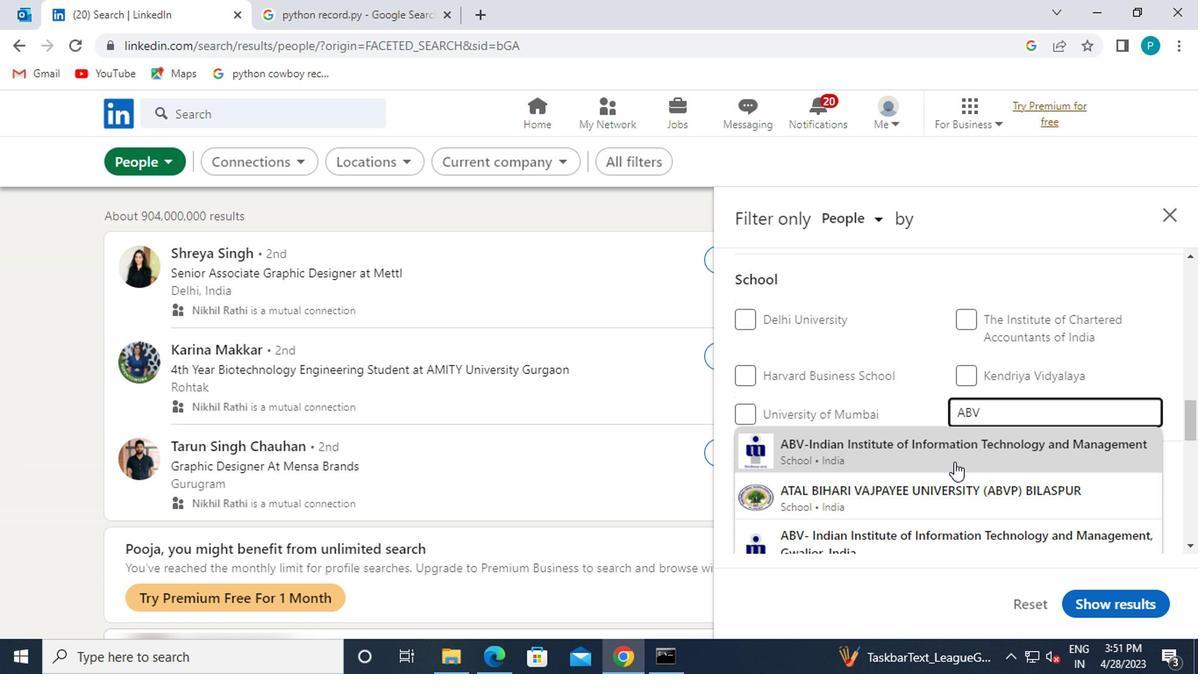 
Action: Mouse scrolled (950, 461) with delta (0, 0)
Screenshot: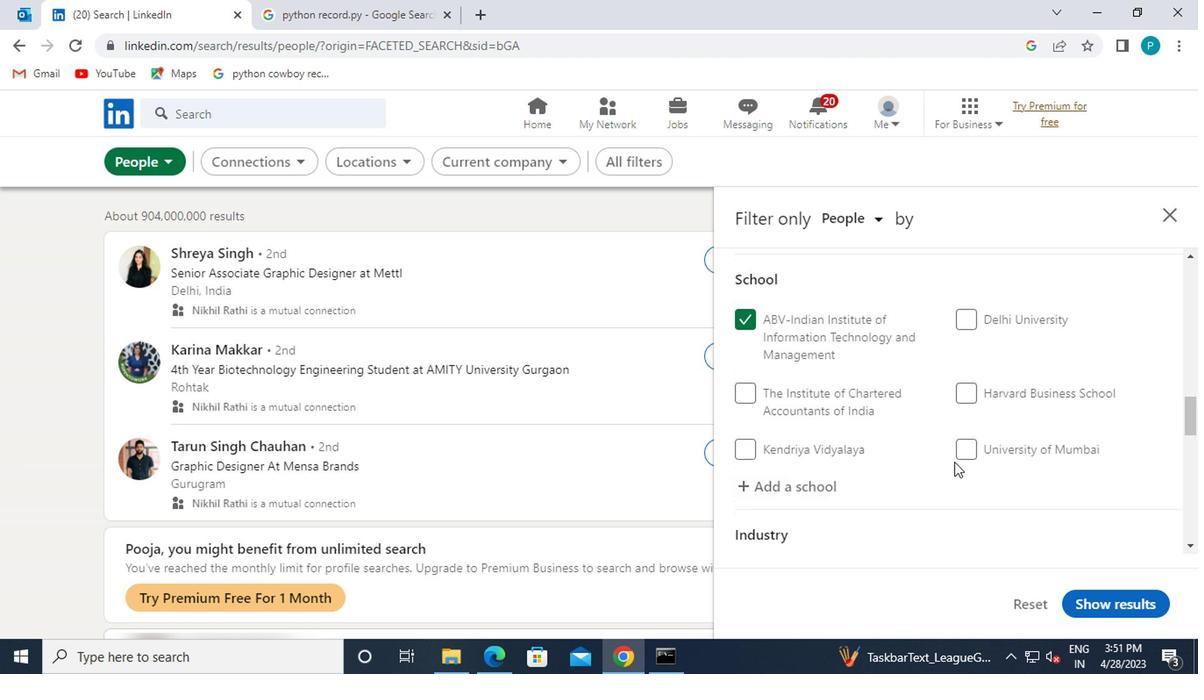 
Action: Mouse scrolled (950, 461) with delta (0, 0)
Screenshot: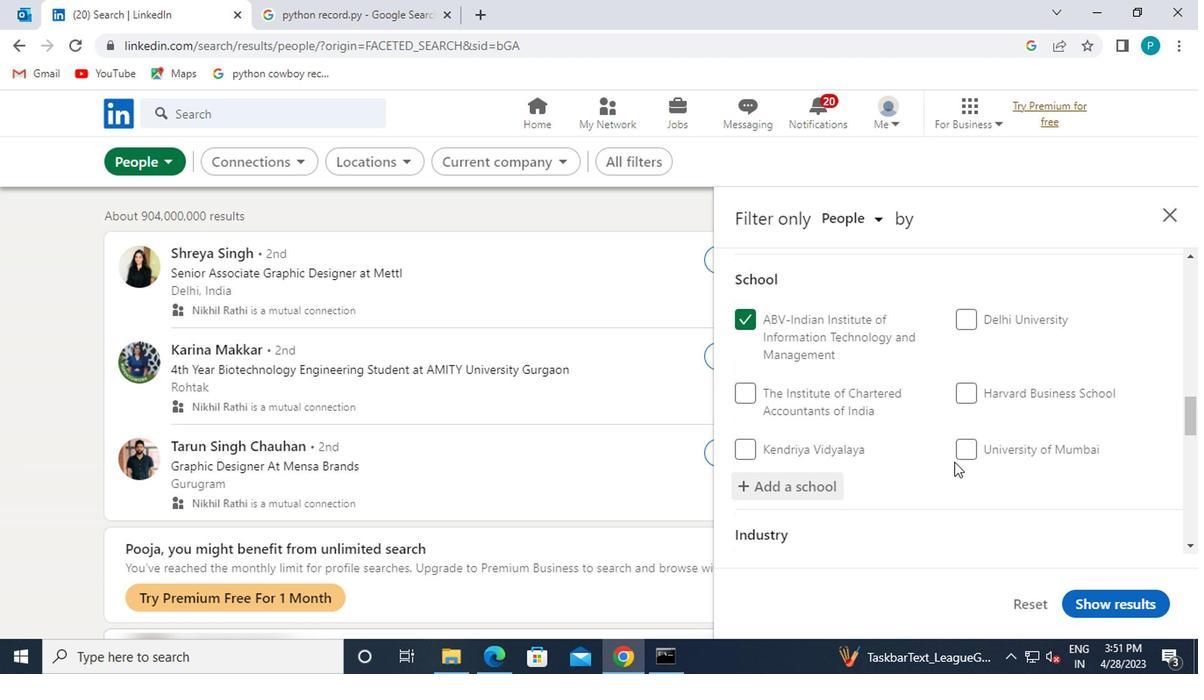 
Action: Mouse scrolled (950, 461) with delta (0, 0)
Screenshot: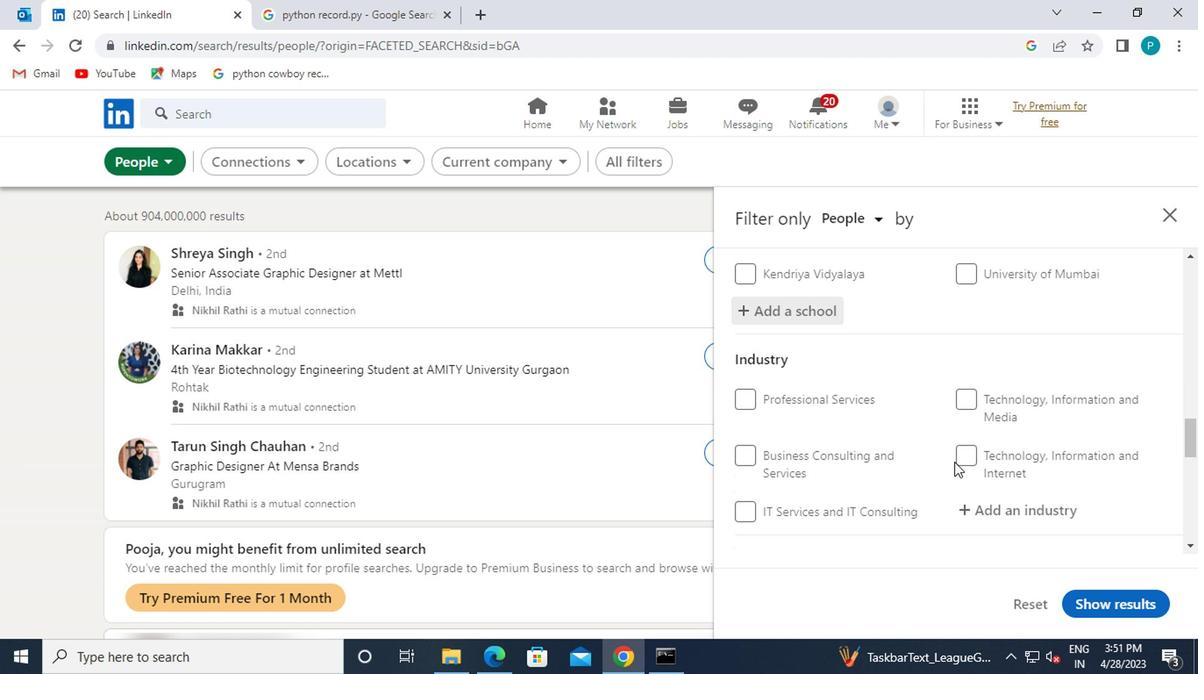 
Action: Mouse moved to (993, 423)
Screenshot: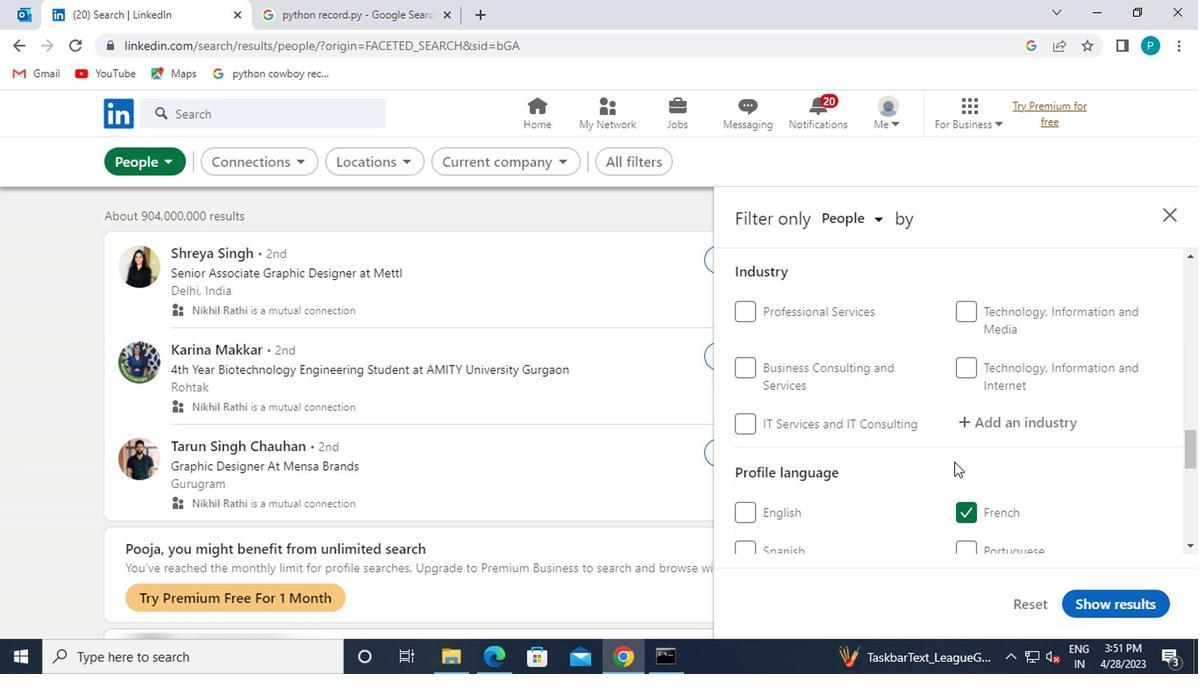 
Action: Mouse pressed left at (993, 423)
Screenshot: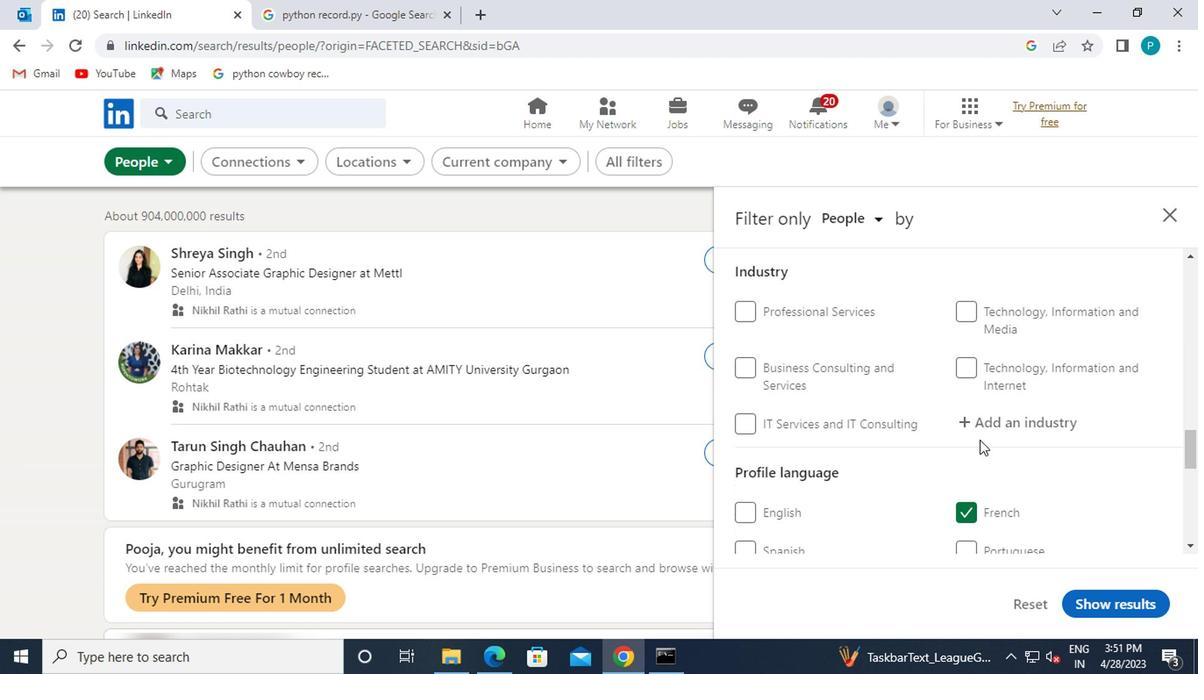 
Action: Mouse moved to (1075, 451)
Screenshot: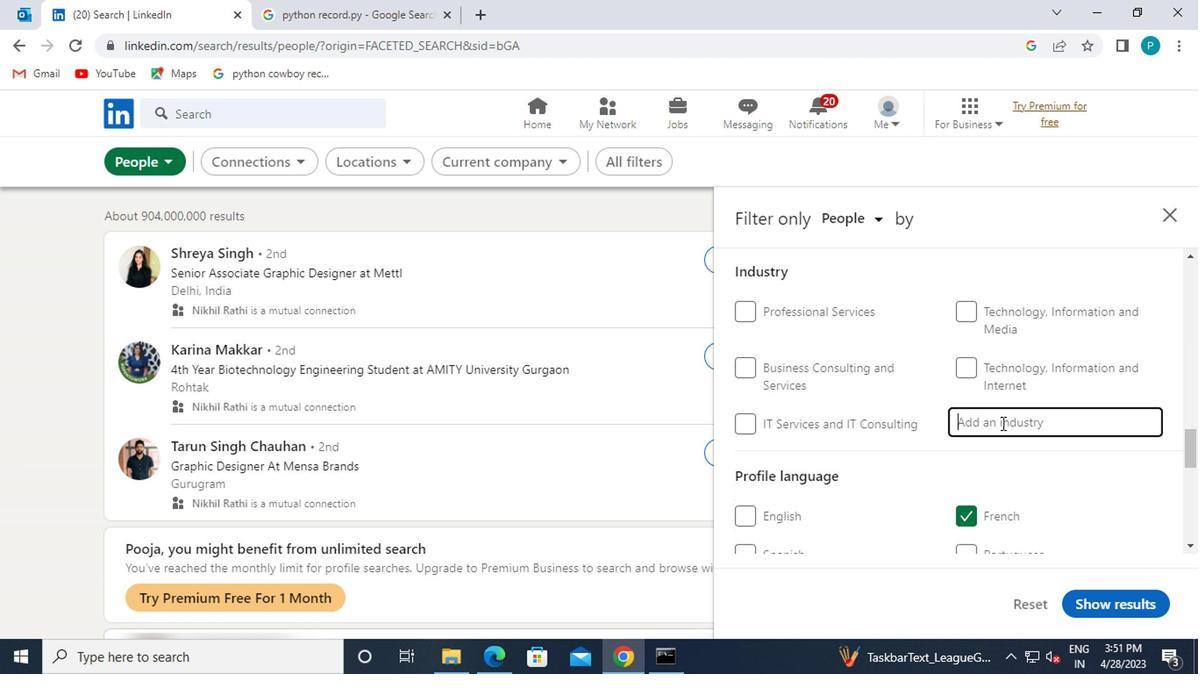 
Action: Key pressed <Key.caps_lock>A<Key.caps_lock><Key.backspace>A<Key.caps_lock>PPLIANCE
Screenshot: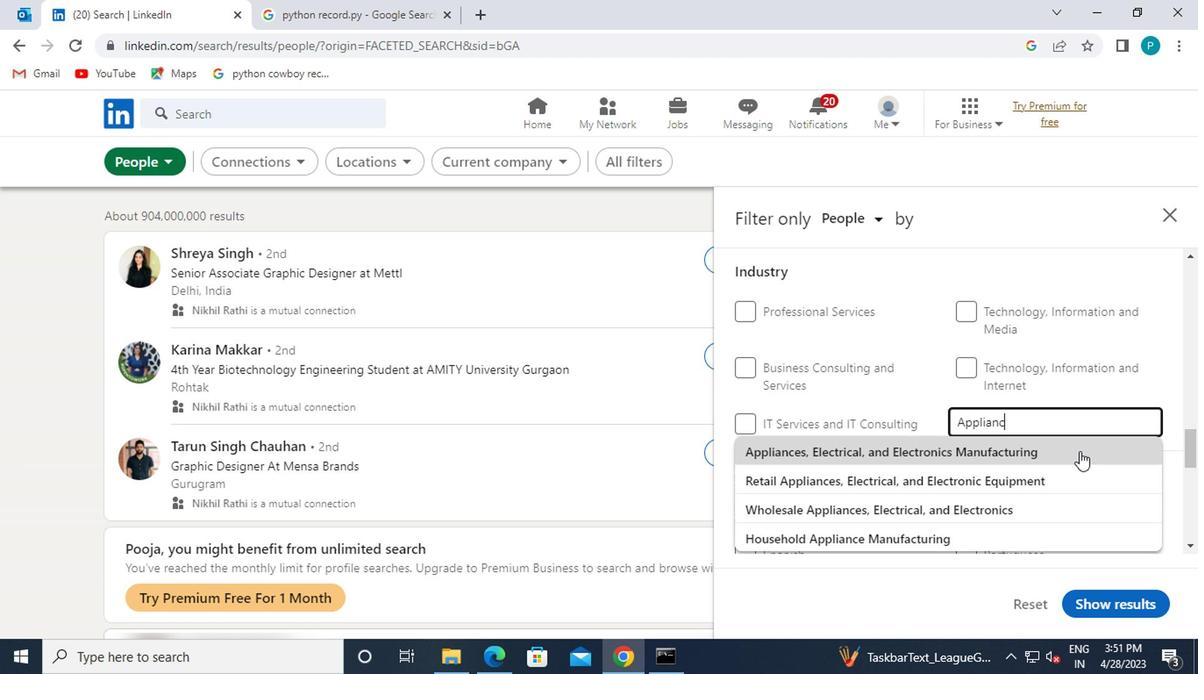 
Action: Mouse moved to (950, 451)
Screenshot: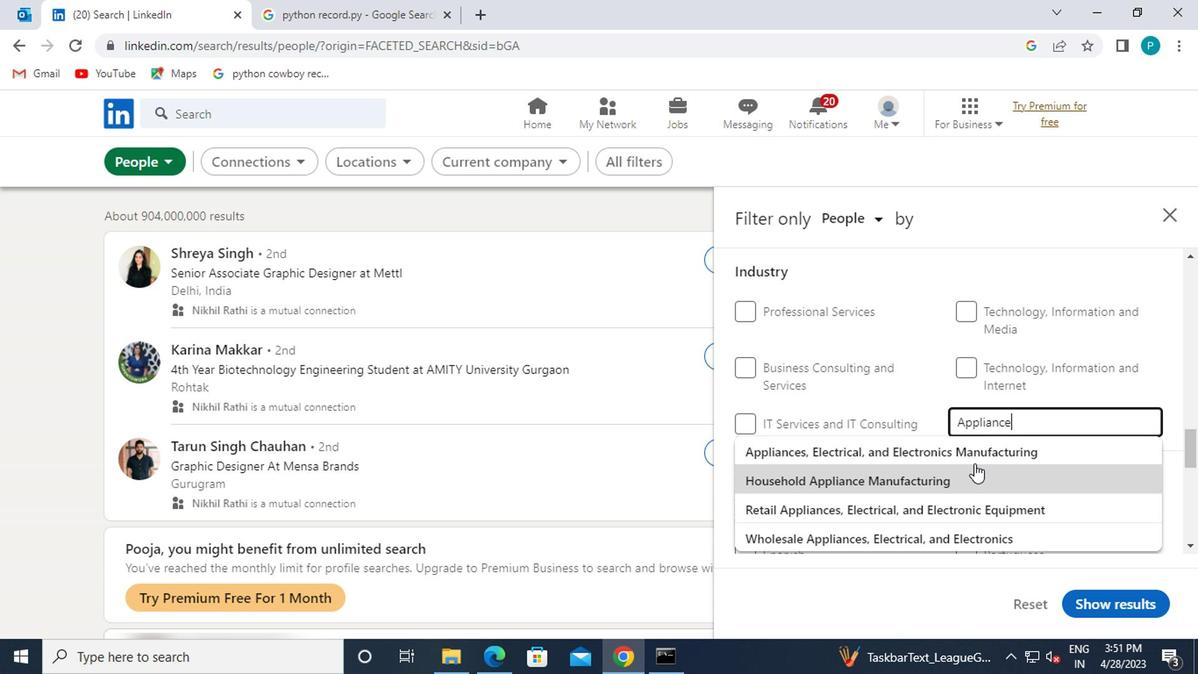 
Action: Mouse pressed left at (950, 451)
Screenshot: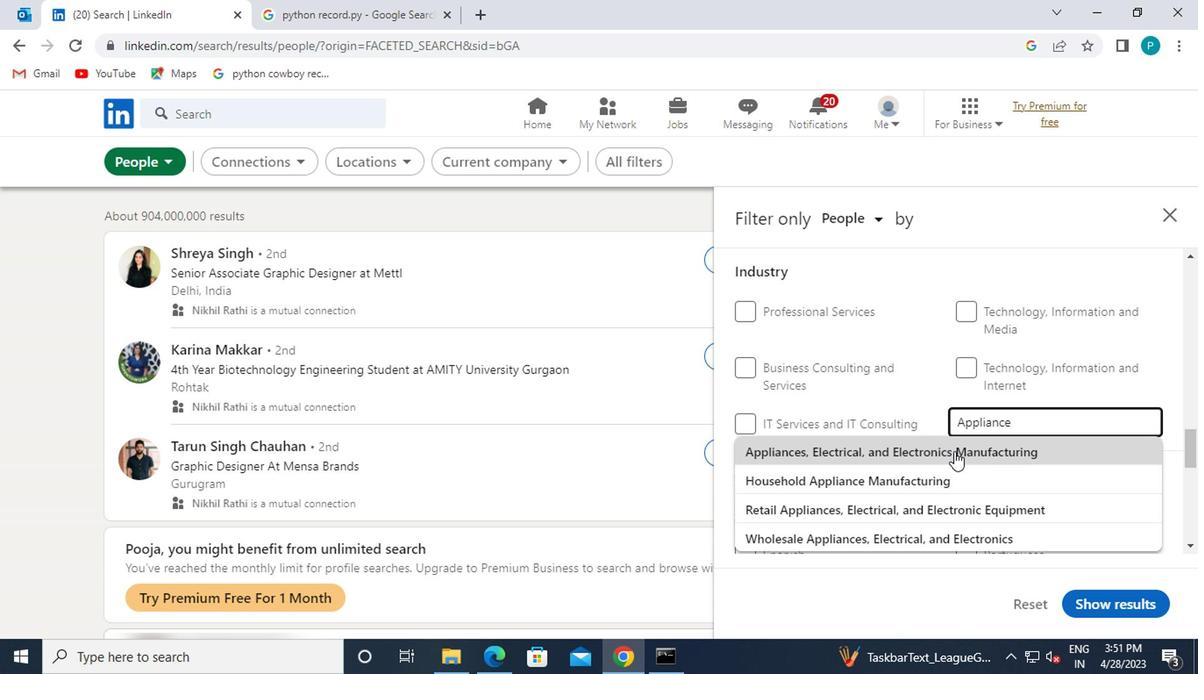 
Action: Mouse scrolled (950, 450) with delta (0, 0)
Screenshot: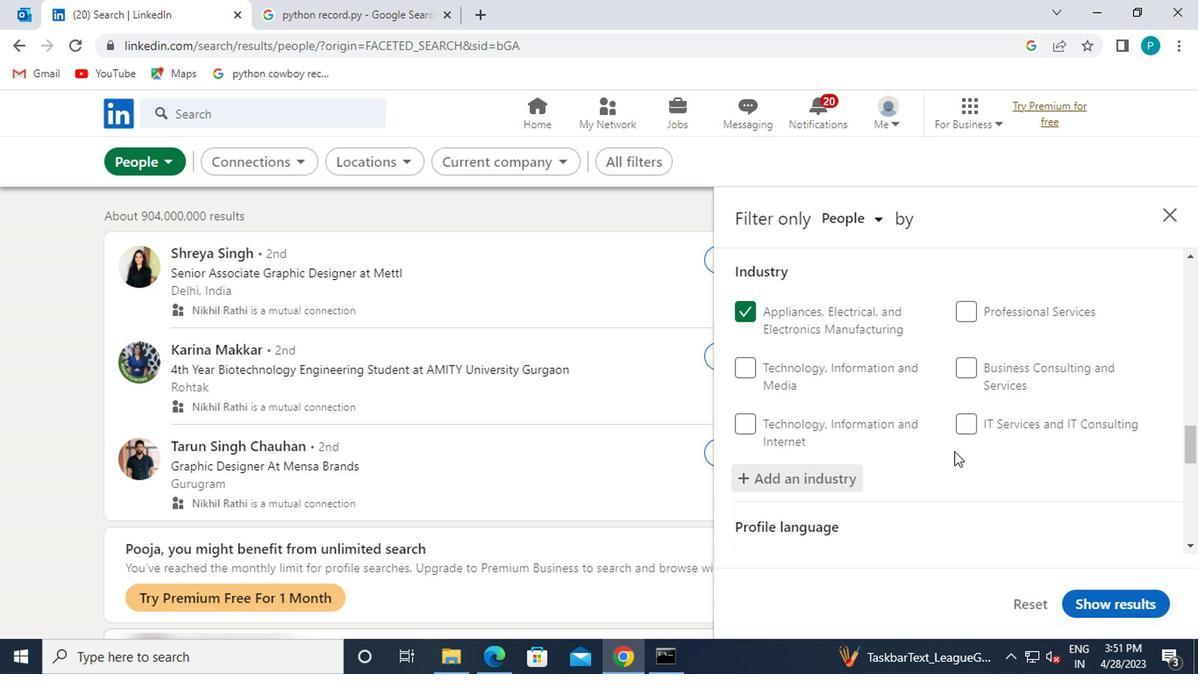 
Action: Mouse scrolled (950, 450) with delta (0, 0)
Screenshot: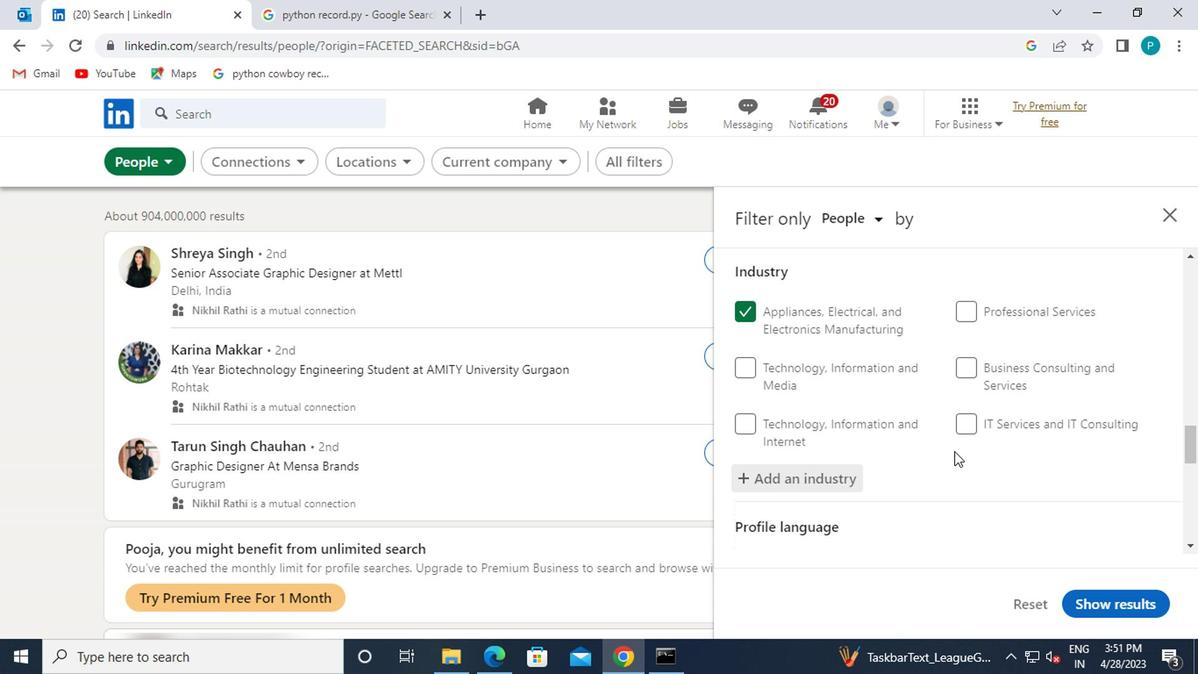 
Action: Mouse scrolled (950, 450) with delta (0, 0)
Screenshot: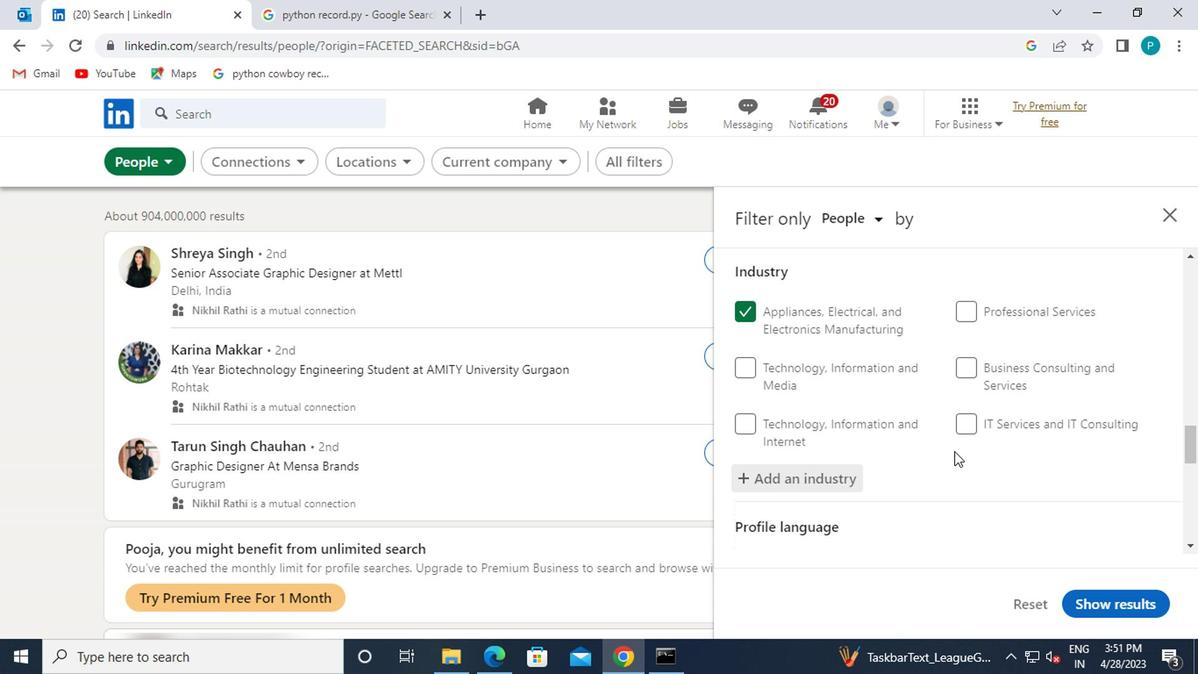 
Action: Mouse moved to (949, 451)
Screenshot: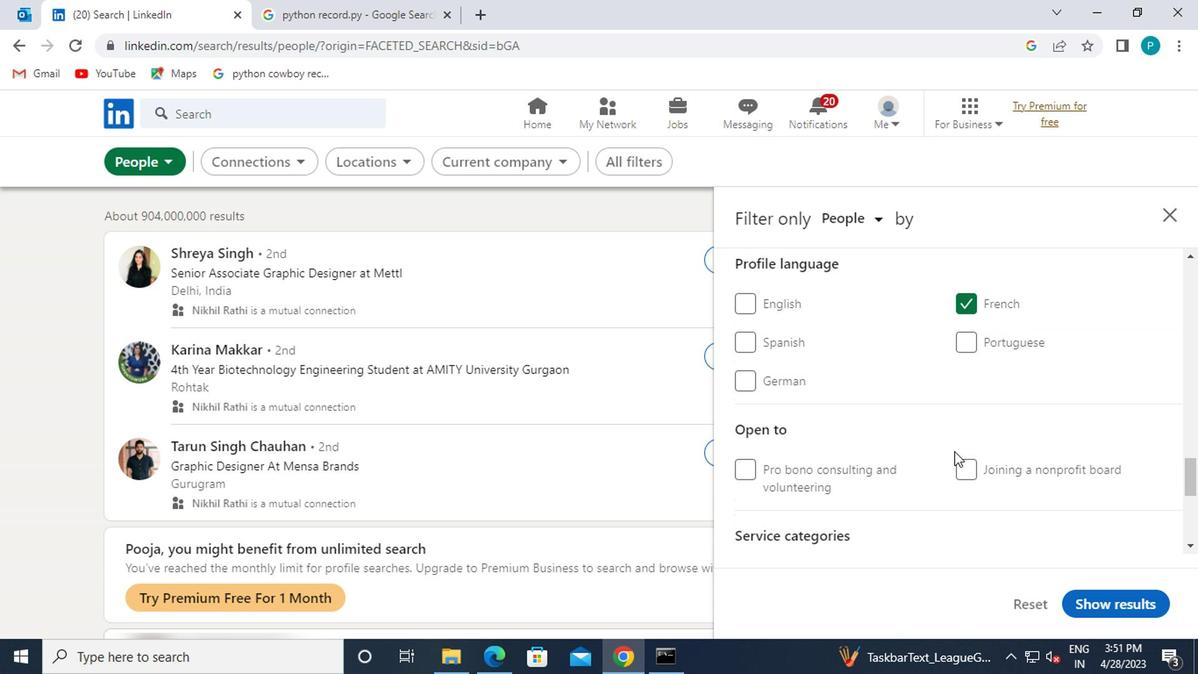 
Action: Mouse scrolled (949, 450) with delta (0, 0)
Screenshot: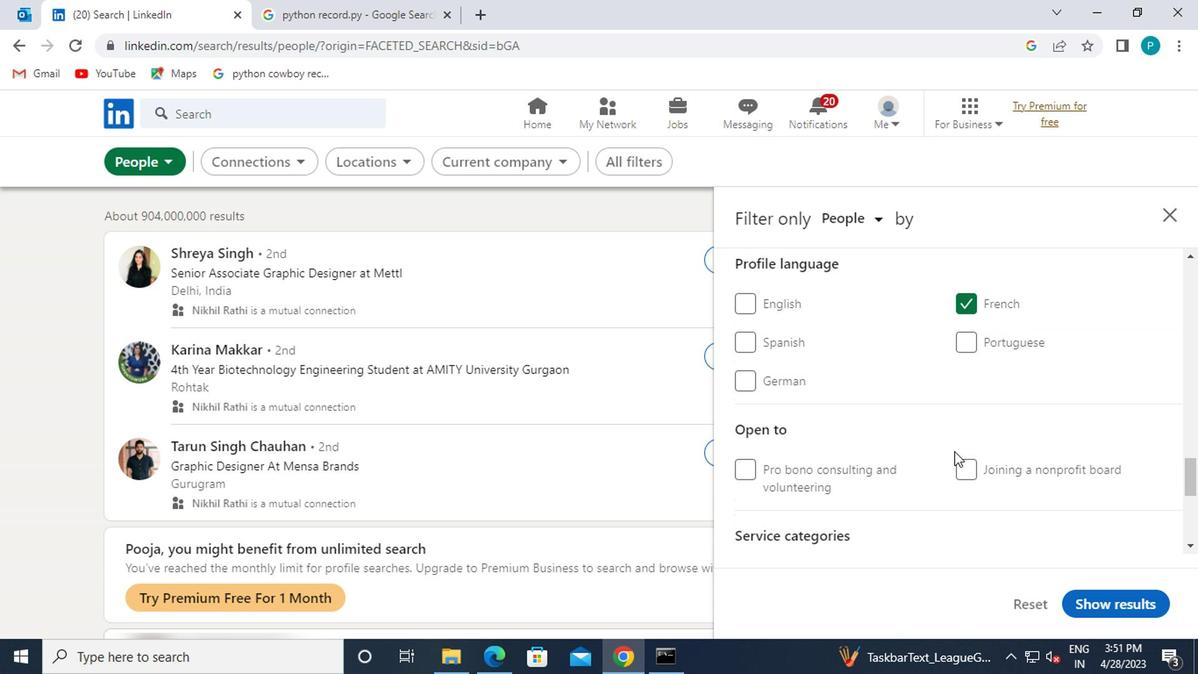 
Action: Mouse moved to (959, 470)
Screenshot: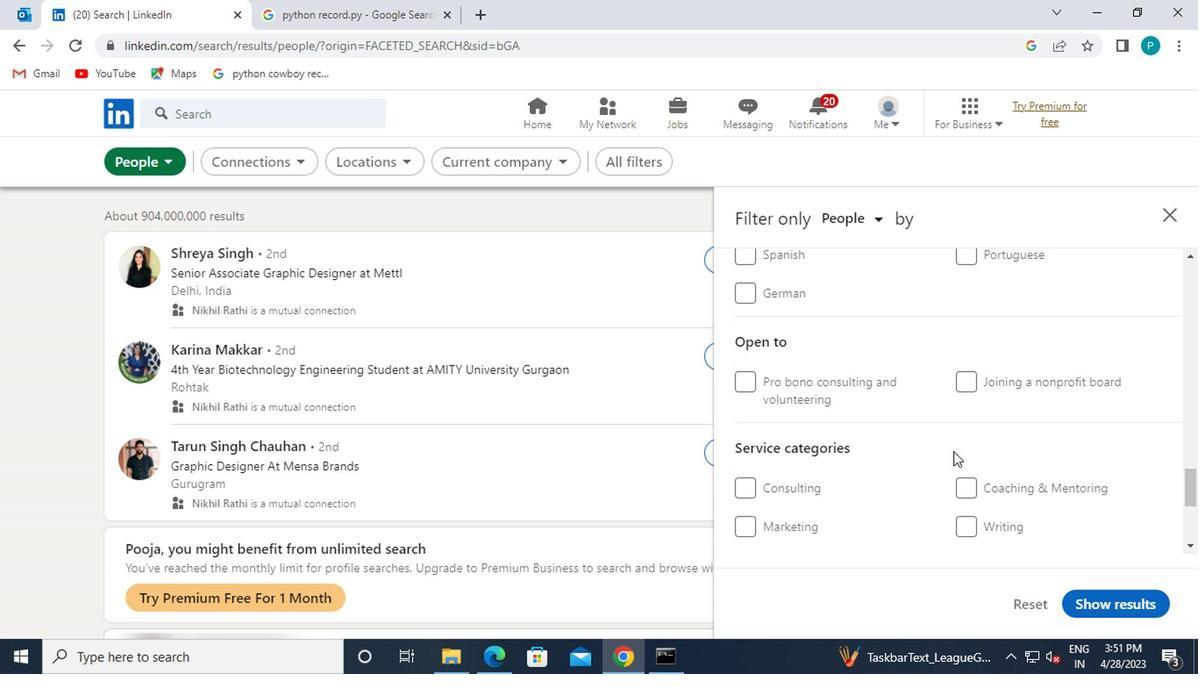 
Action: Mouse scrolled (959, 468) with delta (0, -1)
Screenshot: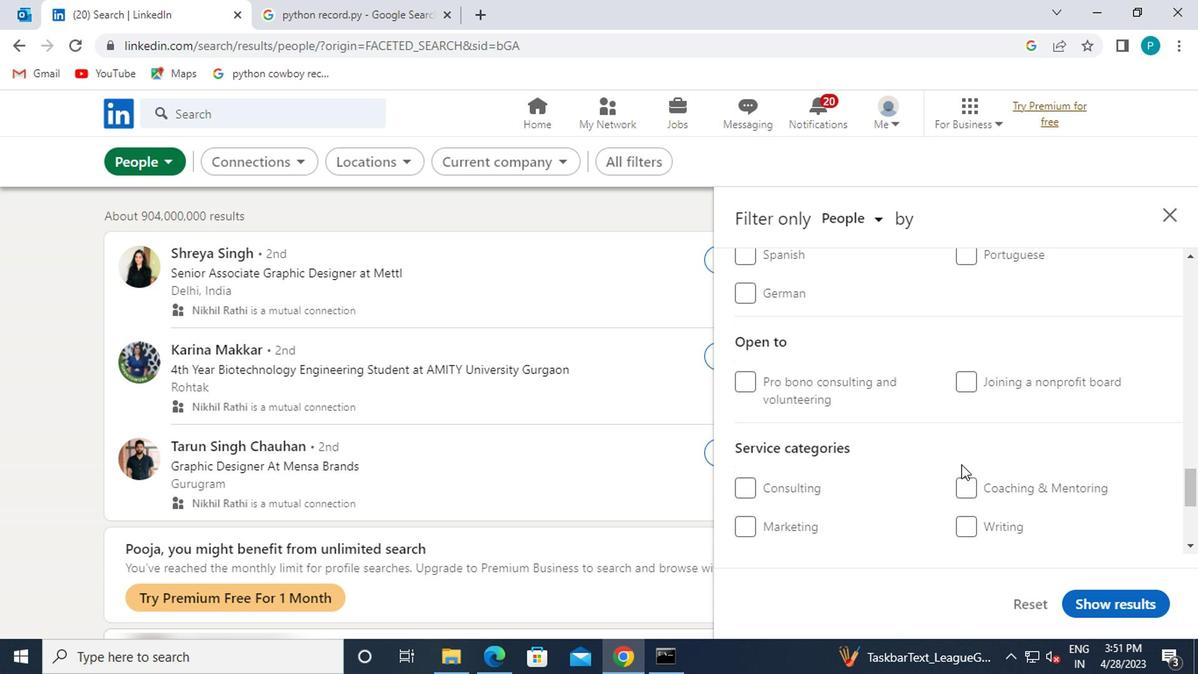 
Action: Mouse moved to (964, 478)
Screenshot: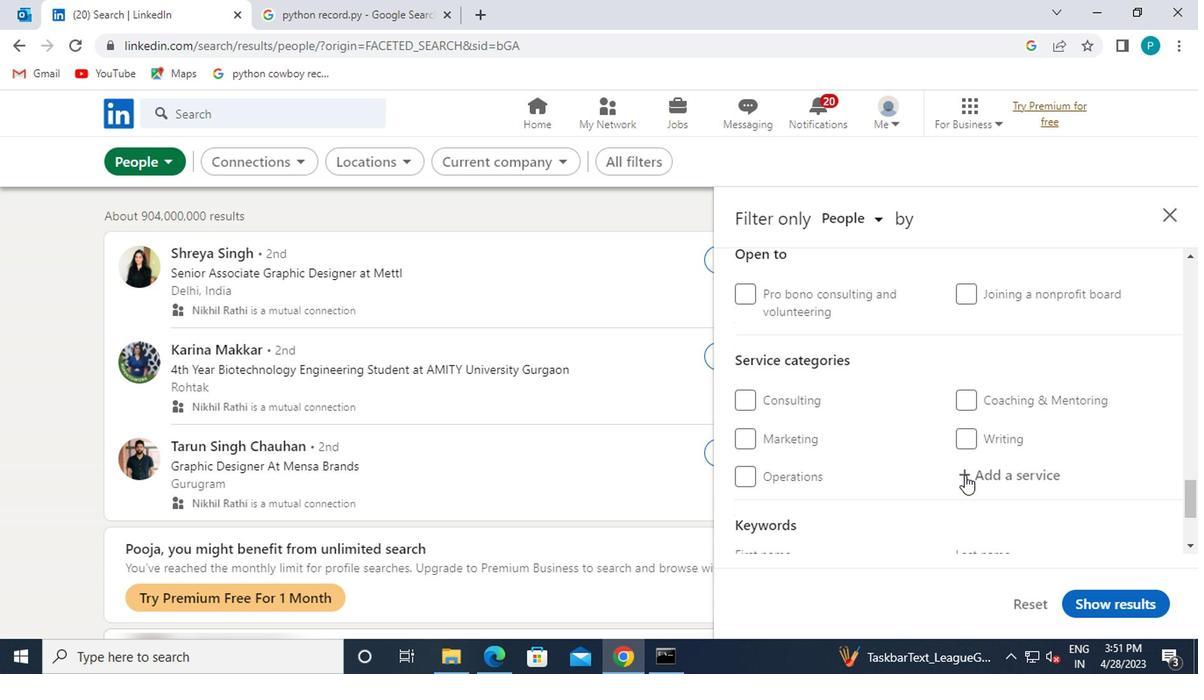 
Action: Mouse pressed left at (964, 478)
Screenshot: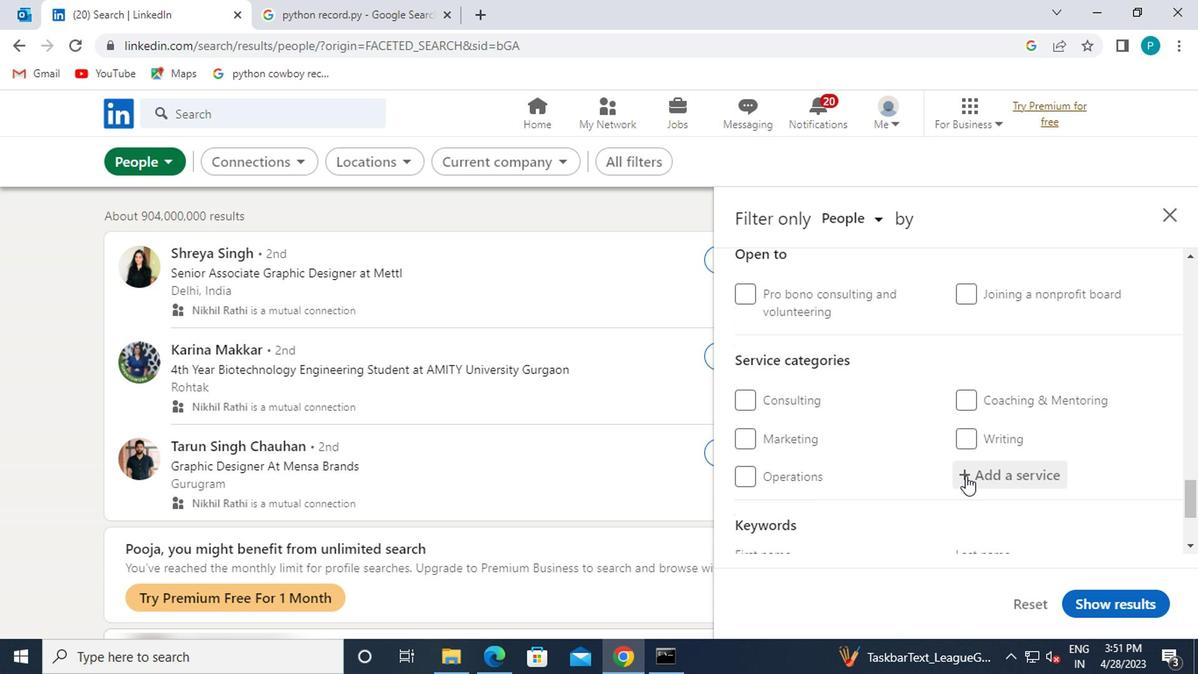 
Action: Mouse moved to (969, 475)
Screenshot: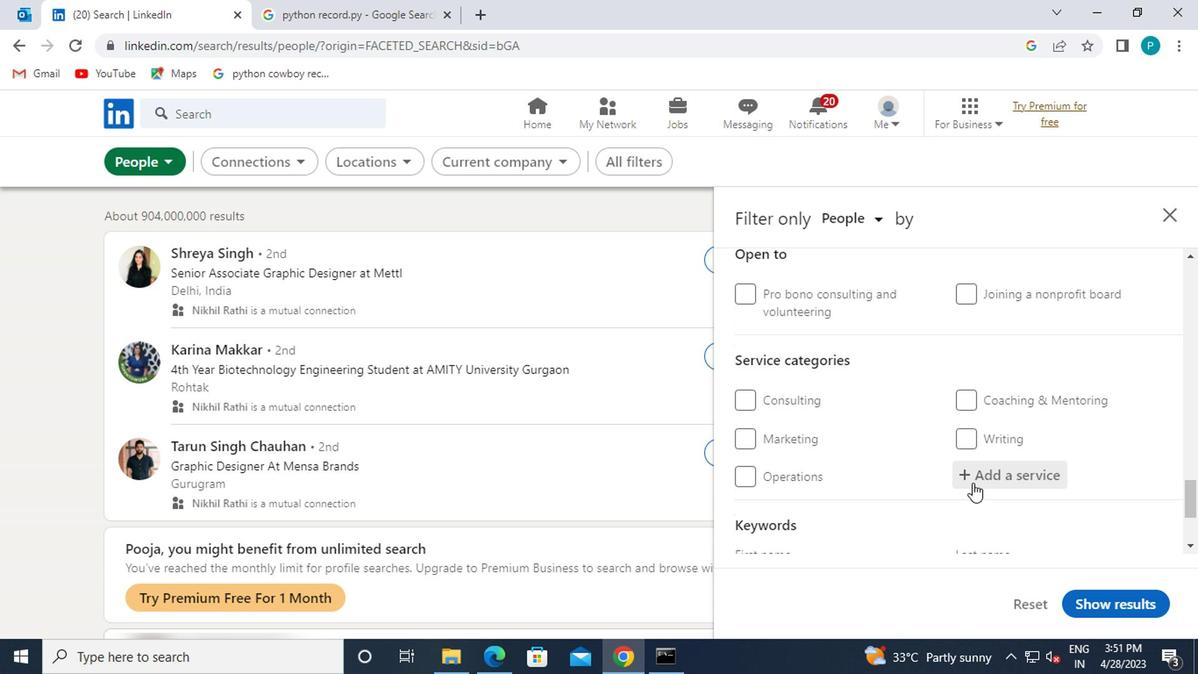
Action: Mouse pressed left at (969, 475)
Screenshot: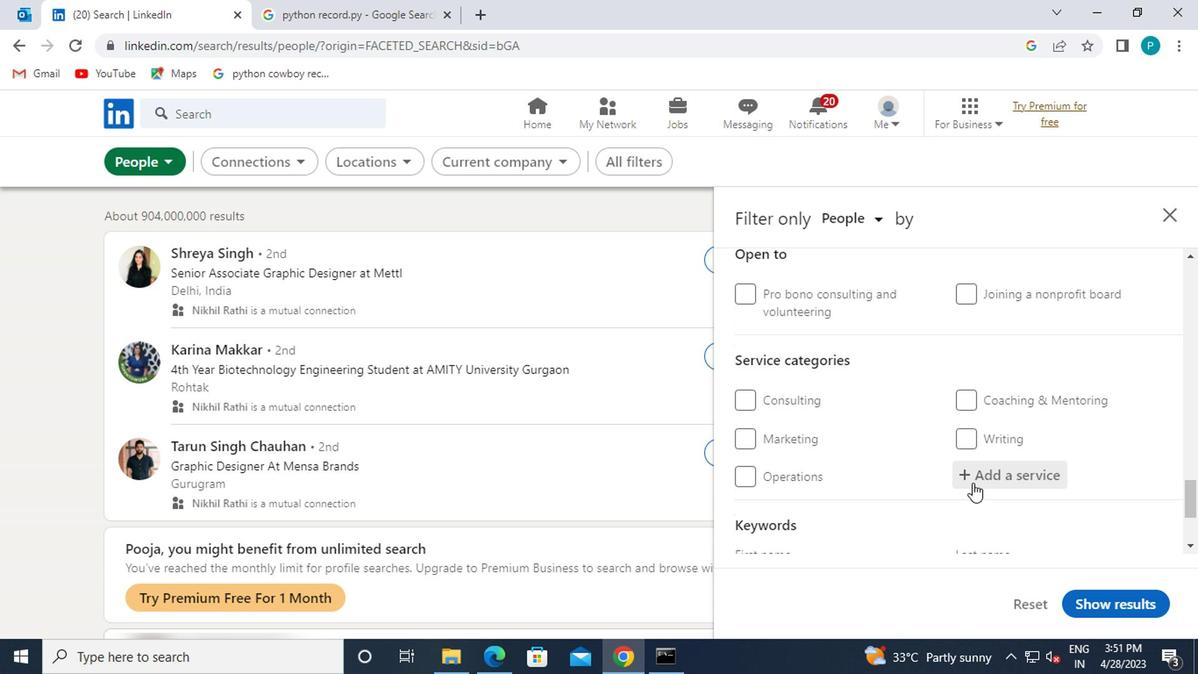
Action: Mouse moved to (994, 484)
Screenshot: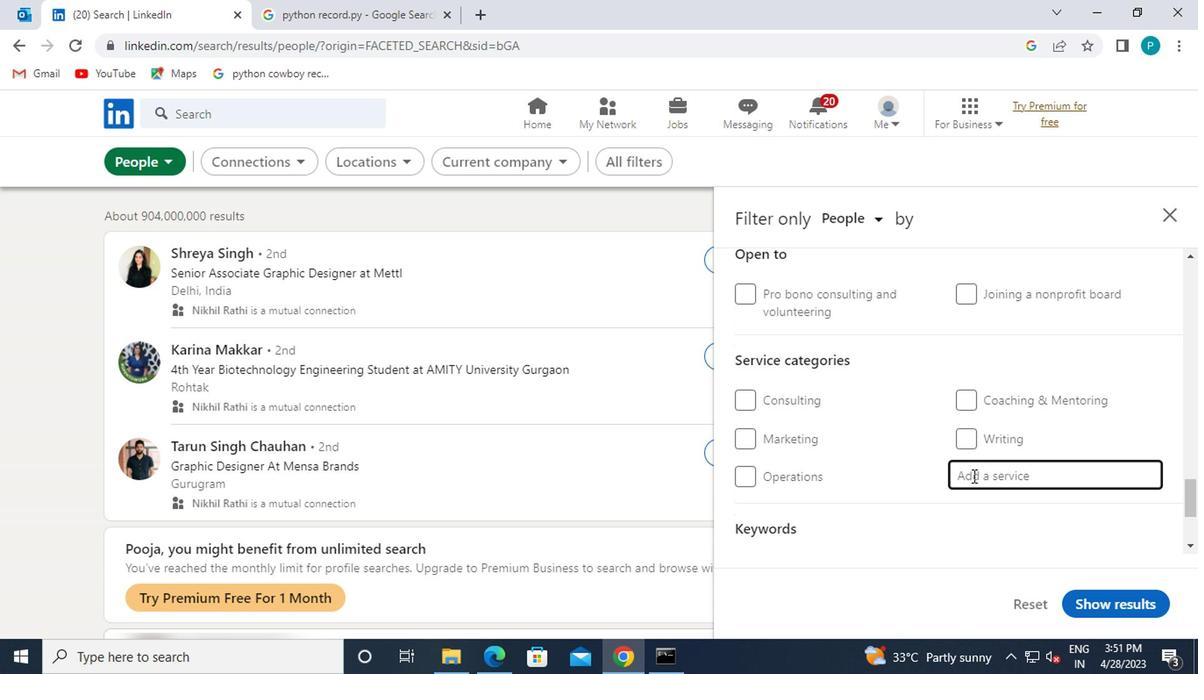 
Action: Key pressed <Key.caps_lock>I<Key.caps_lock>NFORMATION
Screenshot: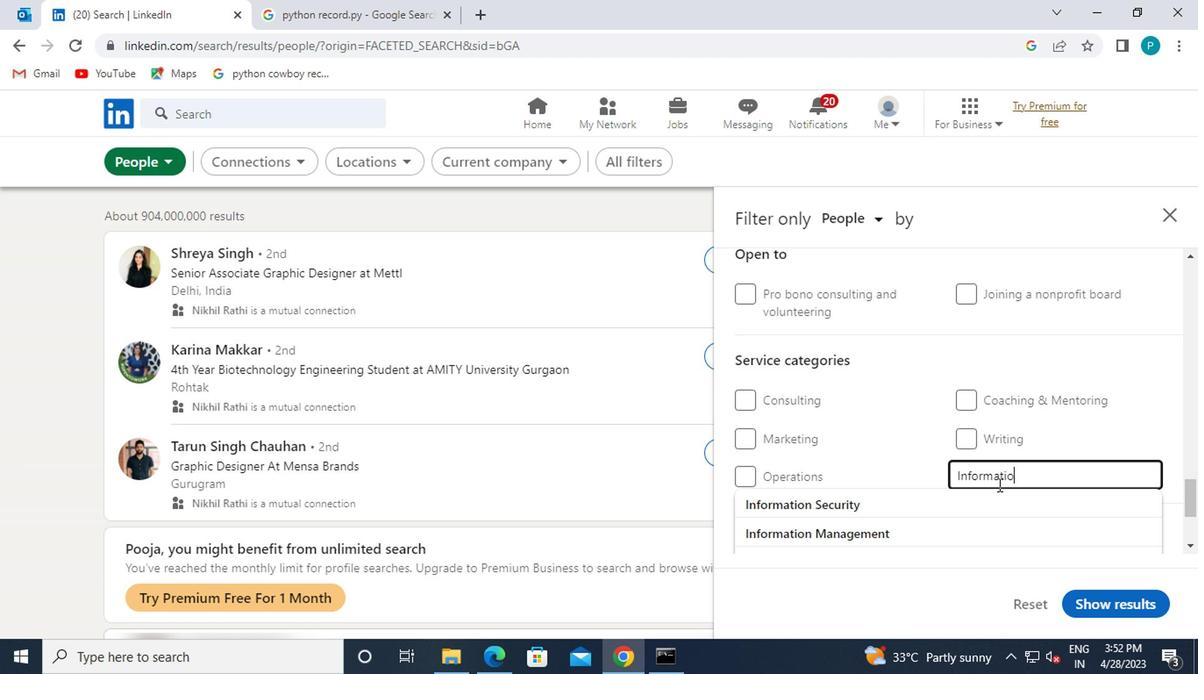 
Action: Mouse moved to (944, 528)
Screenshot: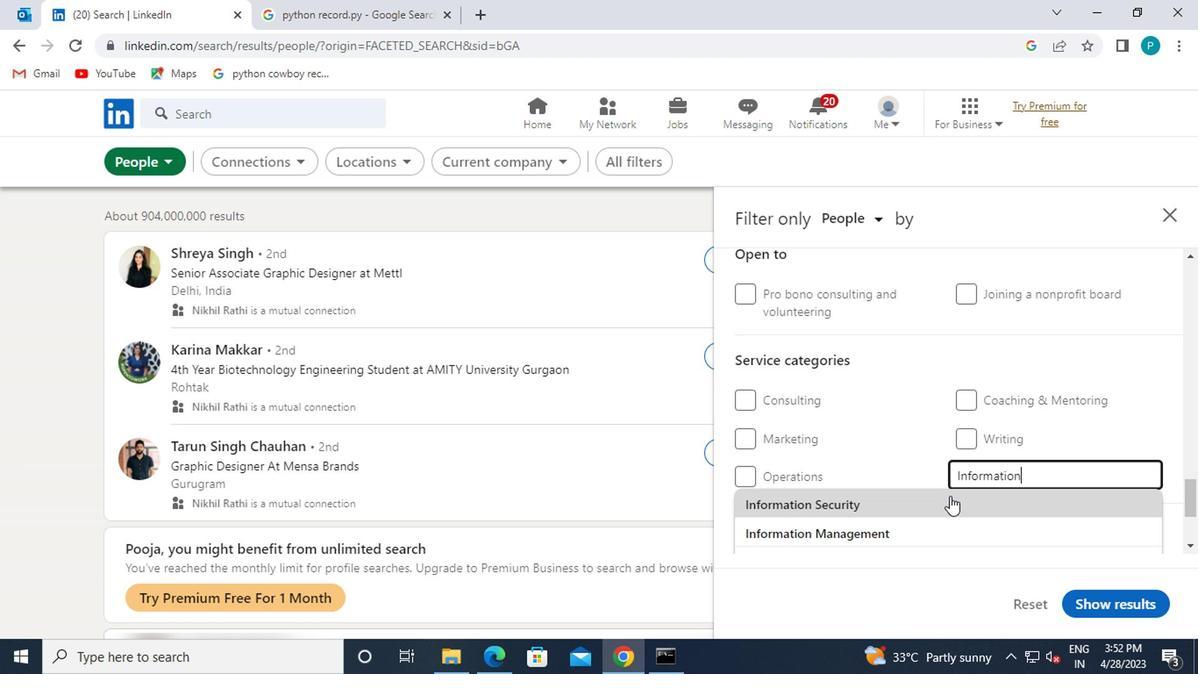 
Action: Mouse pressed left at (944, 528)
Screenshot: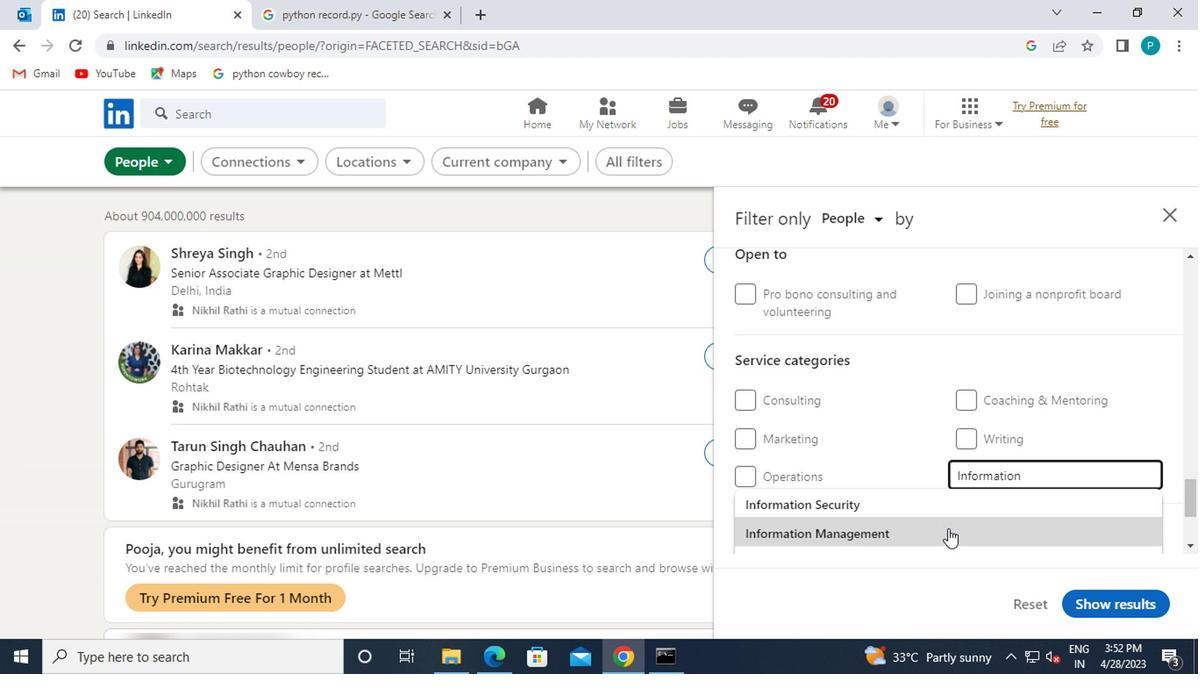 
Action: Mouse moved to (923, 497)
Screenshot: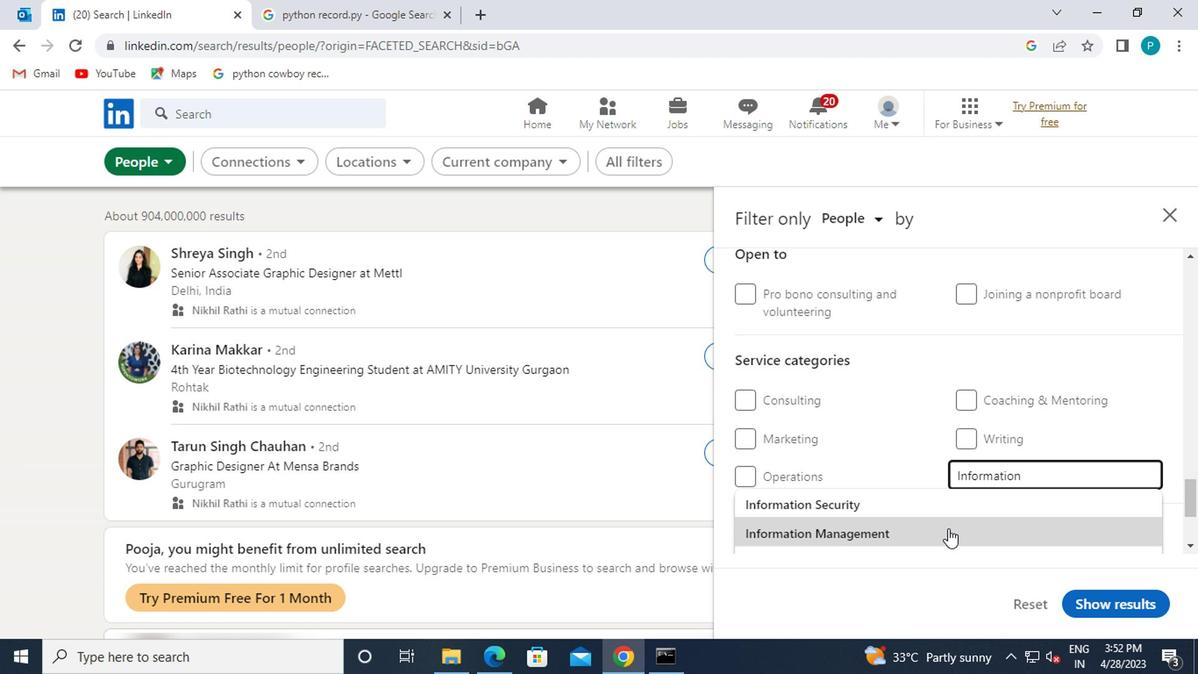 
Action: Mouse scrolled (923, 497) with delta (0, 0)
Screenshot: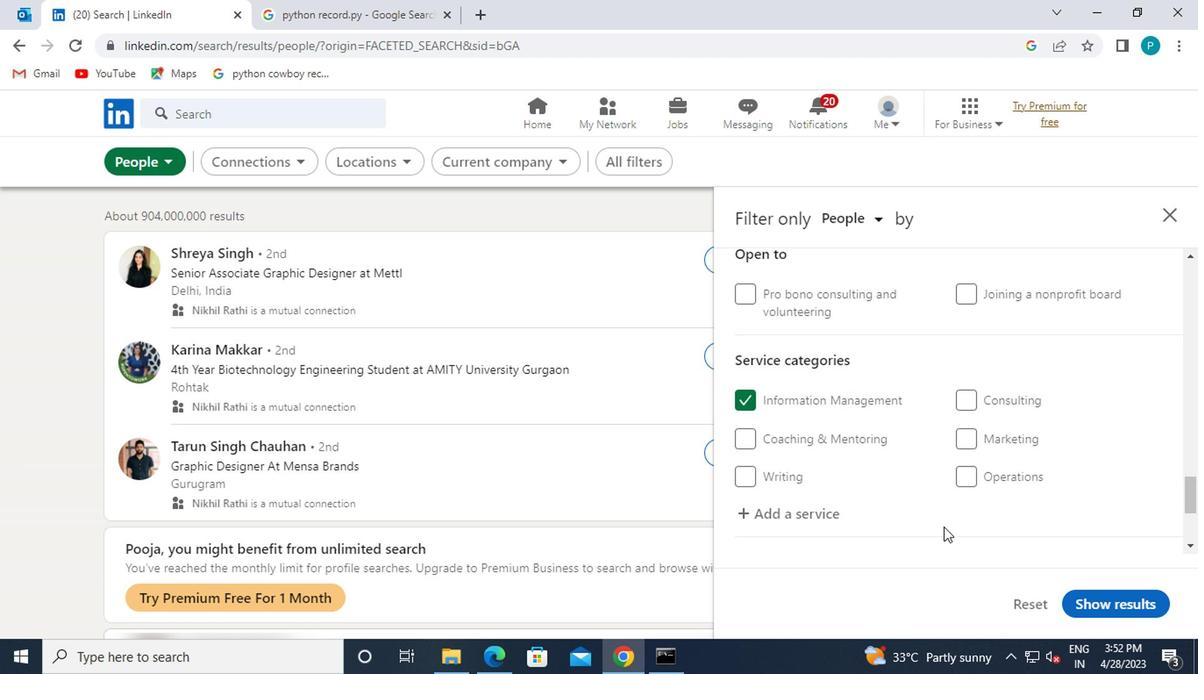 
Action: Mouse scrolled (923, 497) with delta (0, 0)
Screenshot: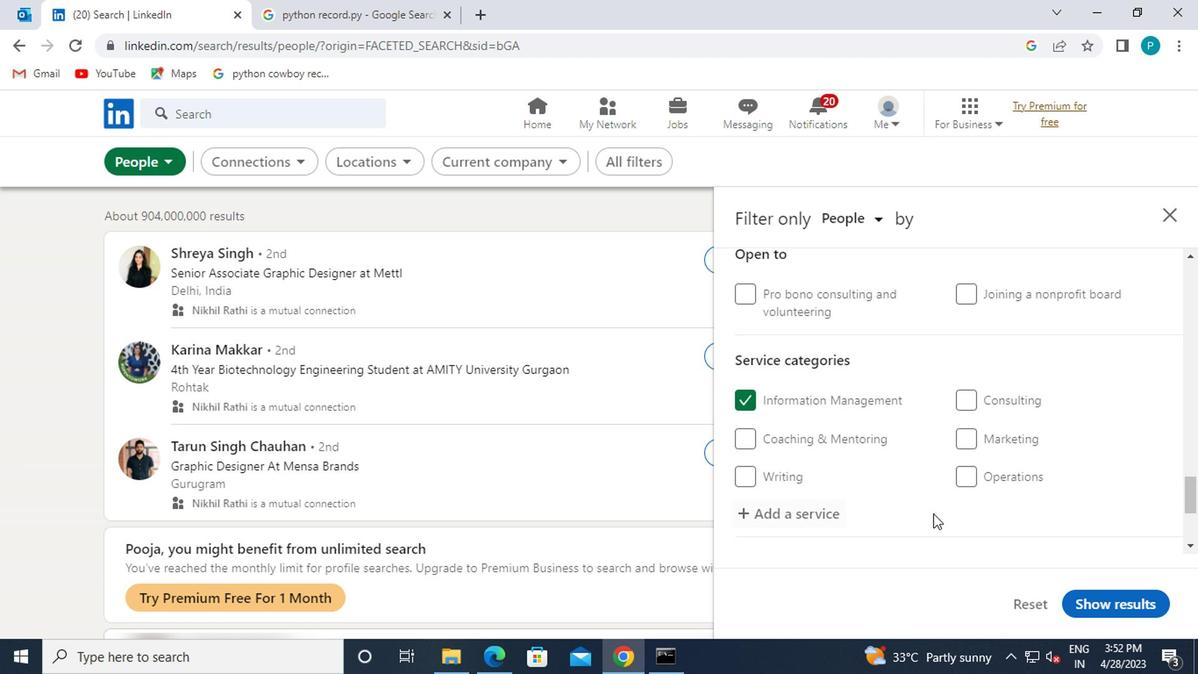 
Action: Mouse scrolled (923, 497) with delta (0, 0)
Screenshot: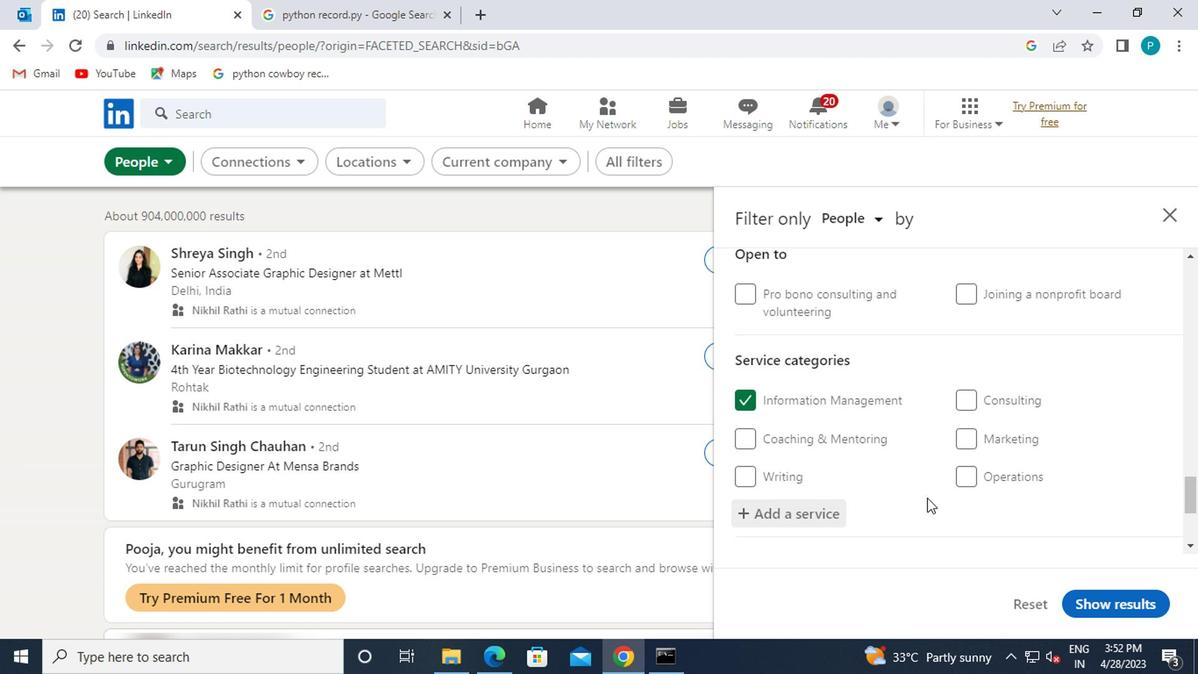 
Action: Mouse moved to (895, 484)
Screenshot: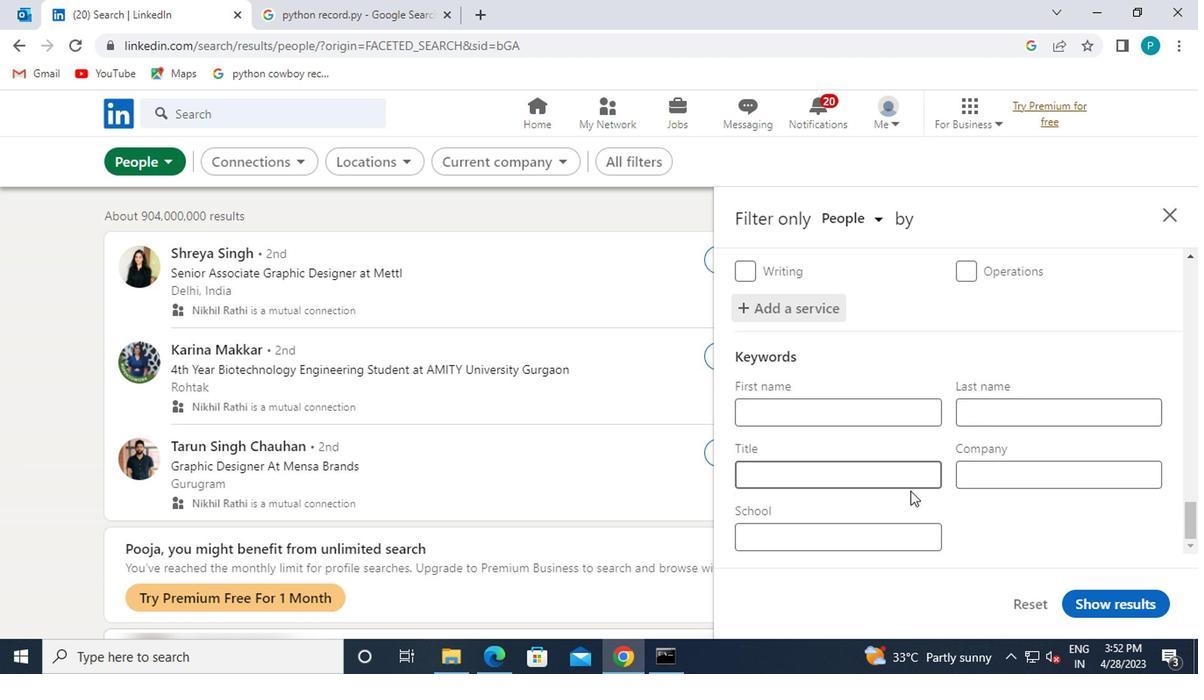 
Action: Mouse pressed left at (895, 484)
Screenshot: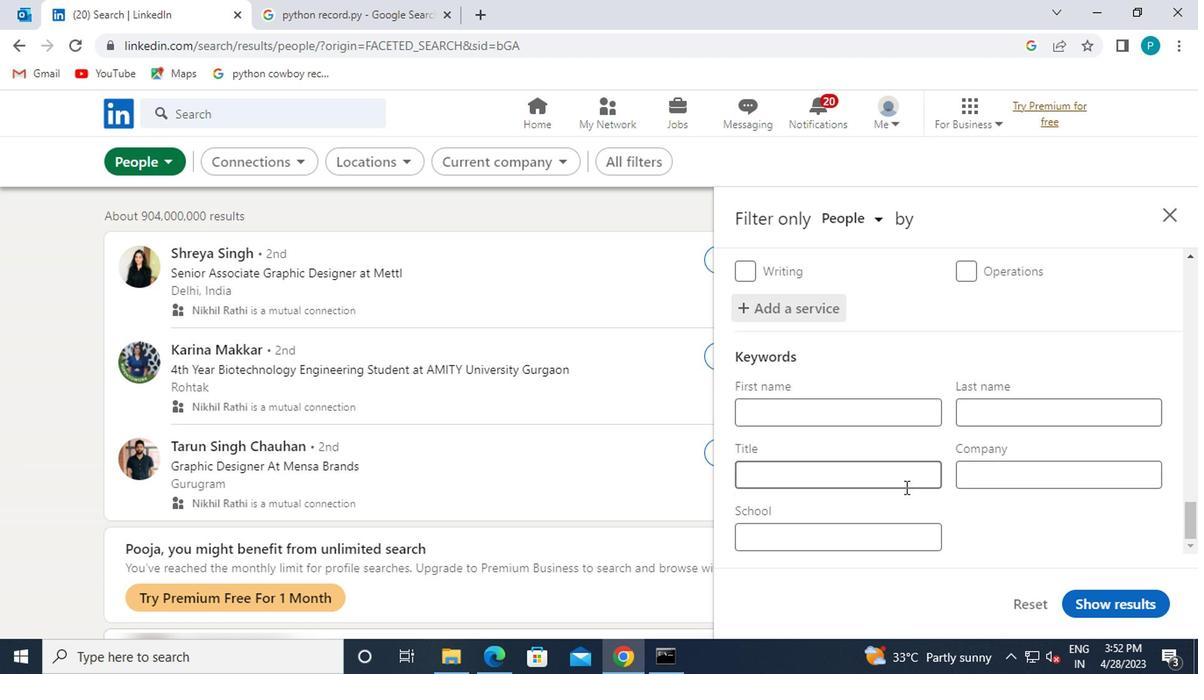 
Action: Mouse moved to (954, 442)
Screenshot: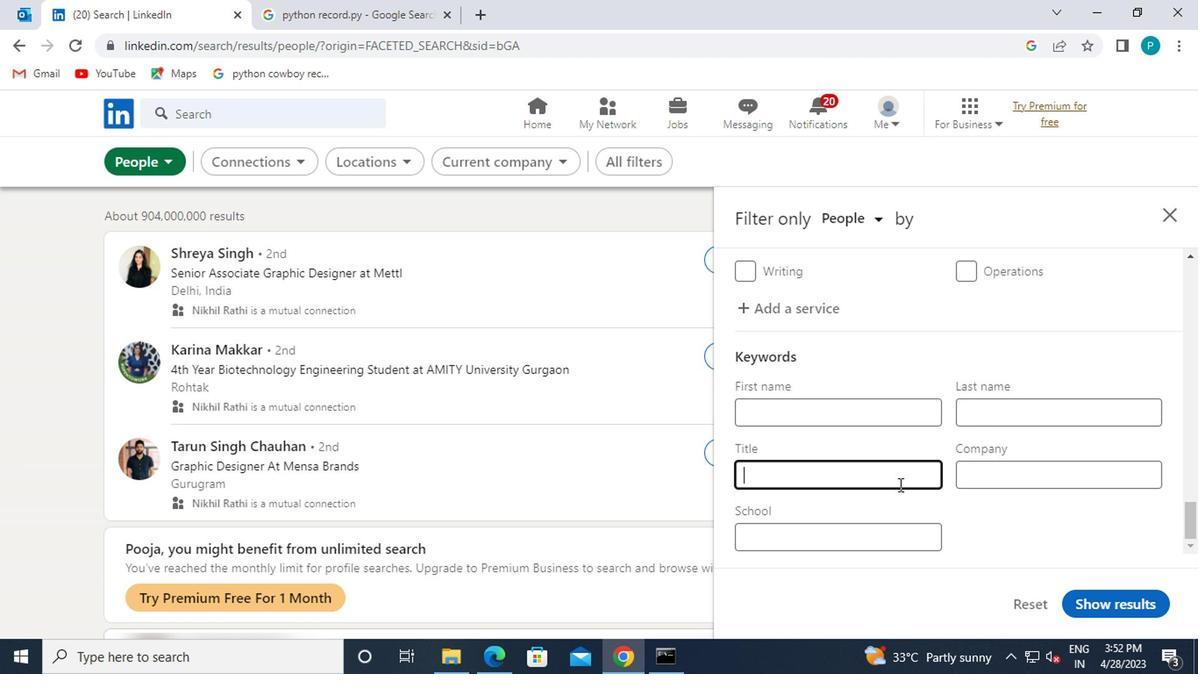 
Action: Key pressed <Key.caps_lock>IT<Key.space><Key.caps_lock><Key.caps_lock>P<Key.caps_lock>ROFESSIONAL
Screenshot: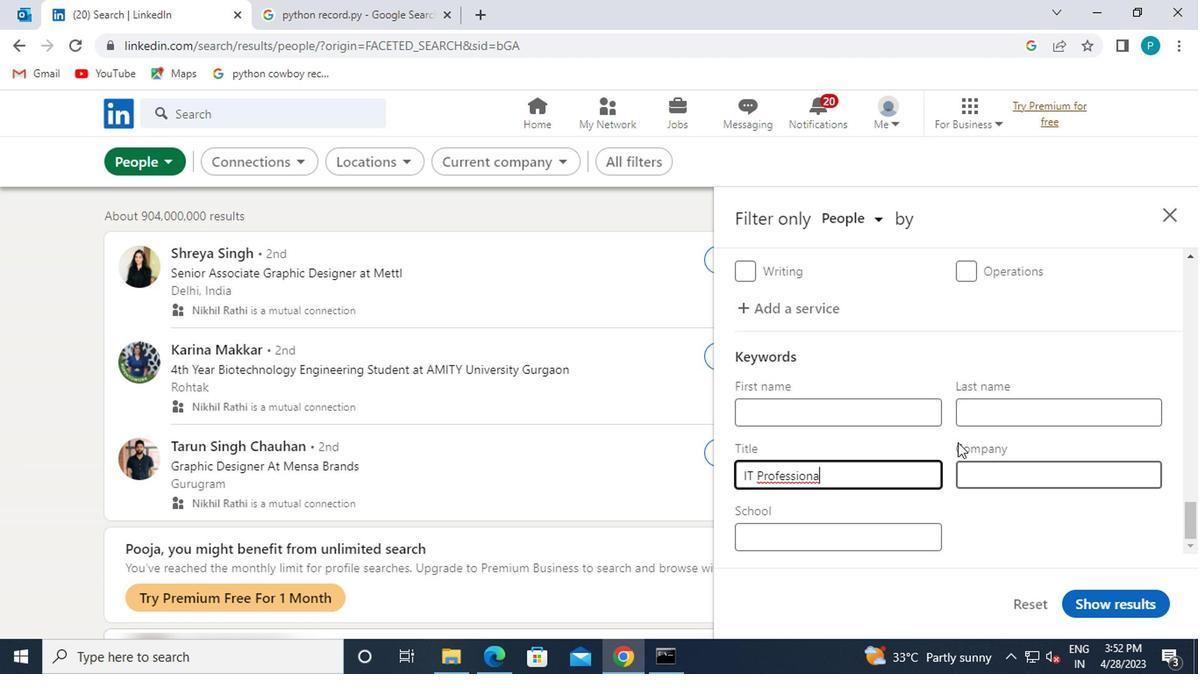 
Action: Mouse moved to (1134, 610)
Screenshot: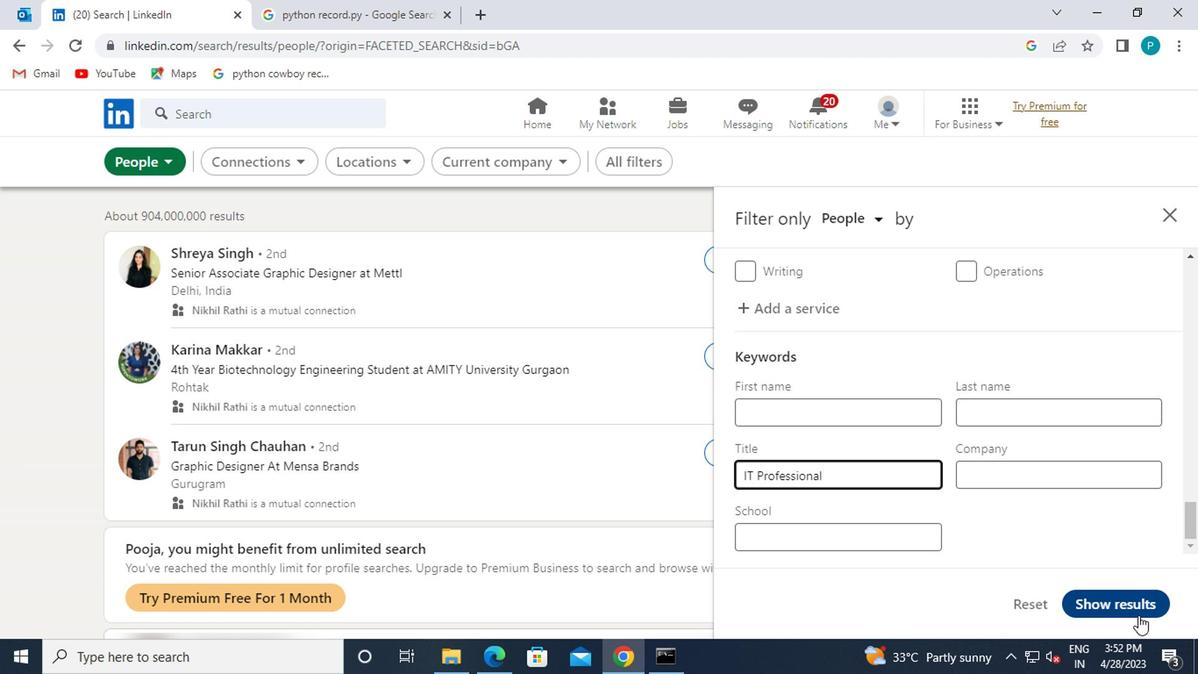 
Action: Mouse pressed left at (1134, 610)
Screenshot: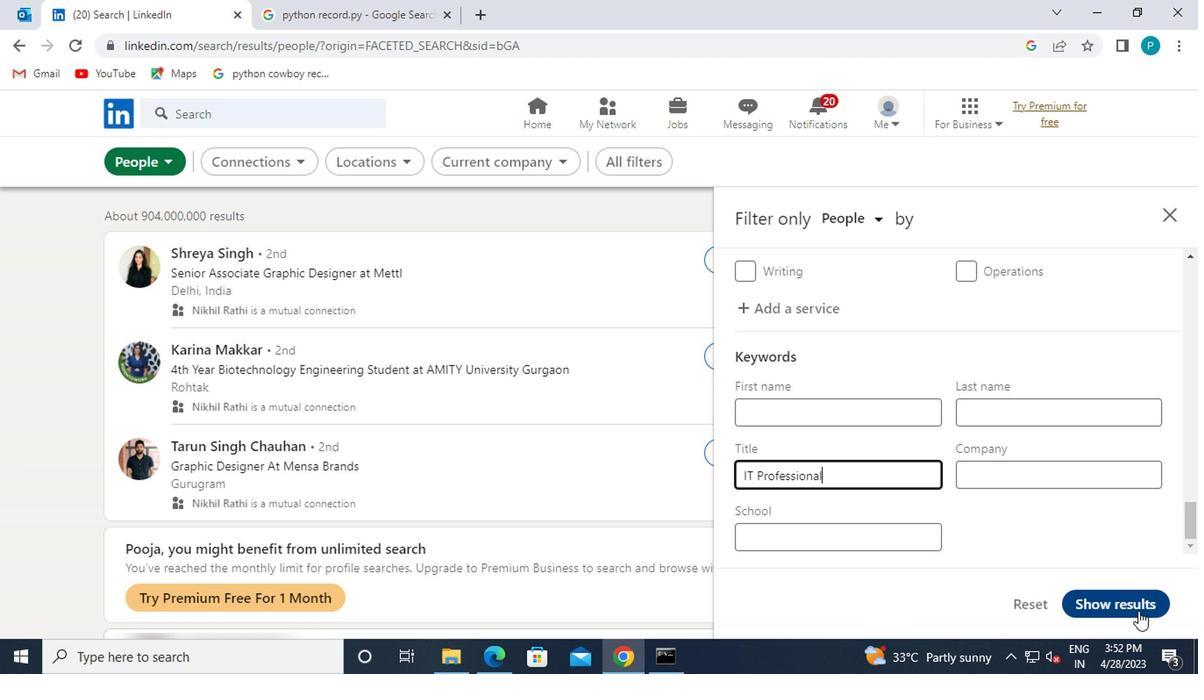 
